 Task: Add a signature Margaret Wilson containing Have a great National Native American Heritage Month, Margaret Wilson to email address softage.6@softage.net and add a label Freelance contracts
Action: Mouse pressed left at (998, 56)
Screenshot: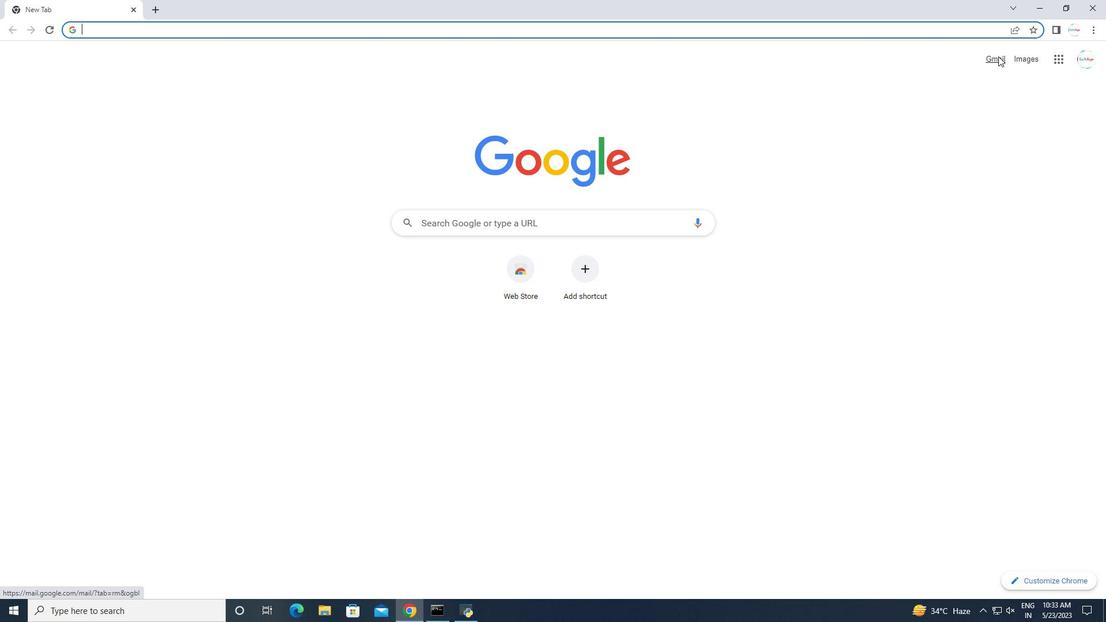 
Action: Mouse moved to (1035, 59)
Screenshot: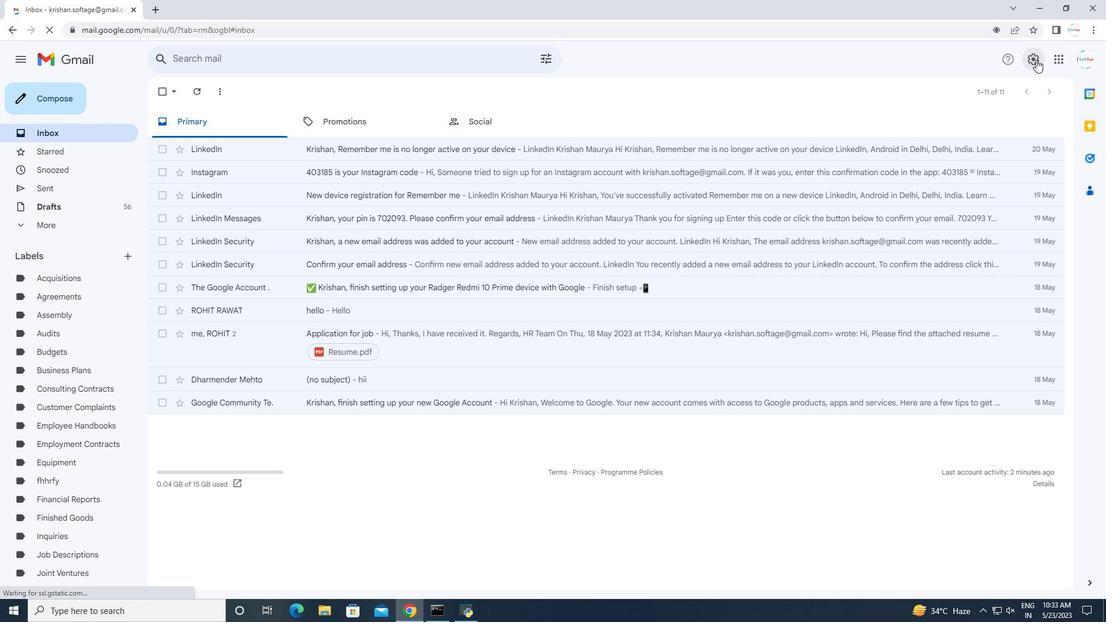 
Action: Mouse pressed left at (1035, 59)
Screenshot: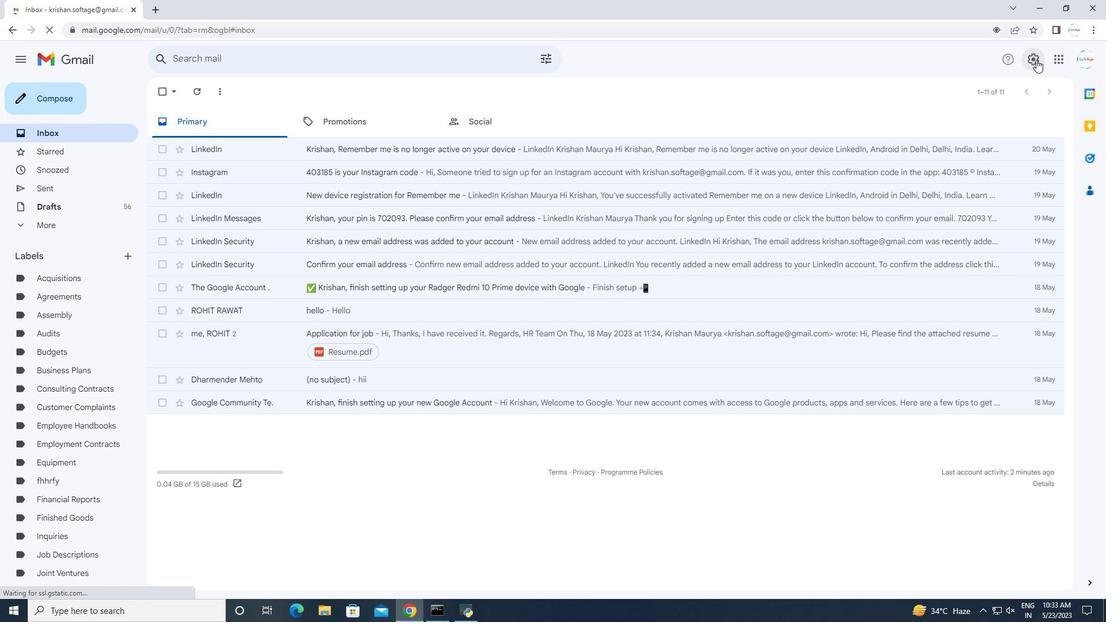 
Action: Mouse moved to (1018, 119)
Screenshot: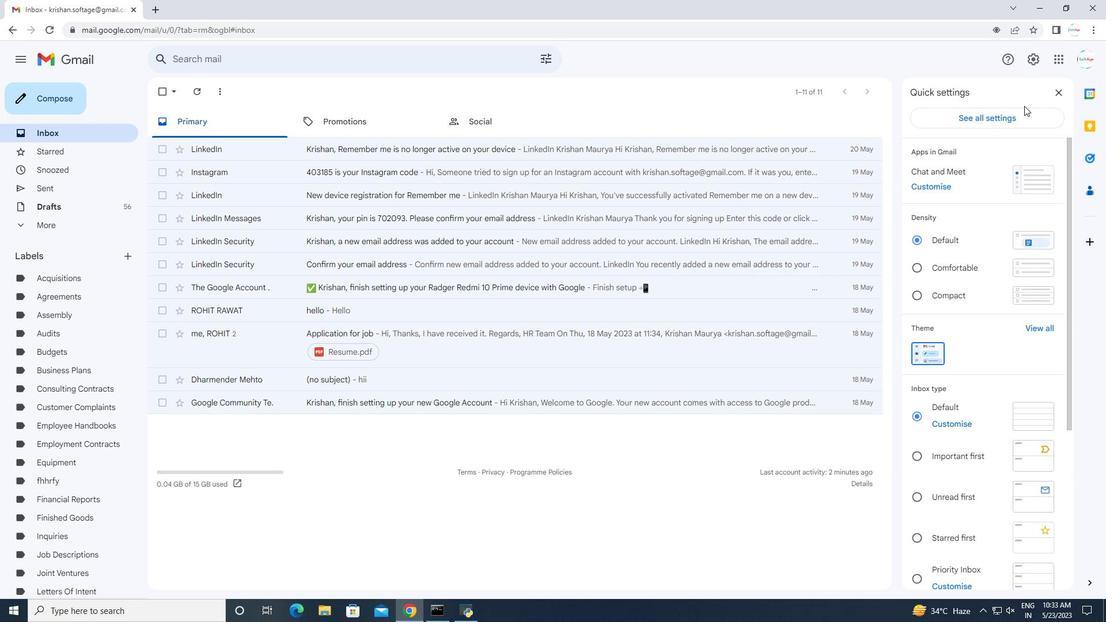 
Action: Mouse pressed left at (1018, 119)
Screenshot: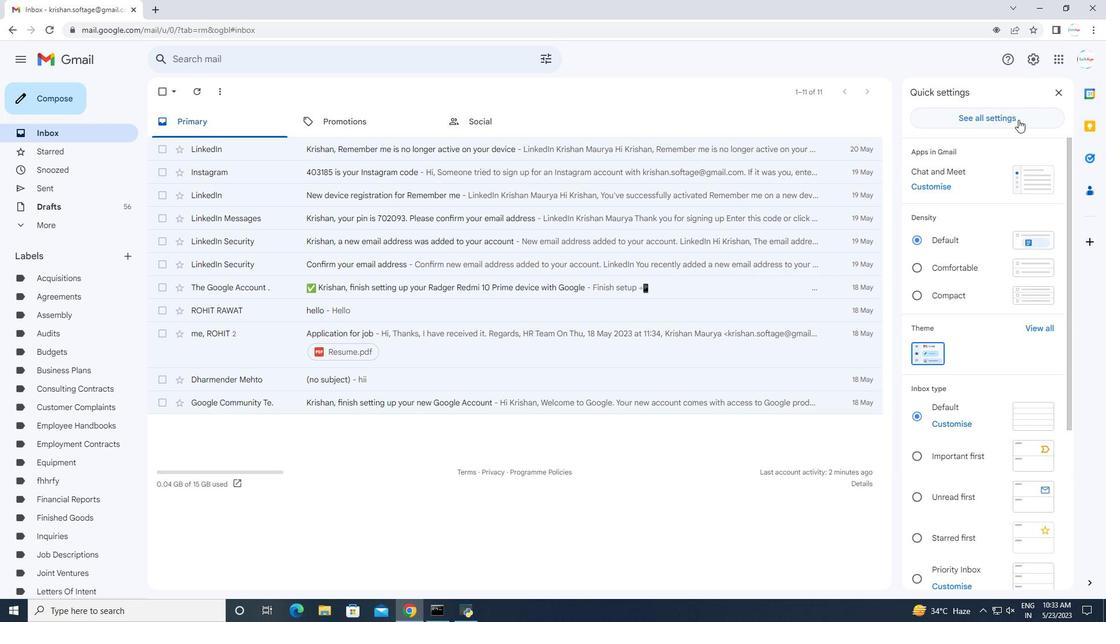 
Action: Mouse moved to (747, 163)
Screenshot: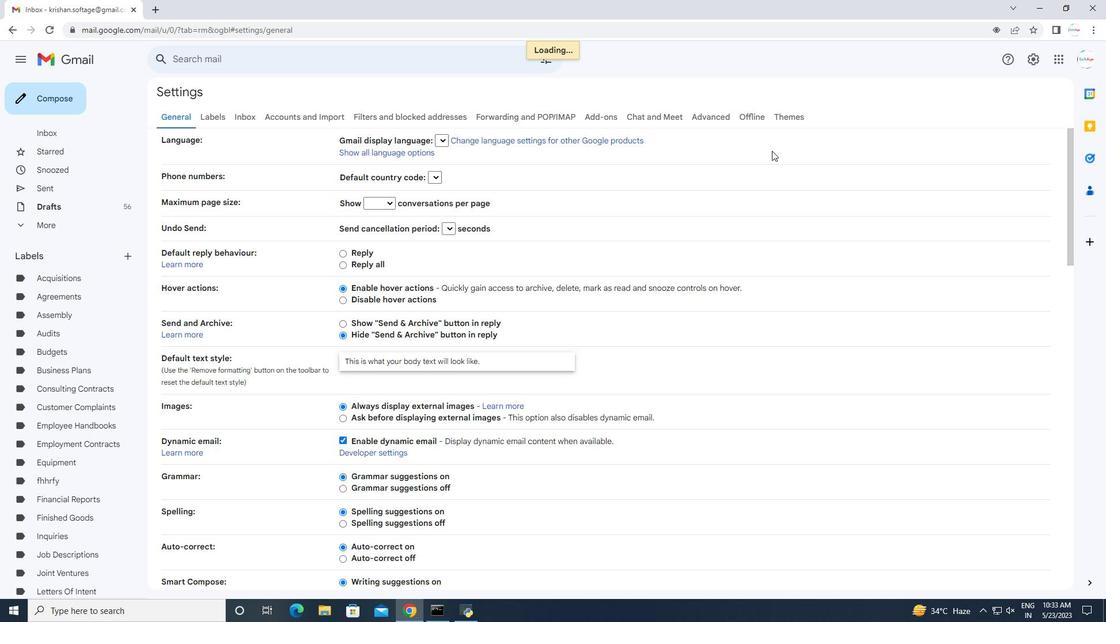 
Action: Mouse scrolled (747, 162) with delta (0, 0)
Screenshot: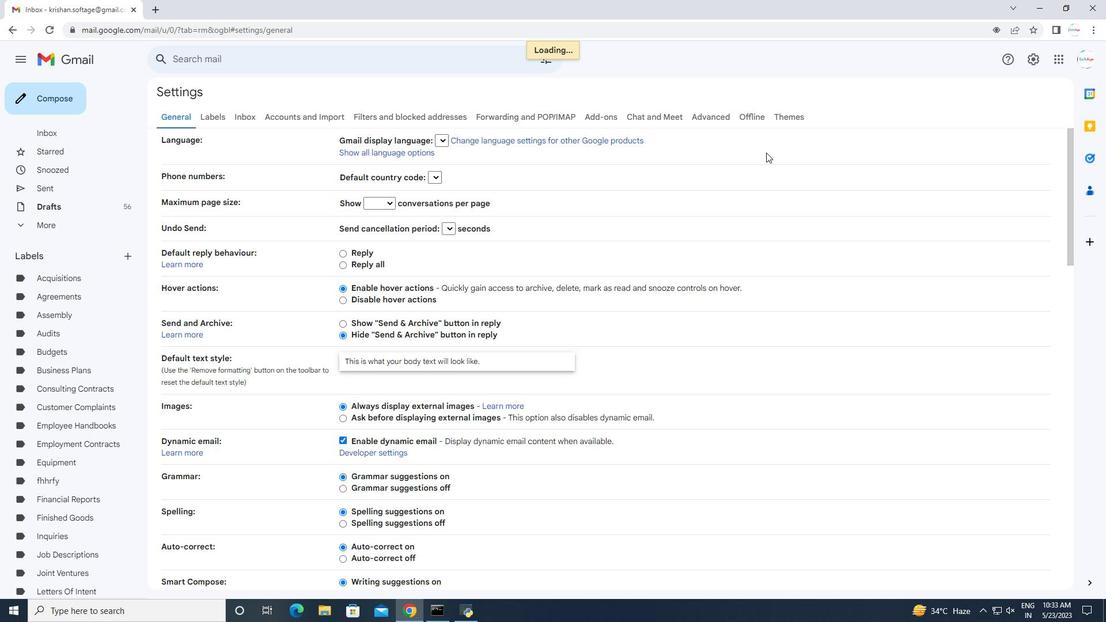 
Action: Mouse moved to (744, 165)
Screenshot: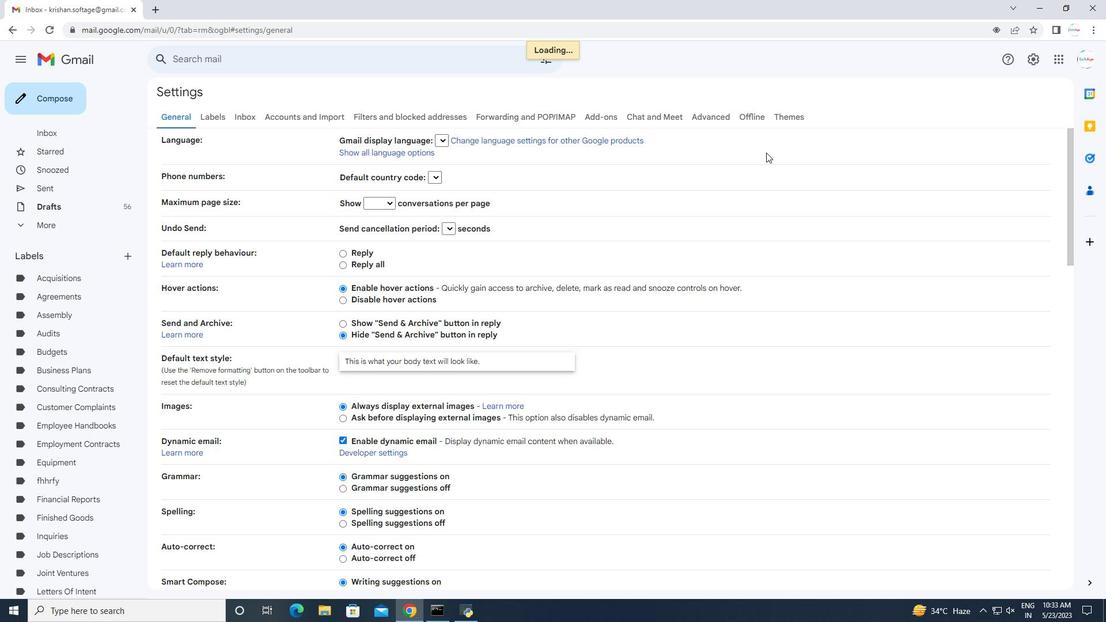 
Action: Mouse scrolled (744, 164) with delta (0, 0)
Screenshot: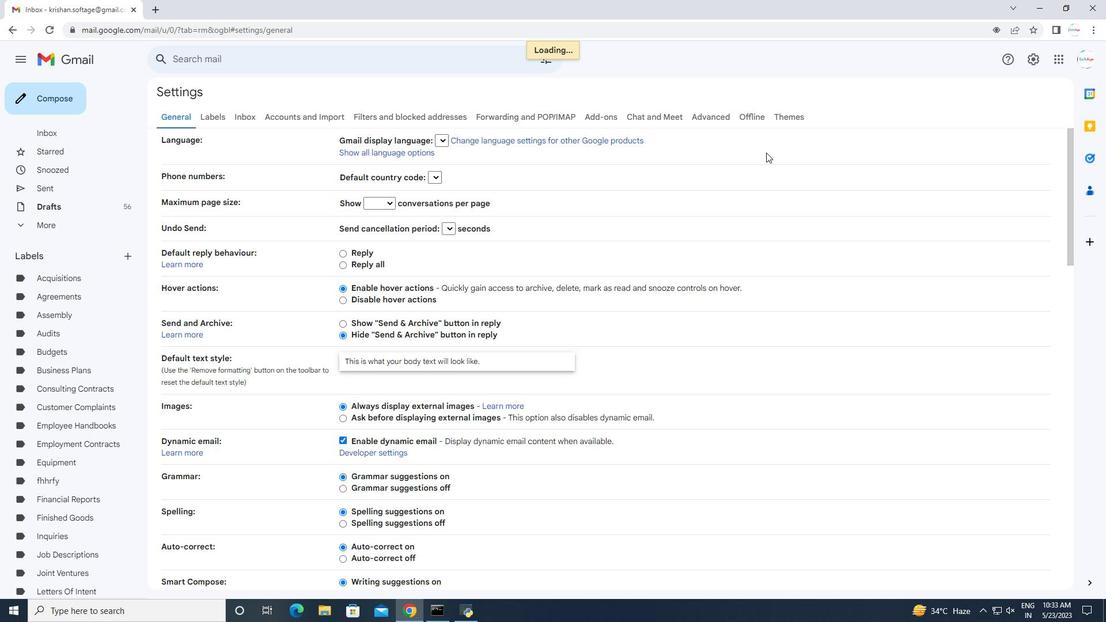 
Action: Mouse moved to (743, 166)
Screenshot: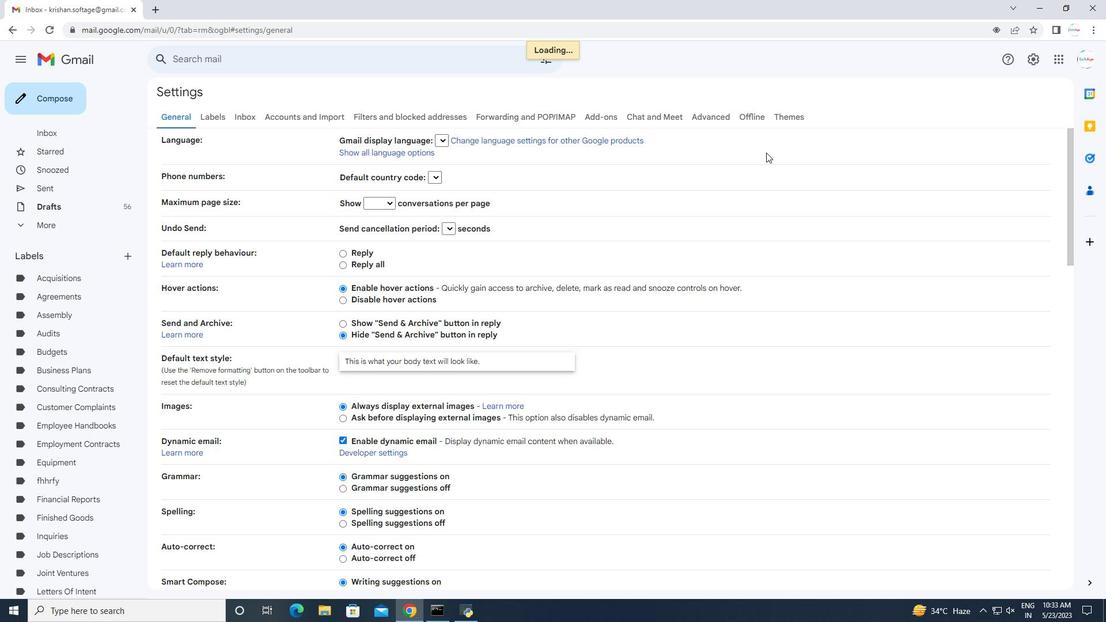 
Action: Mouse scrolled (743, 165) with delta (0, 0)
Screenshot: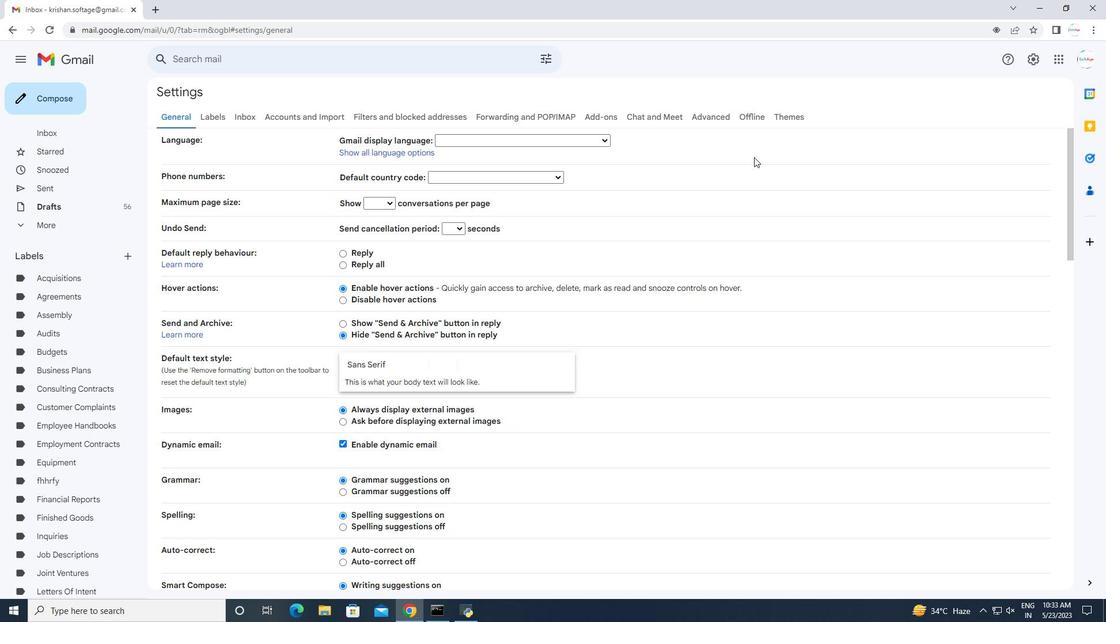 
Action: Mouse moved to (741, 168)
Screenshot: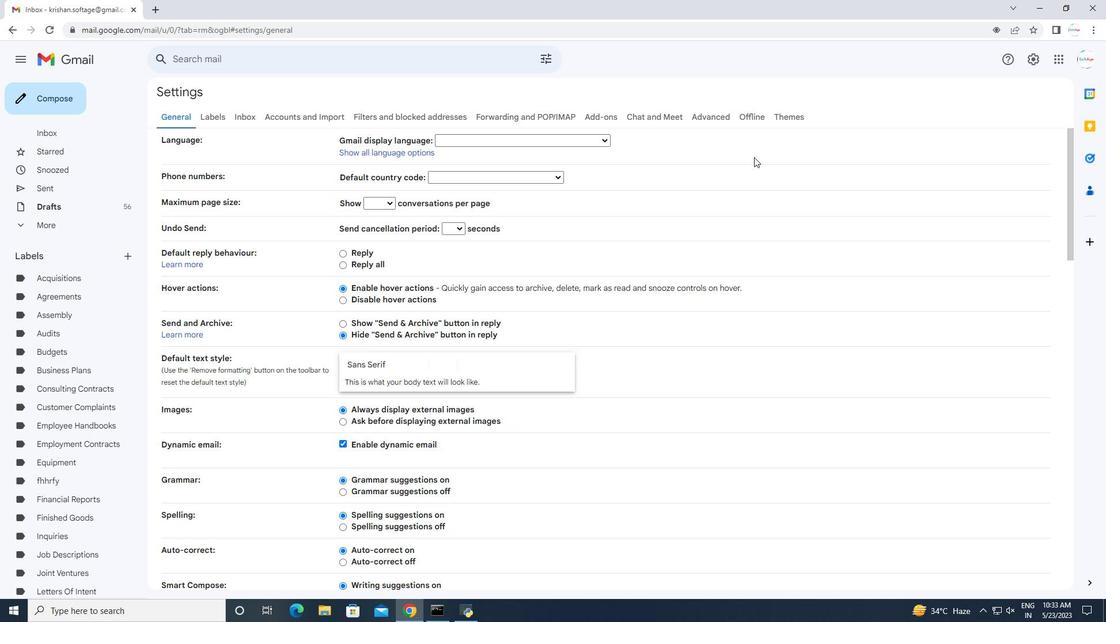 
Action: Mouse scrolled (741, 168) with delta (0, 0)
Screenshot: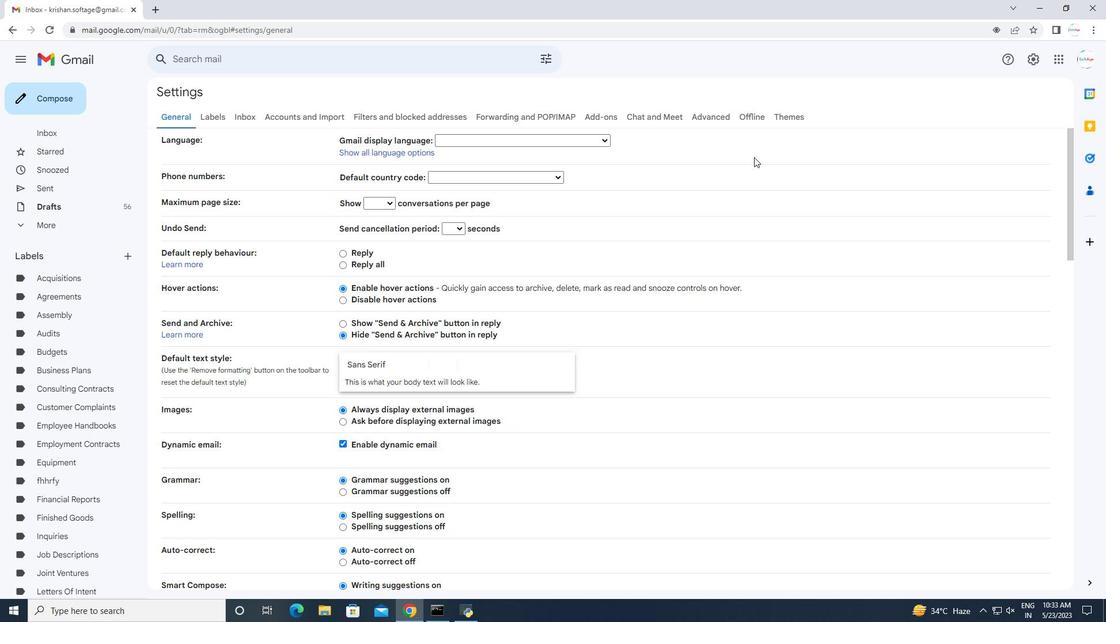 
Action: Mouse moved to (740, 169)
Screenshot: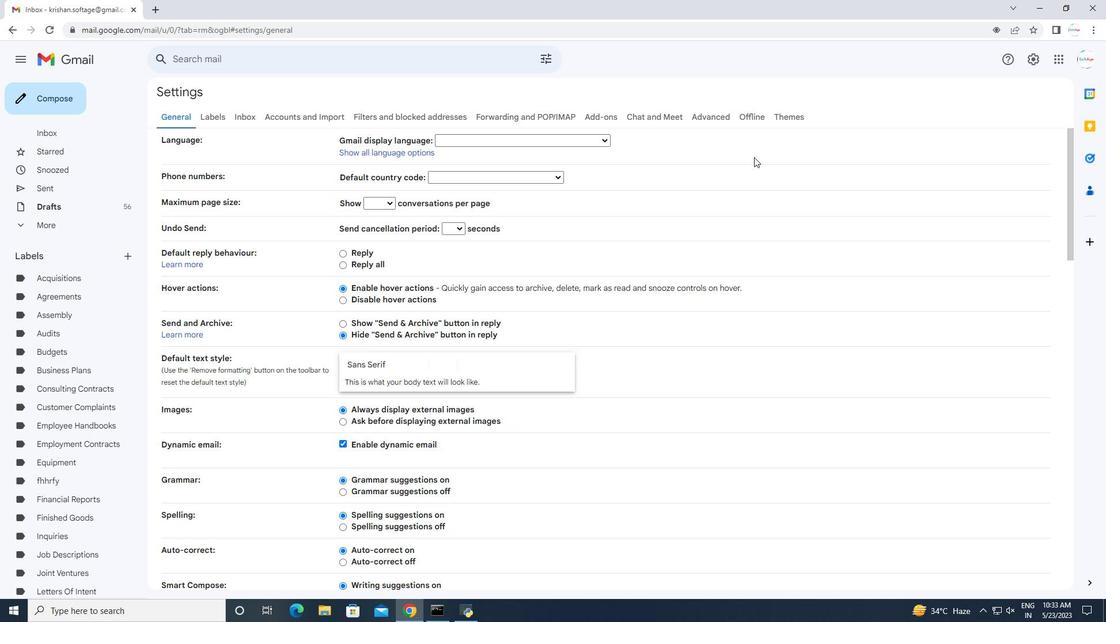
Action: Mouse scrolled (740, 168) with delta (0, 0)
Screenshot: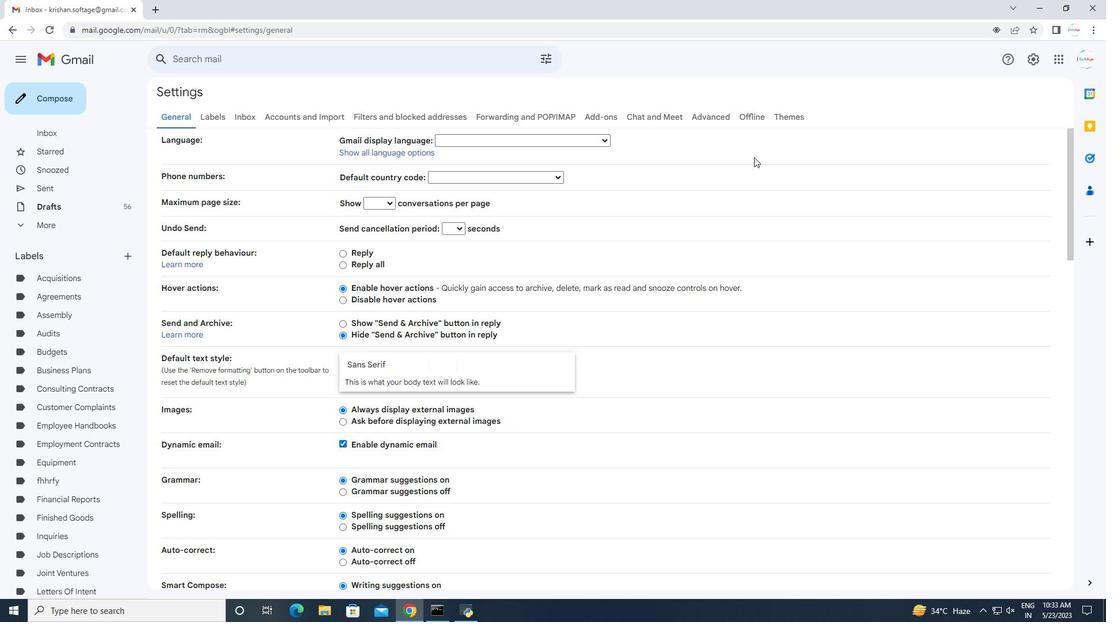 
Action: Mouse moved to (740, 169)
Screenshot: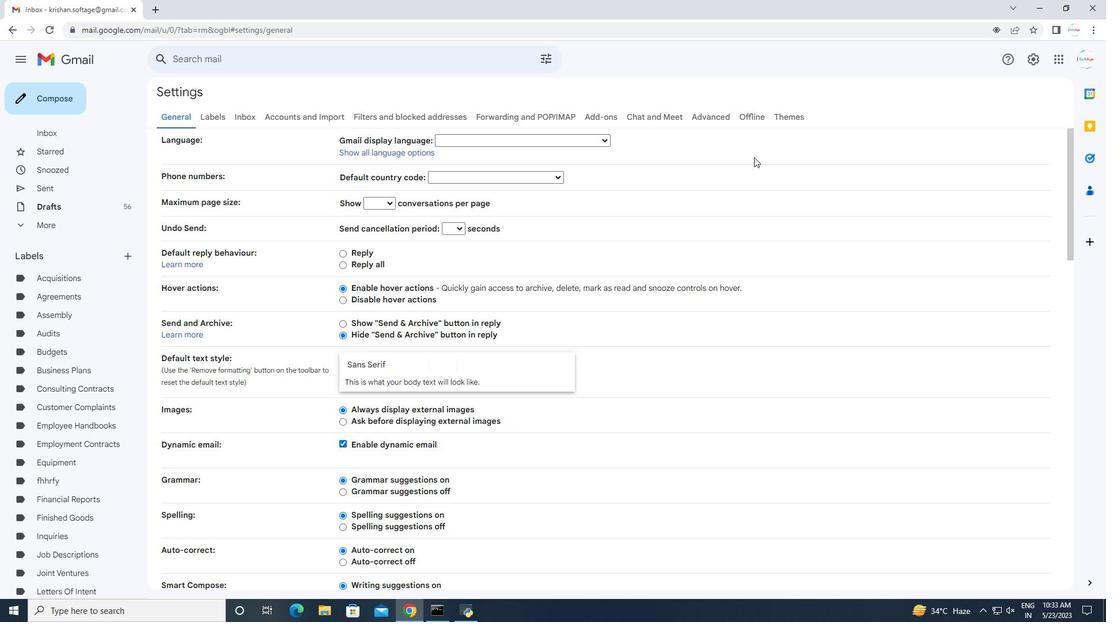 
Action: Mouse scrolled (740, 168) with delta (0, 0)
Screenshot: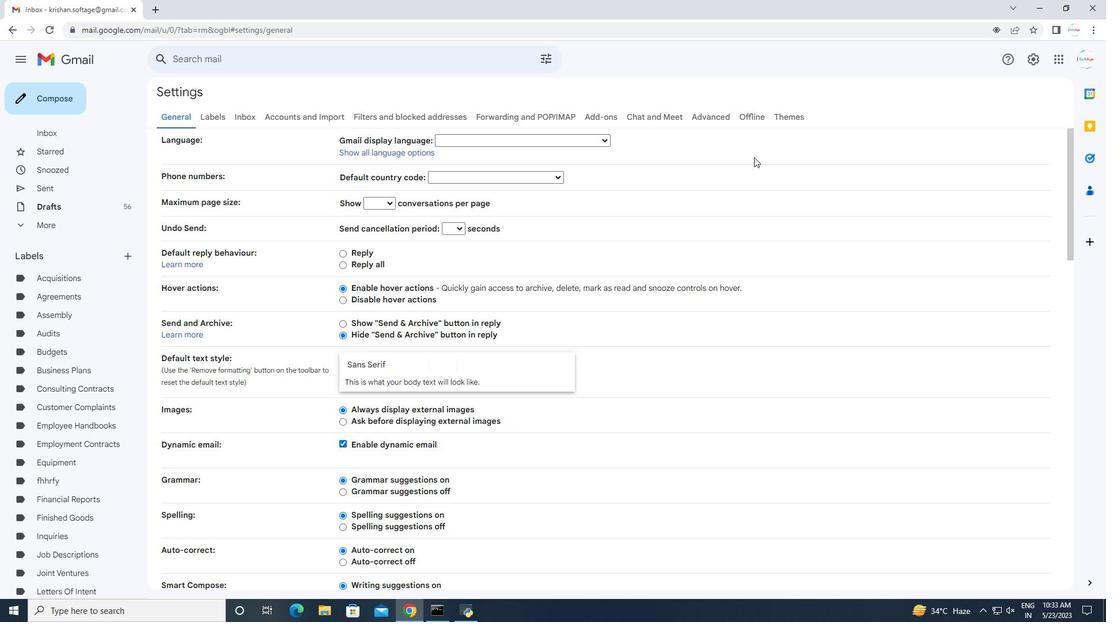 
Action: Mouse moved to (739, 169)
Screenshot: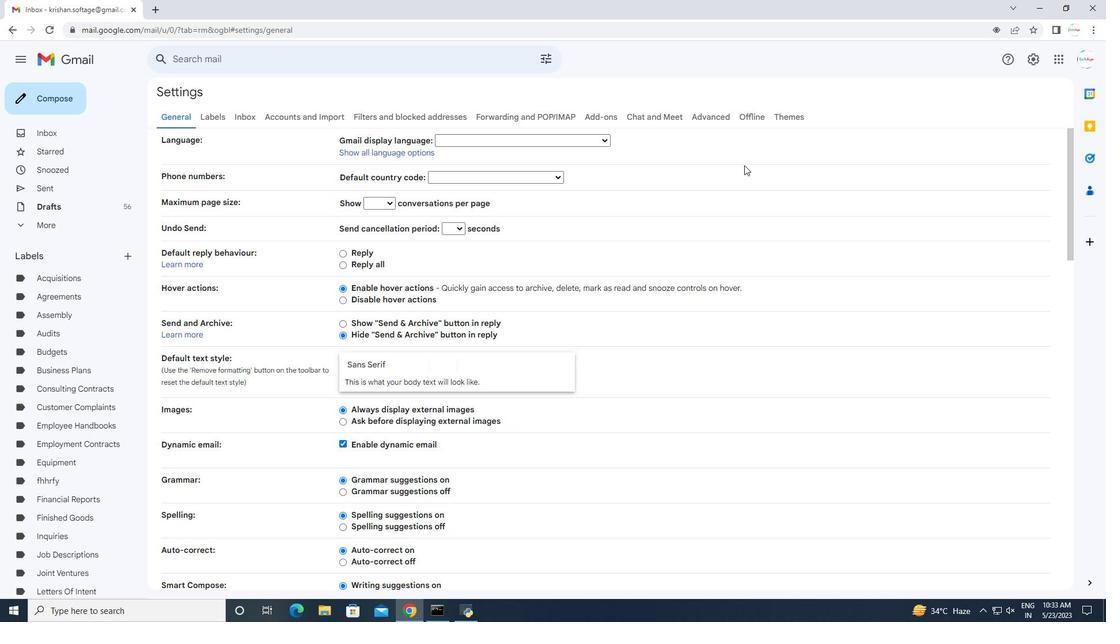 
Action: Mouse scrolled (739, 168) with delta (0, 0)
Screenshot: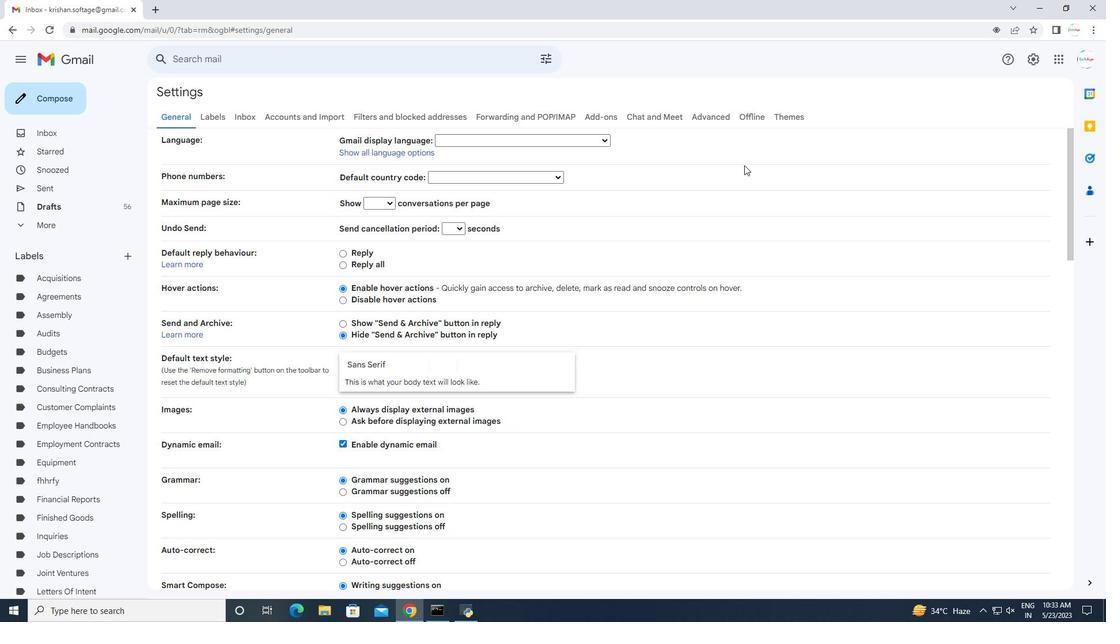
Action: Mouse moved to (727, 179)
Screenshot: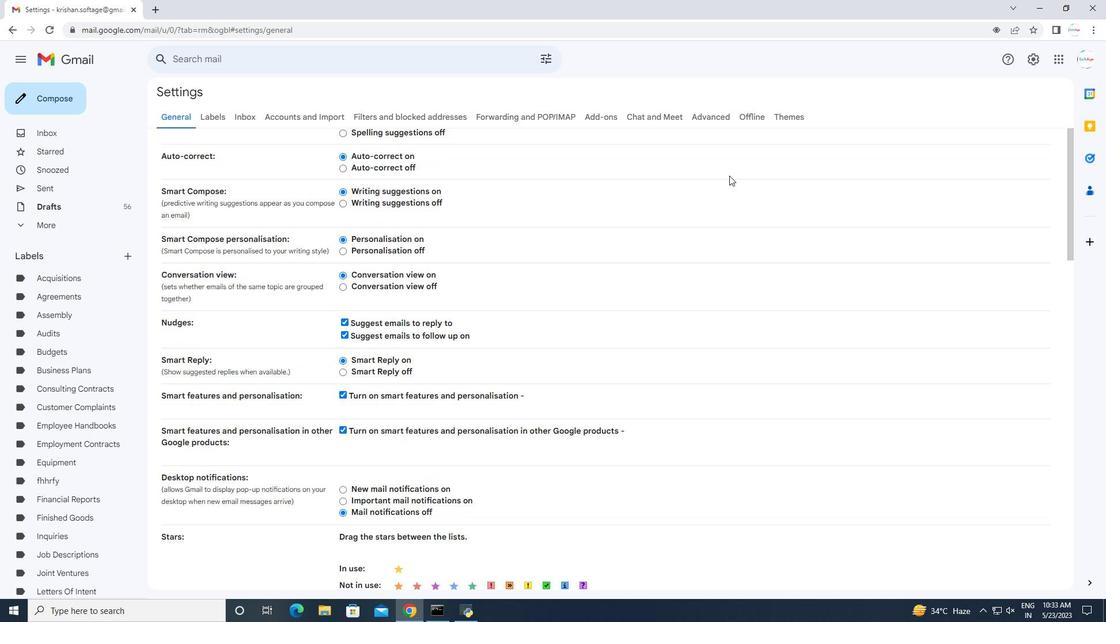 
Action: Mouse scrolled (727, 179) with delta (0, 0)
Screenshot: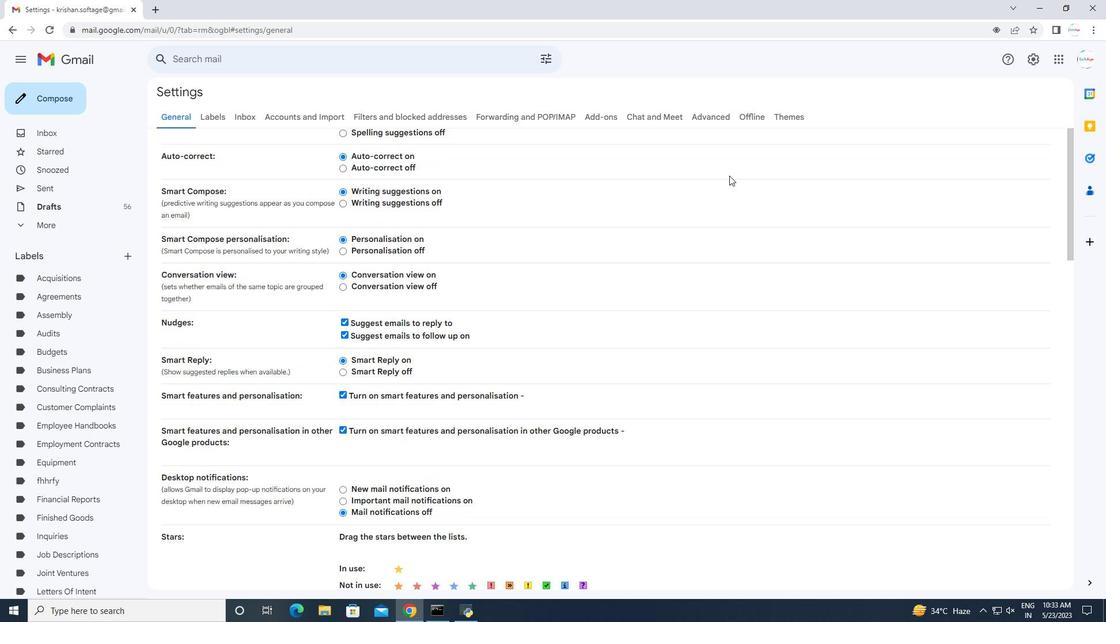 
Action: Mouse moved to (727, 180)
Screenshot: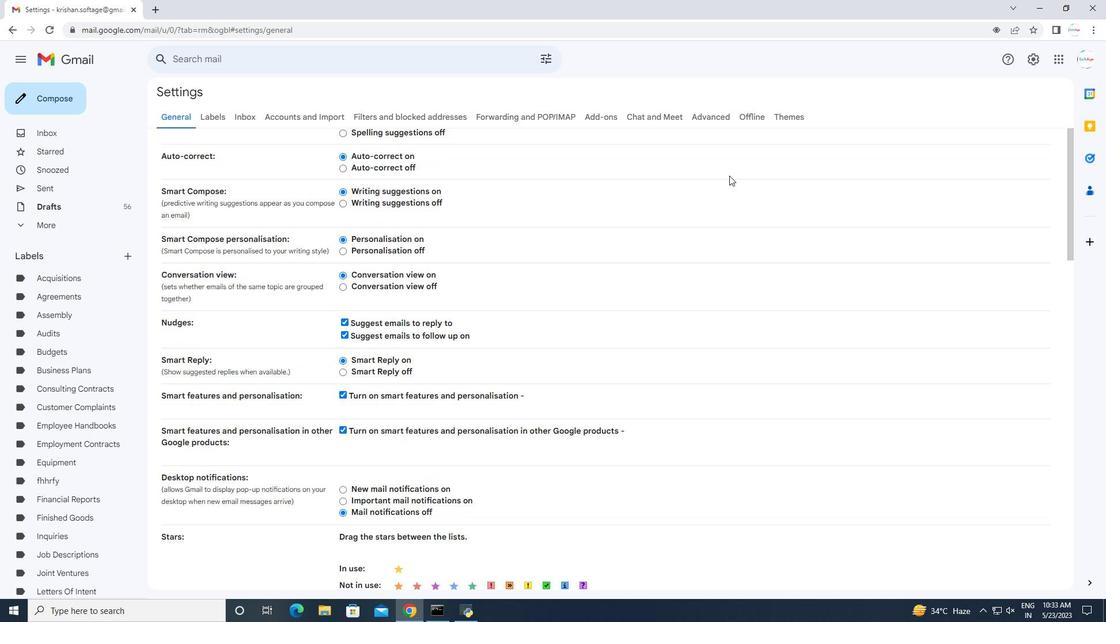 
Action: Mouse scrolled (727, 180) with delta (0, 0)
Screenshot: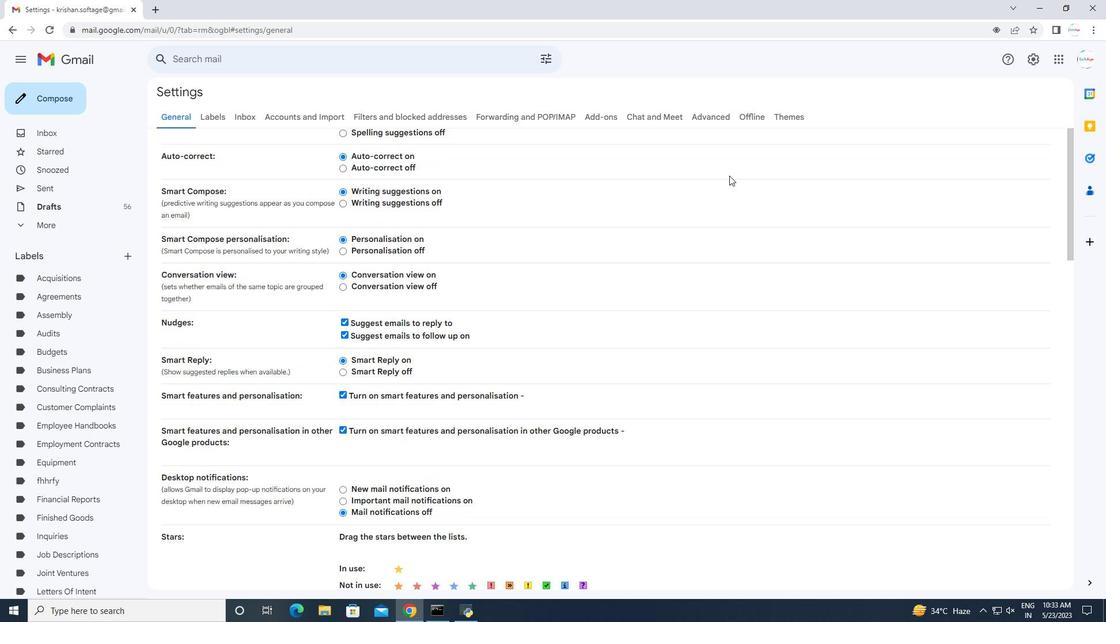 
Action: Mouse moved to (727, 181)
Screenshot: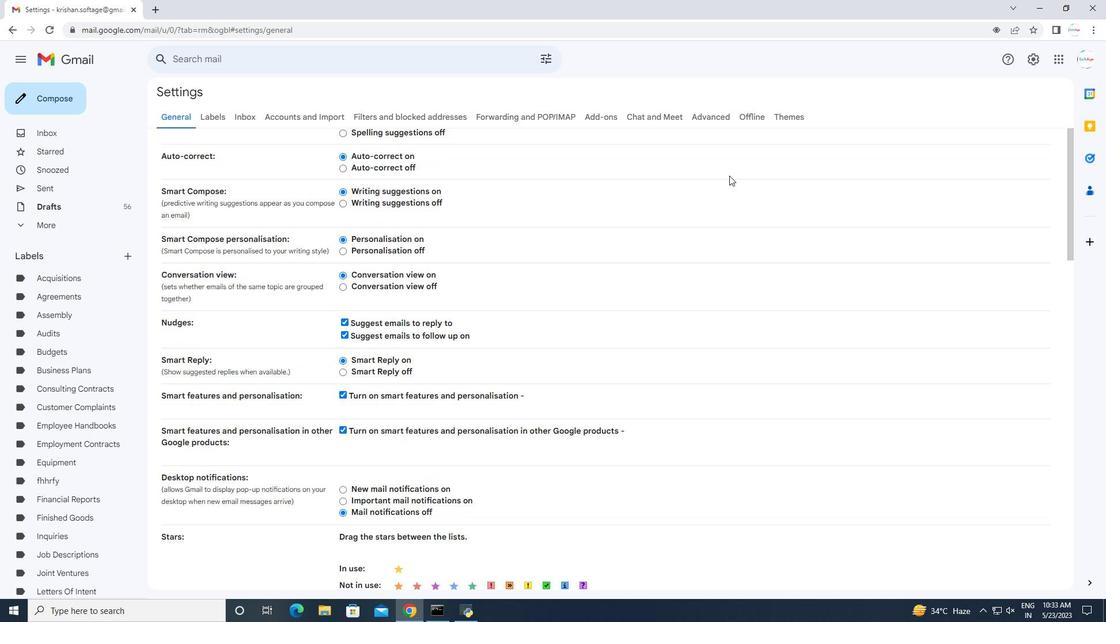 
Action: Mouse scrolled (727, 180) with delta (0, 0)
Screenshot: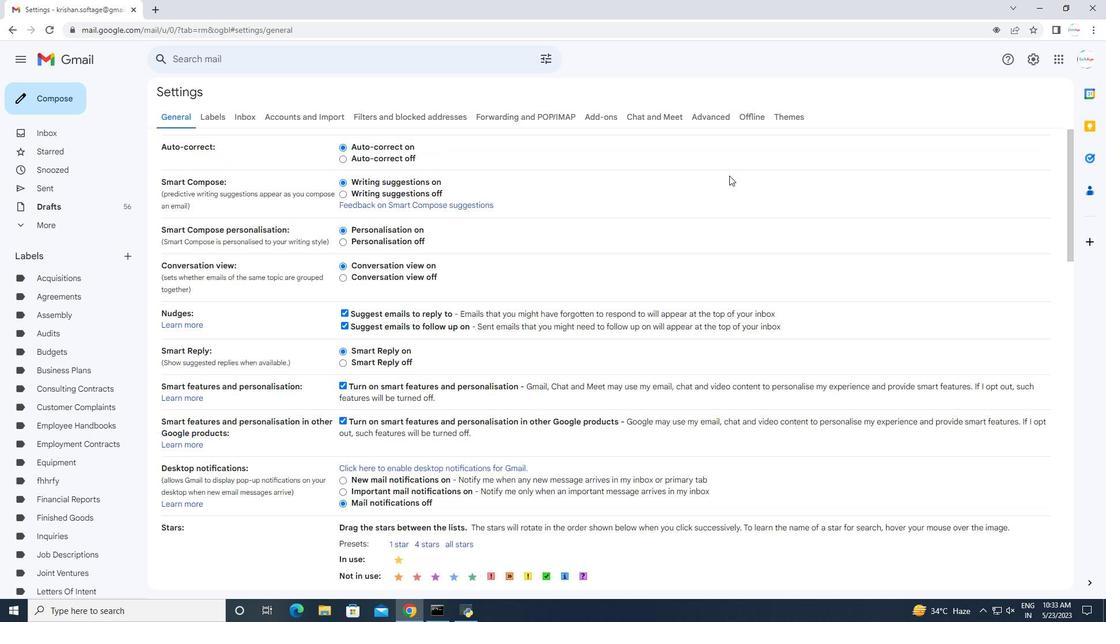 
Action: Mouse scrolled (727, 180) with delta (0, 0)
Screenshot: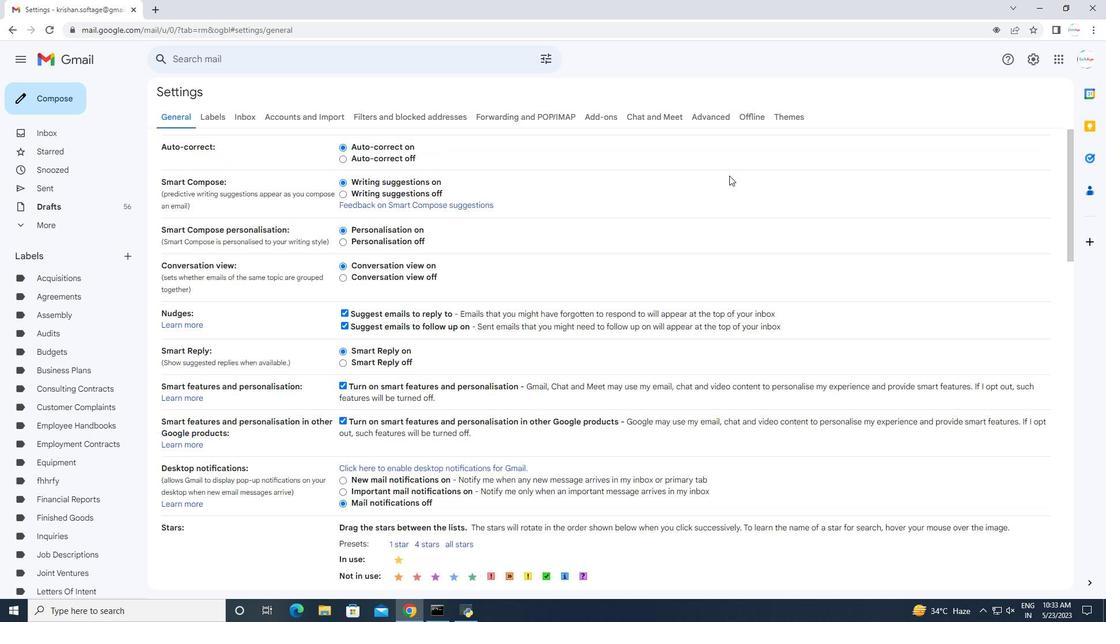 
Action: Mouse scrolled (727, 180) with delta (0, 0)
Screenshot: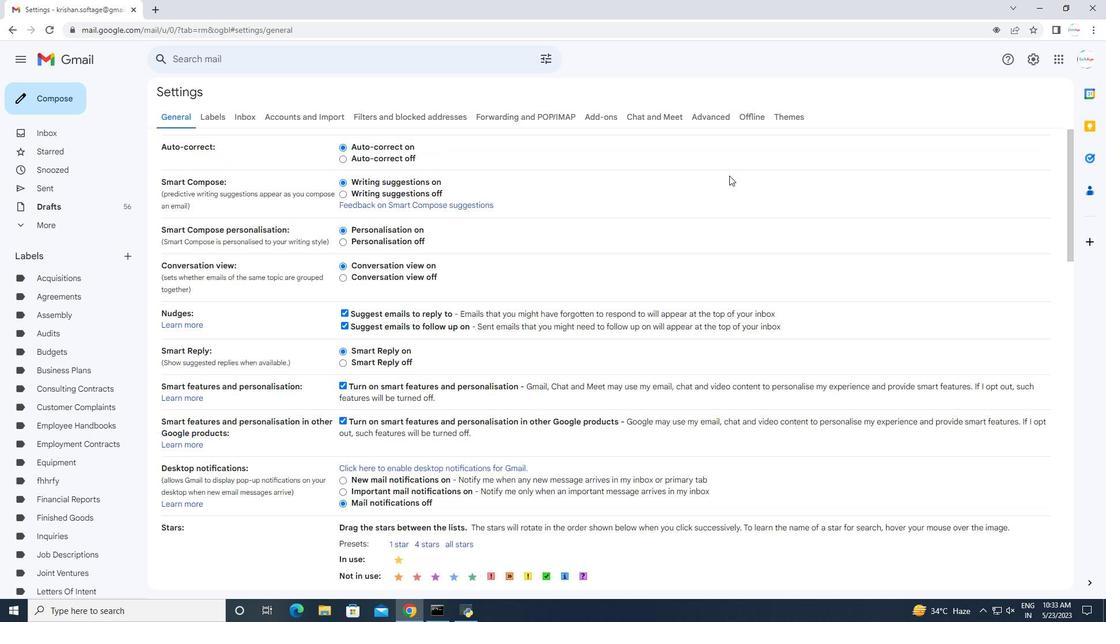 
Action: Mouse scrolled (727, 180) with delta (0, 0)
Screenshot: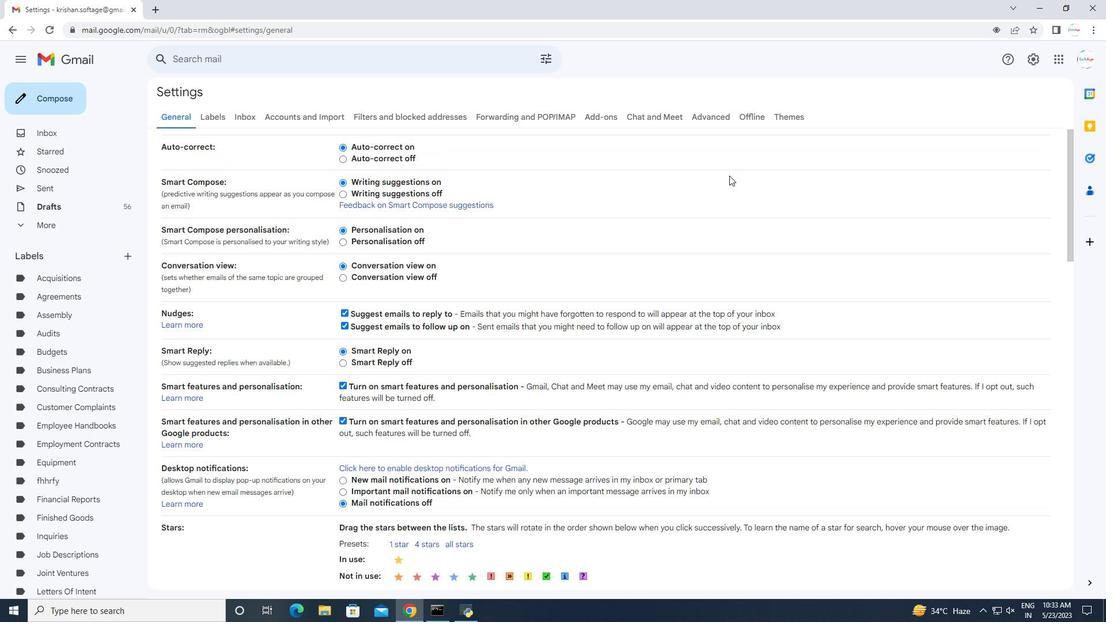 
Action: Mouse moved to (724, 188)
Screenshot: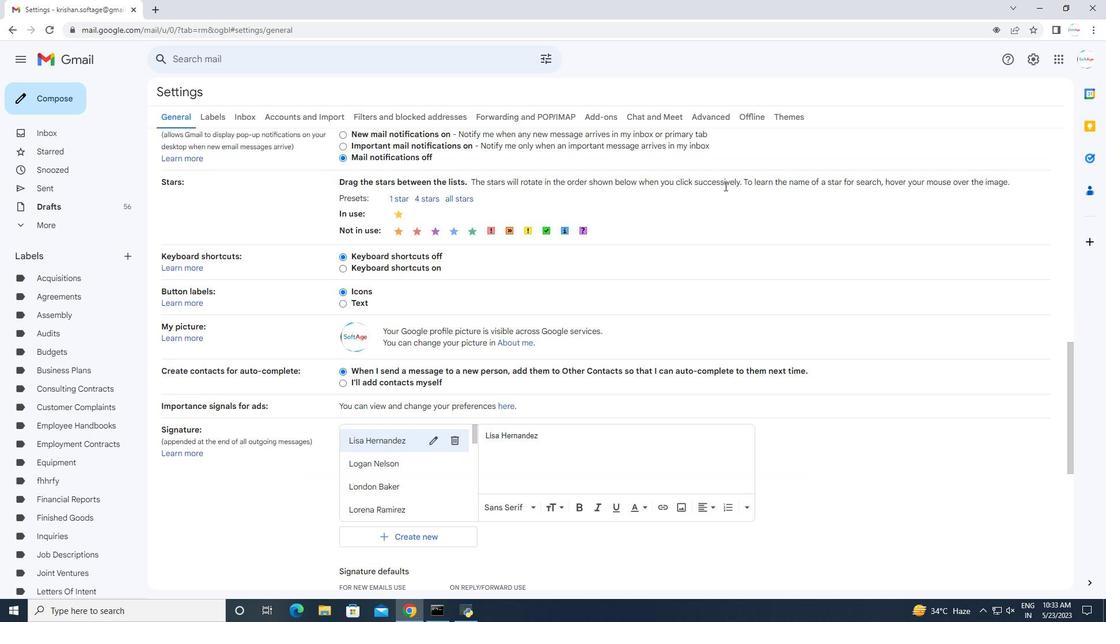 
Action: Mouse scrolled (724, 187) with delta (0, 0)
Screenshot: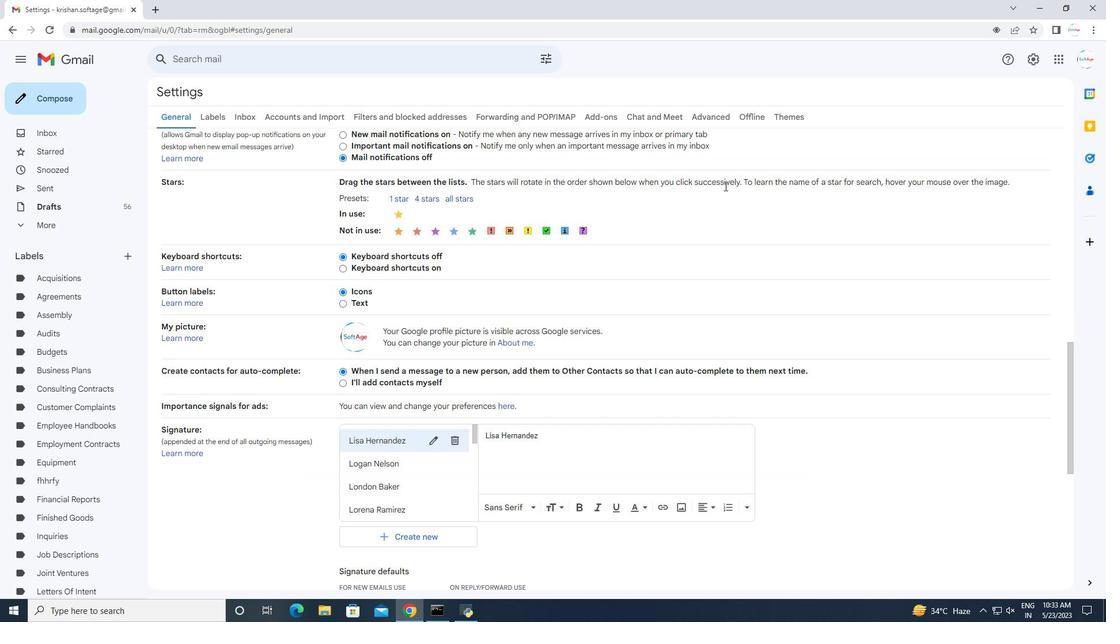 
Action: Mouse scrolled (724, 187) with delta (0, 0)
Screenshot: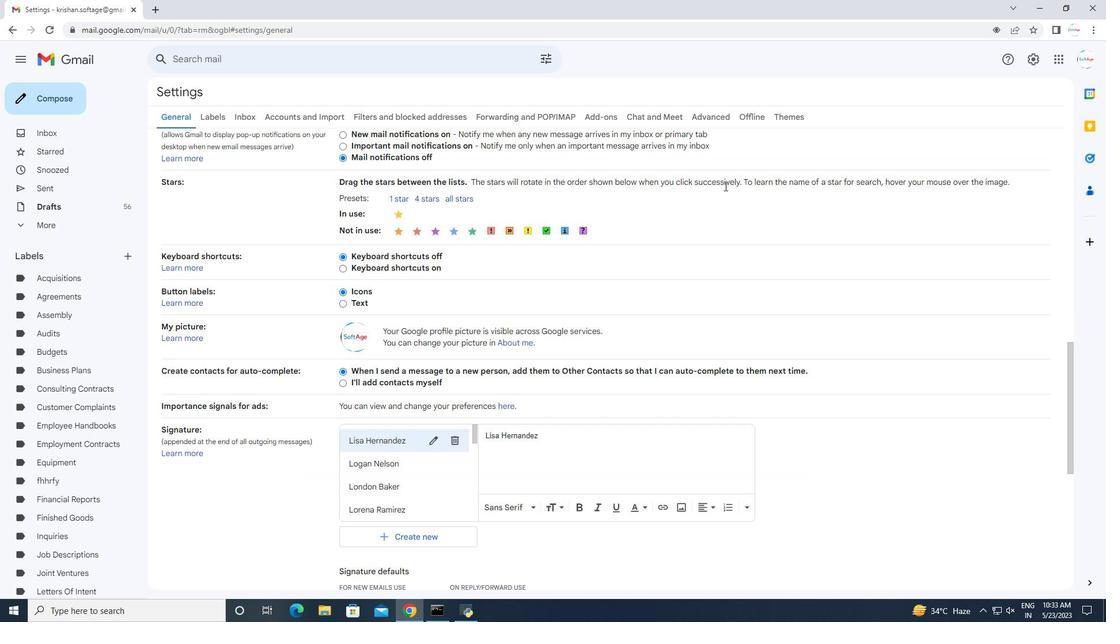 
Action: Mouse moved to (724, 188)
Screenshot: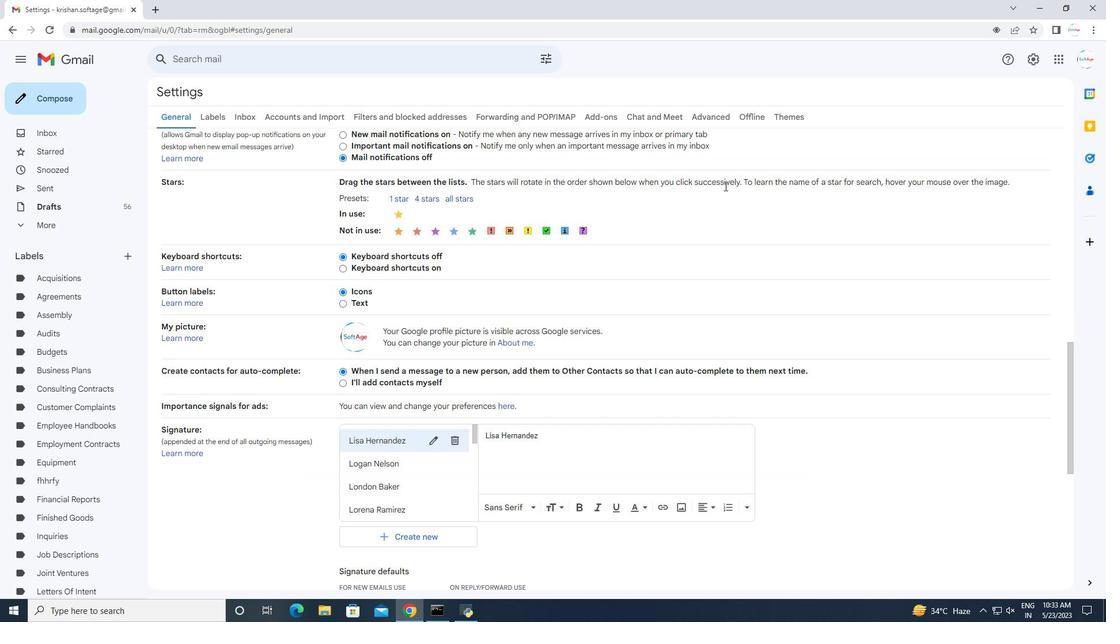 
Action: Mouse scrolled (724, 188) with delta (0, 0)
Screenshot: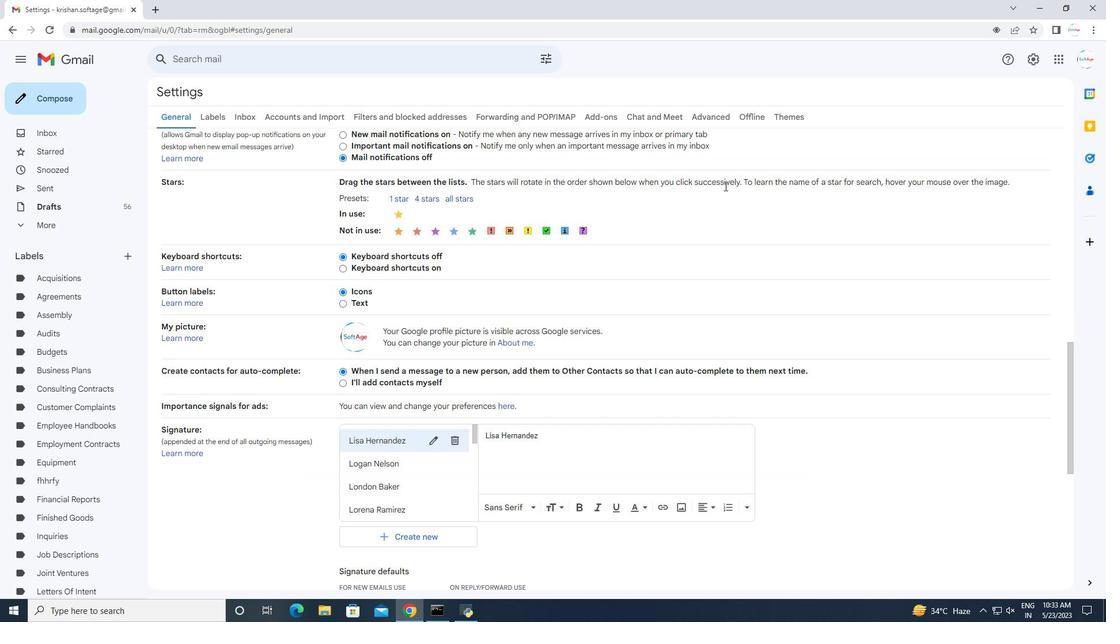 
Action: Mouse moved to (434, 365)
Screenshot: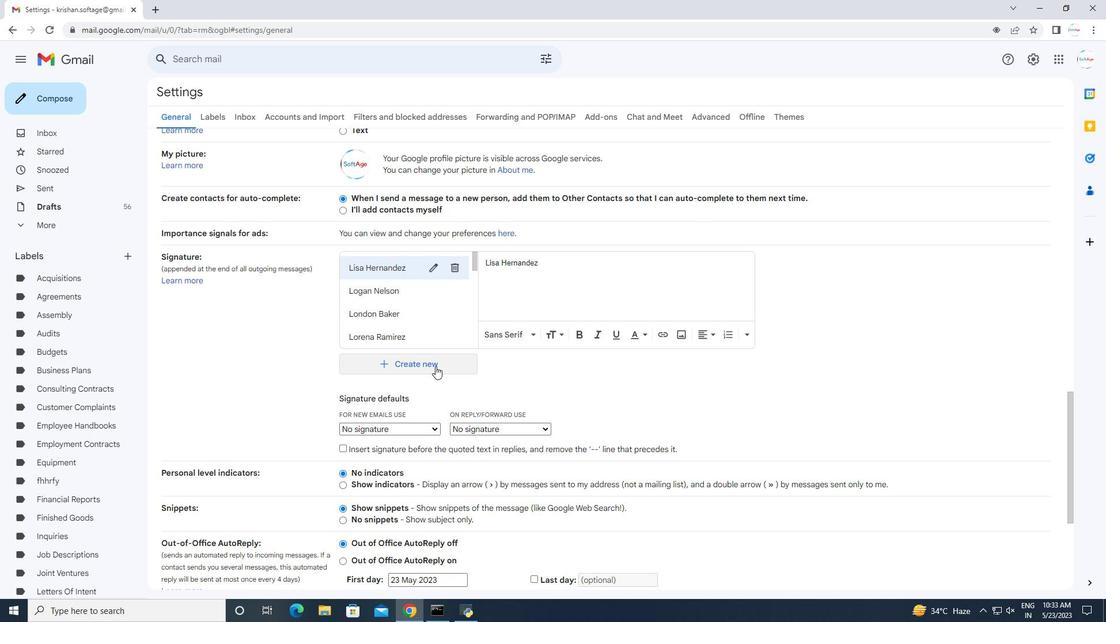 
Action: Mouse pressed left at (434, 365)
Screenshot: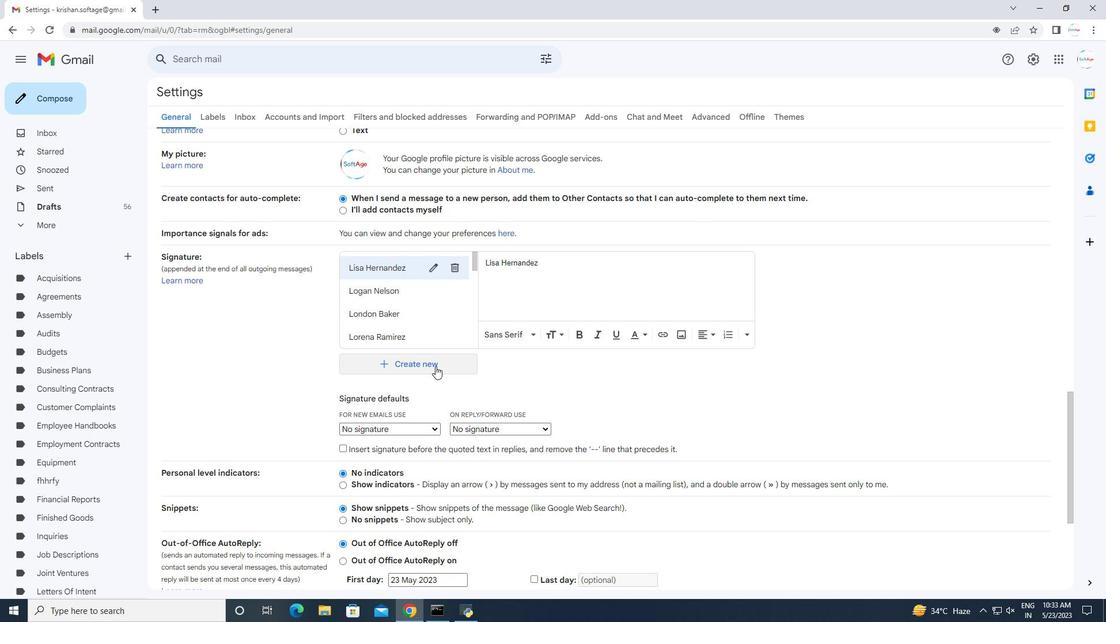 
Action: Mouse moved to (450, 315)
Screenshot: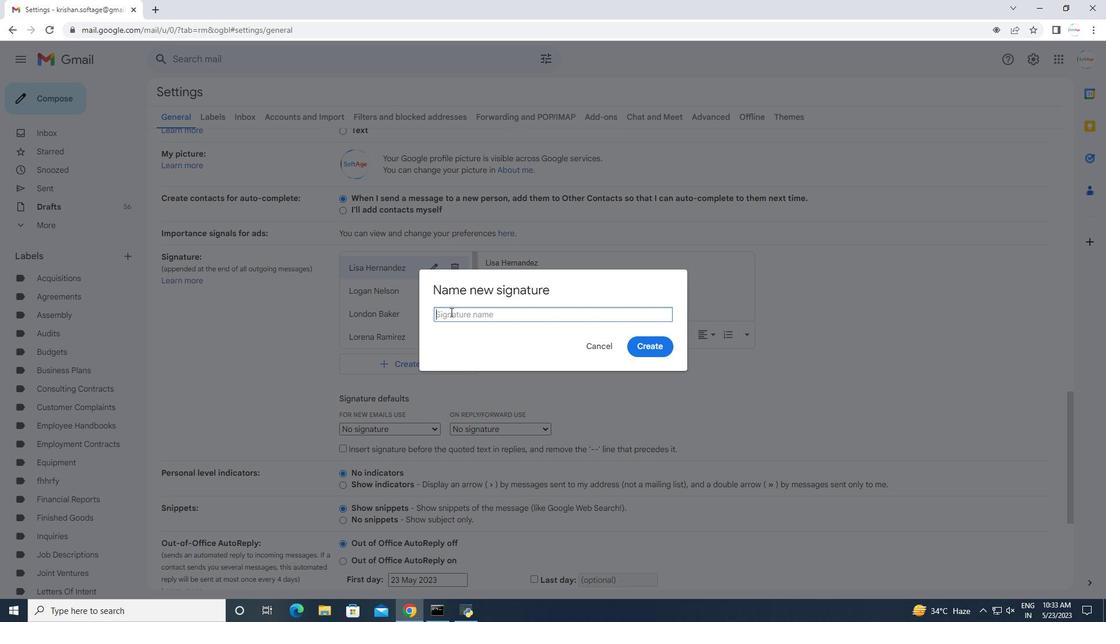 
Action: Mouse pressed left at (450, 315)
Screenshot: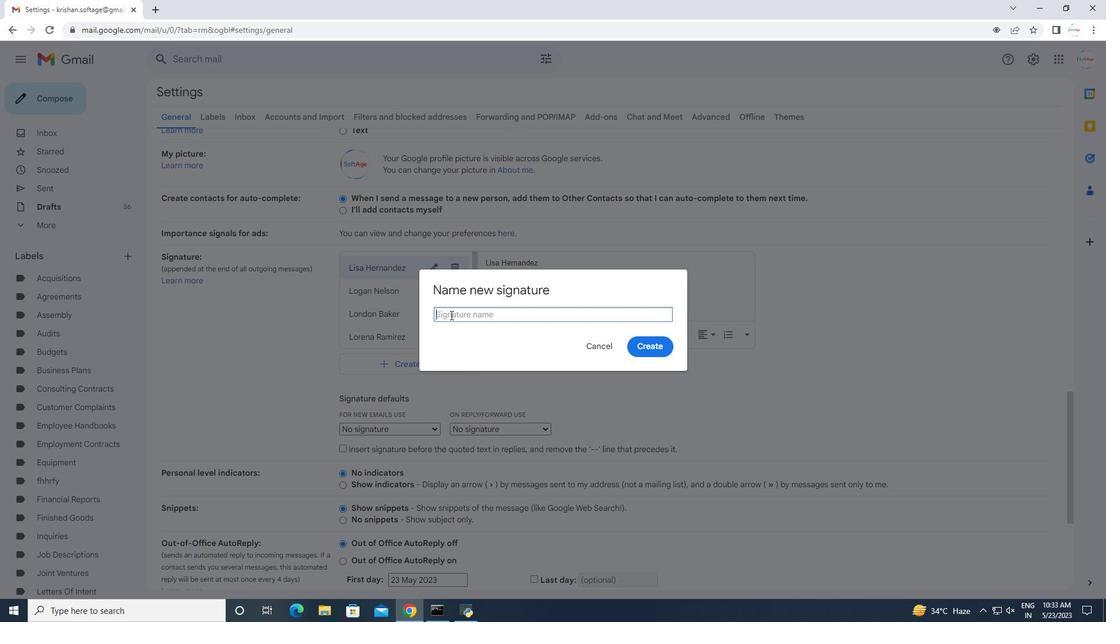 
Action: Mouse moved to (451, 315)
Screenshot: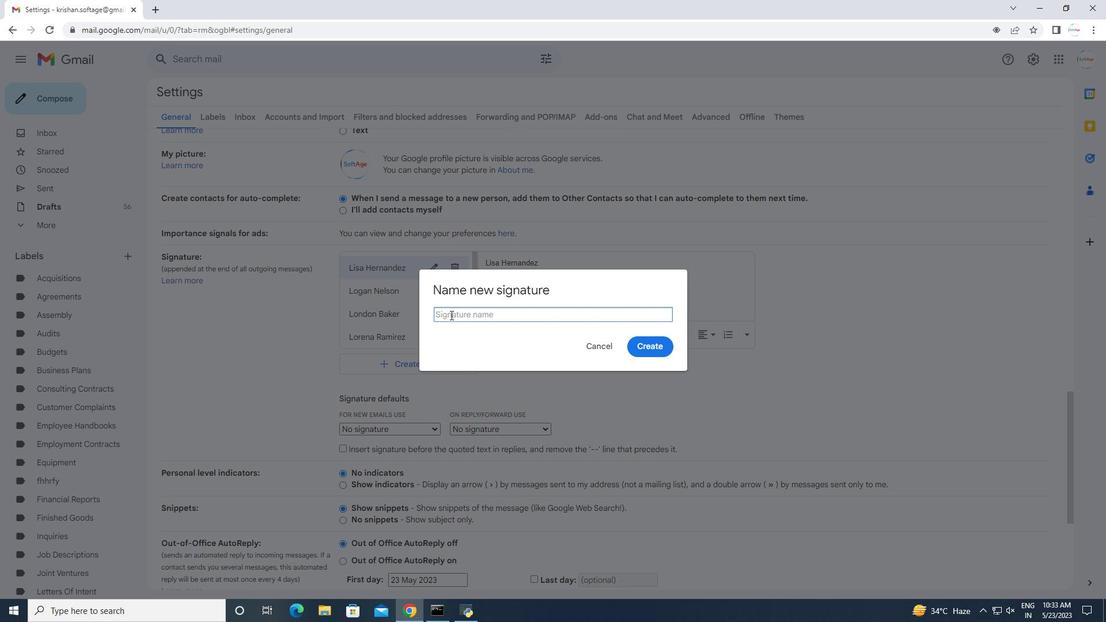 
Action: Key pressed <Key.shift>Margaret<Key.space><Key.shift>Wilson
Screenshot: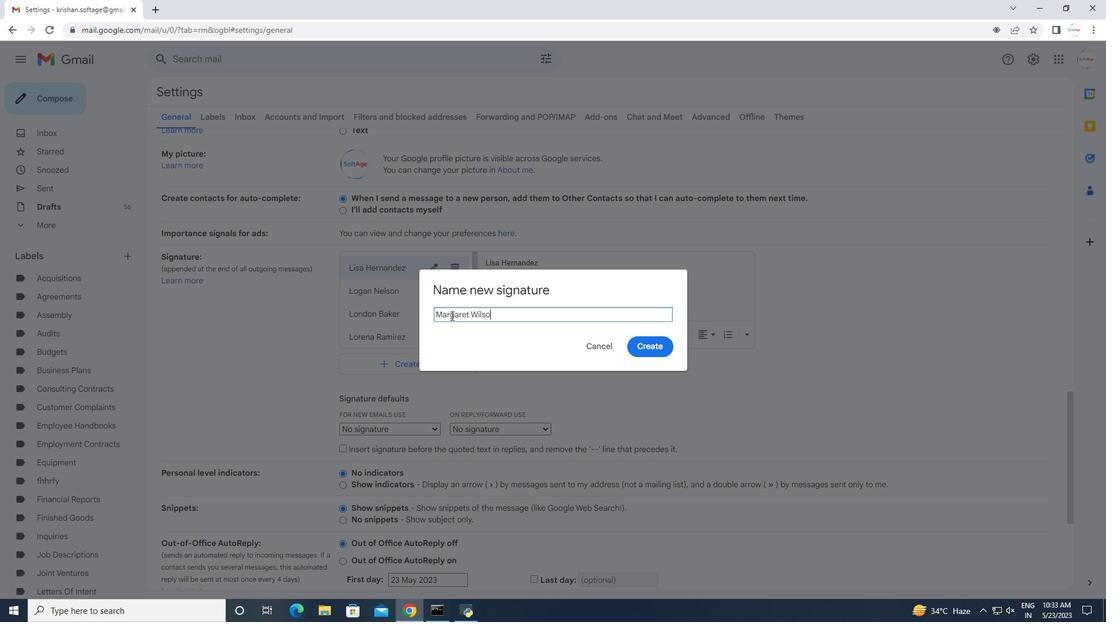 
Action: Mouse moved to (662, 347)
Screenshot: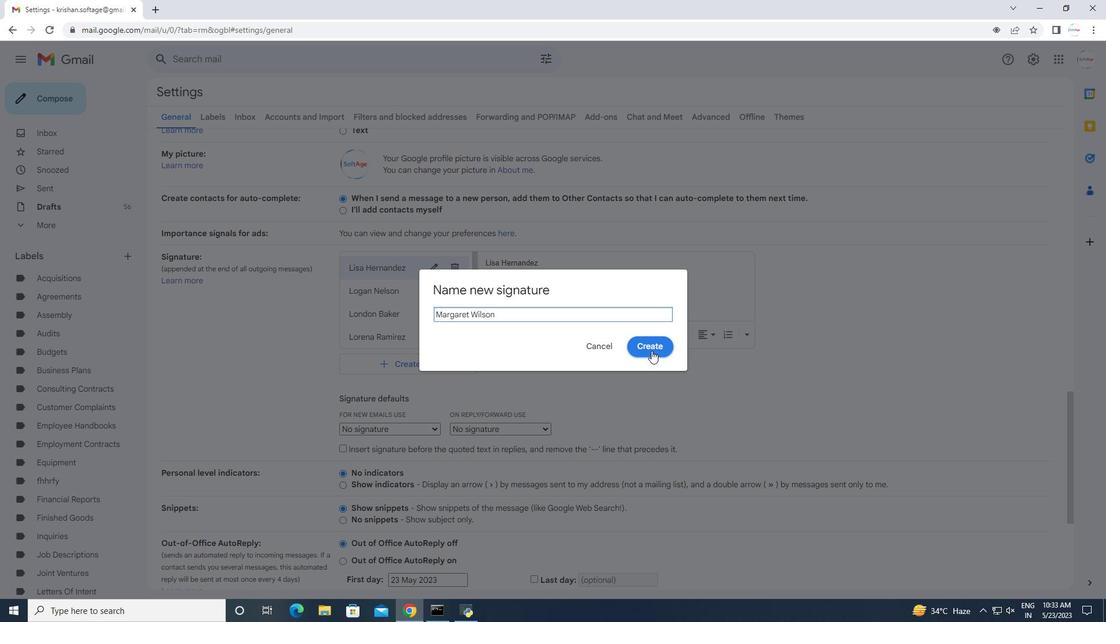 
Action: Mouse pressed left at (662, 347)
Screenshot: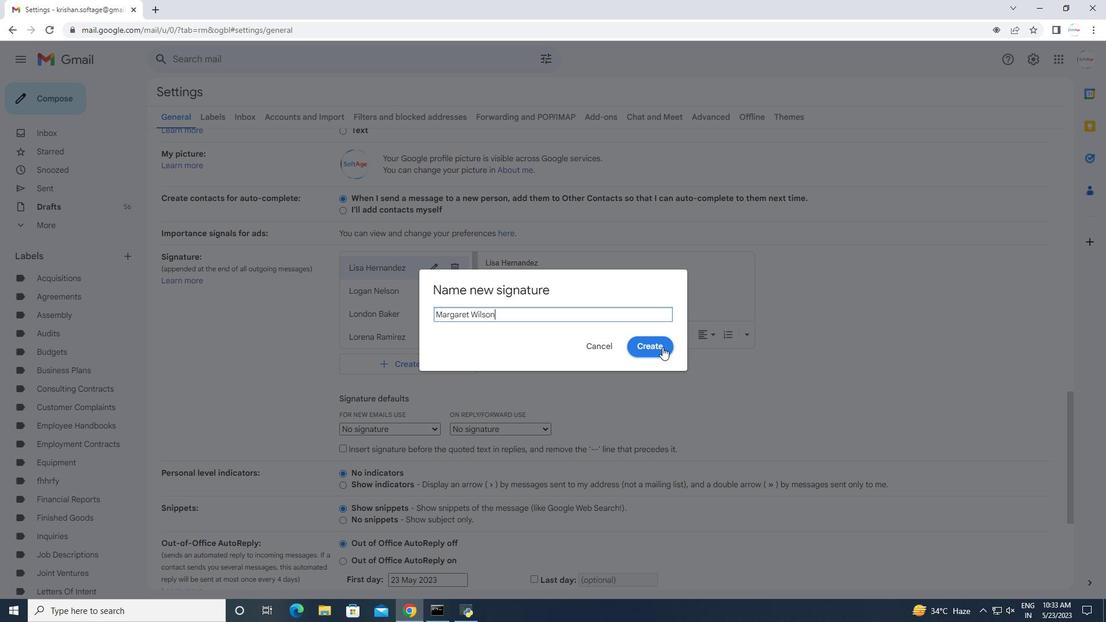 
Action: Mouse moved to (507, 258)
Screenshot: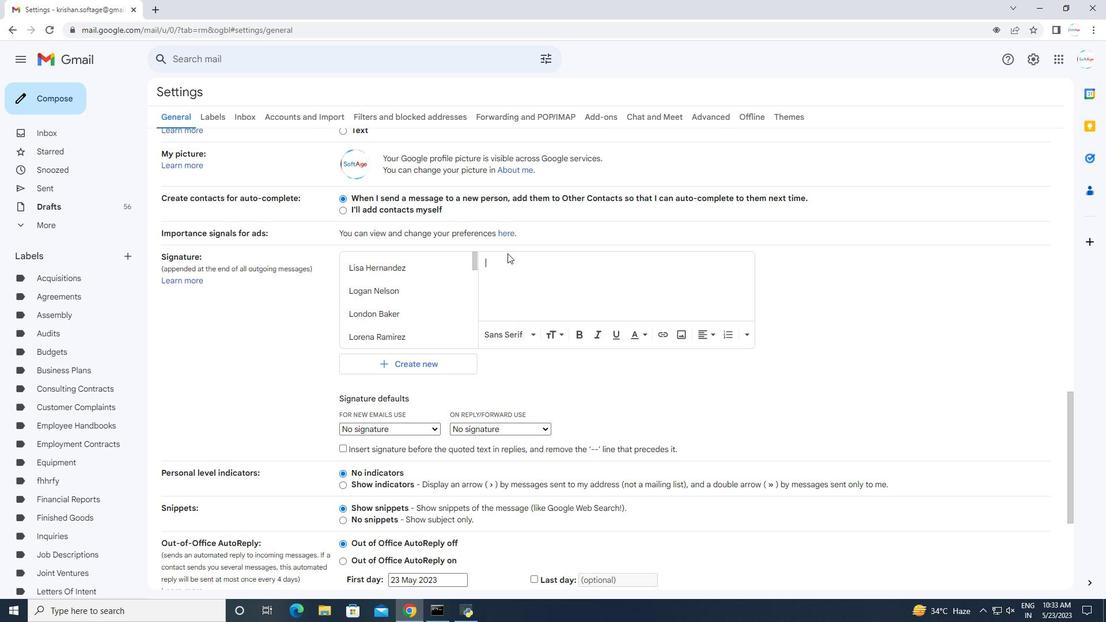 
Action: Mouse pressed left at (507, 258)
Screenshot: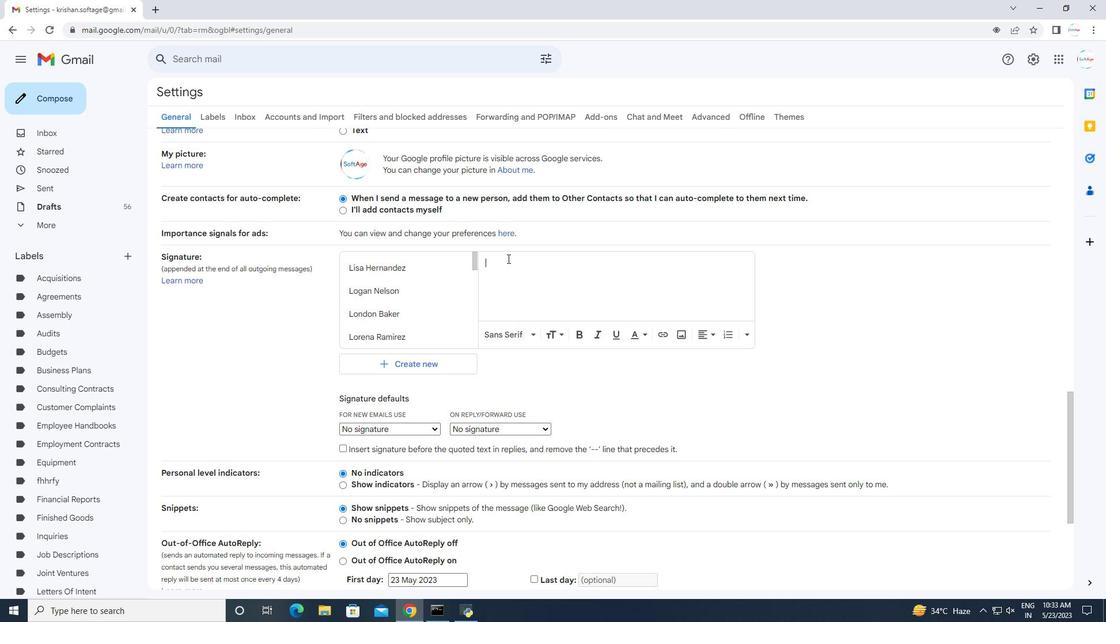 
Action: Key pressed <Key.shift>Margaret<Key.space><Key.shift>Wilson
Screenshot: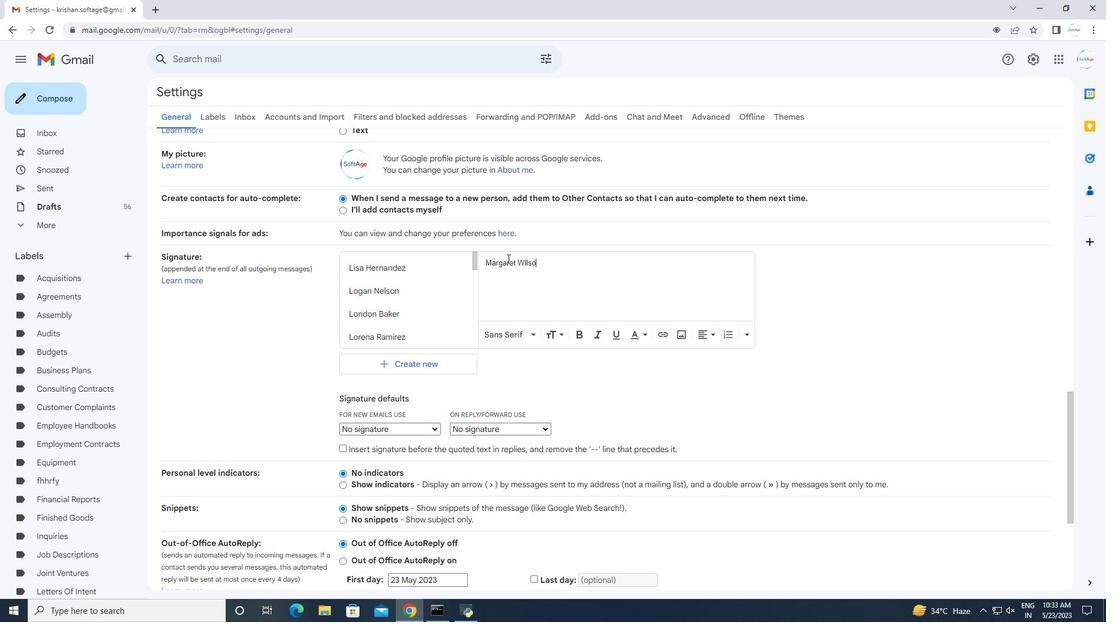 
Action: Mouse moved to (554, 380)
Screenshot: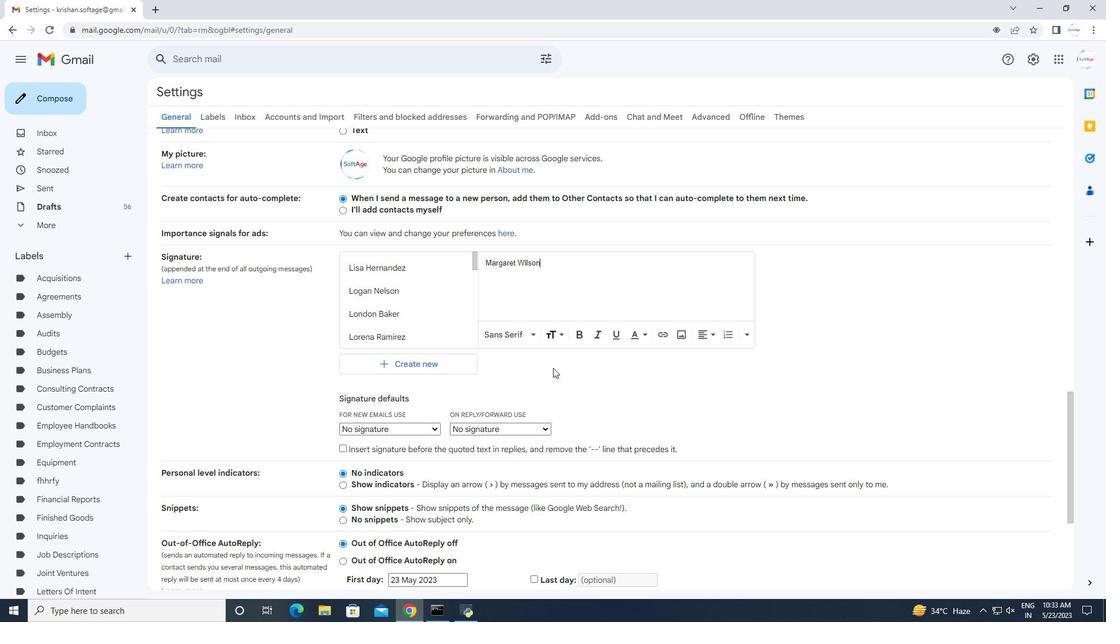 
Action: Mouse scrolled (554, 379) with delta (0, 0)
Screenshot: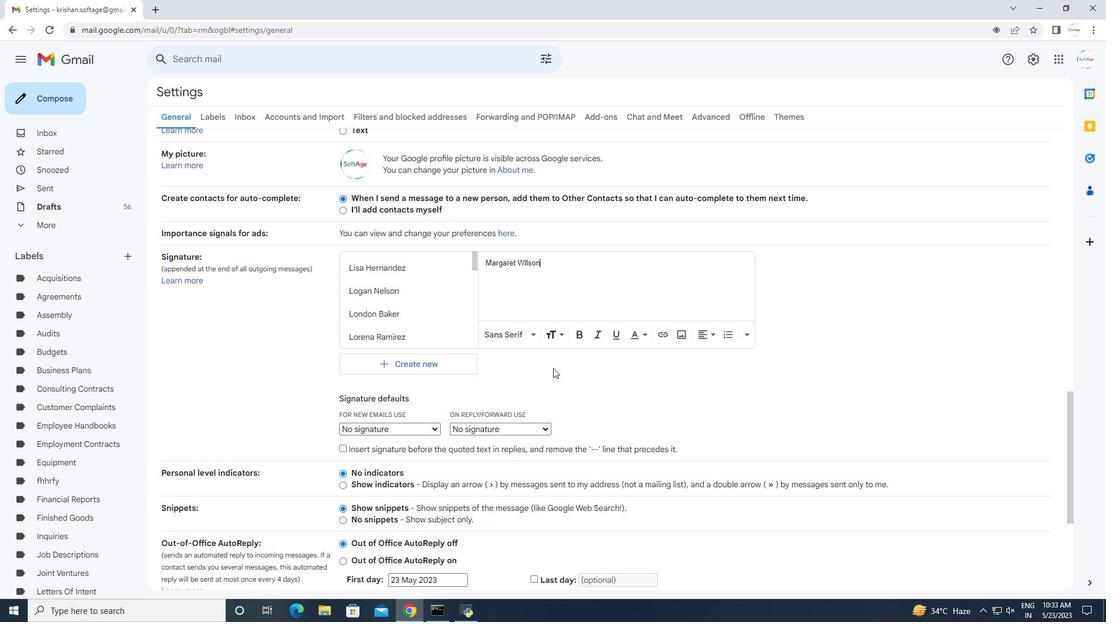 
Action: Mouse scrolled (554, 379) with delta (0, 0)
Screenshot: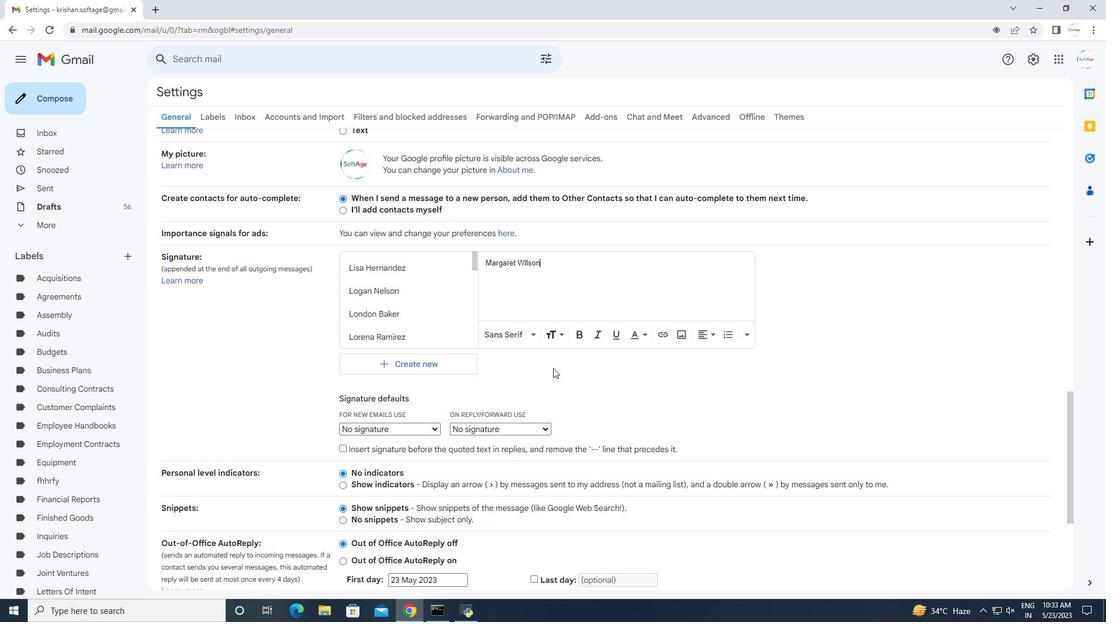
Action: Mouse scrolled (554, 379) with delta (0, 0)
Screenshot: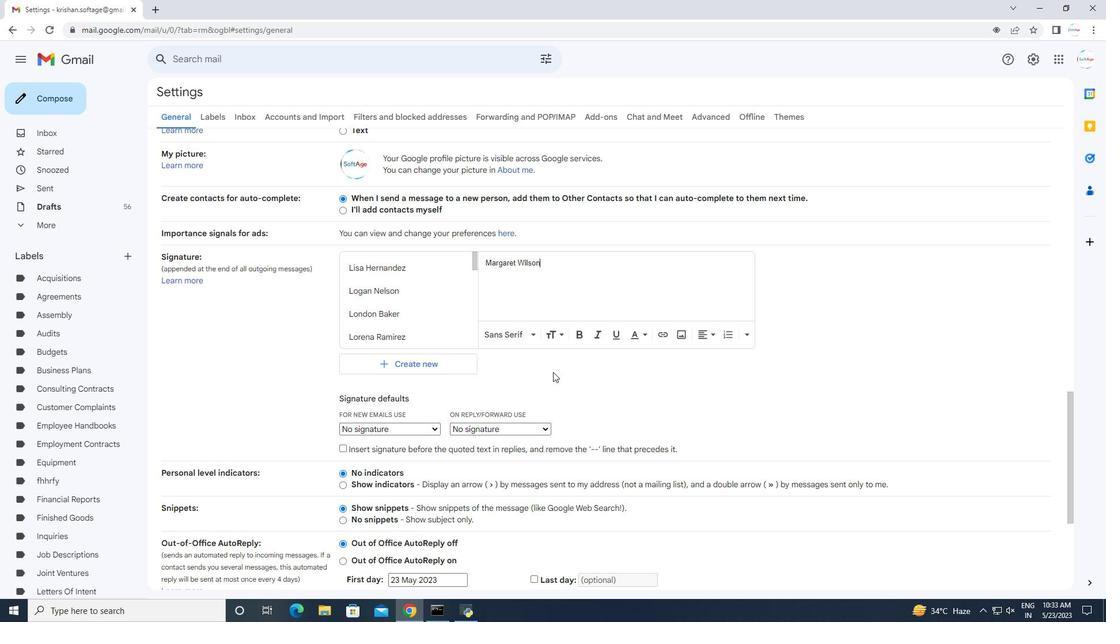 
Action: Mouse scrolled (554, 379) with delta (0, 0)
Screenshot: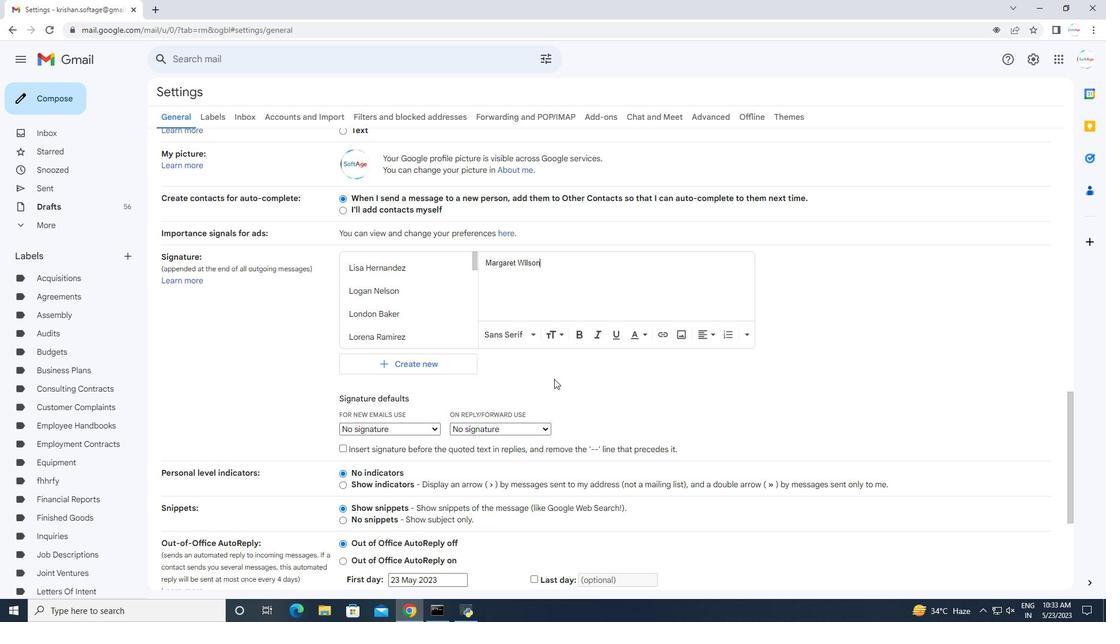 
Action: Mouse scrolled (554, 379) with delta (0, 0)
Screenshot: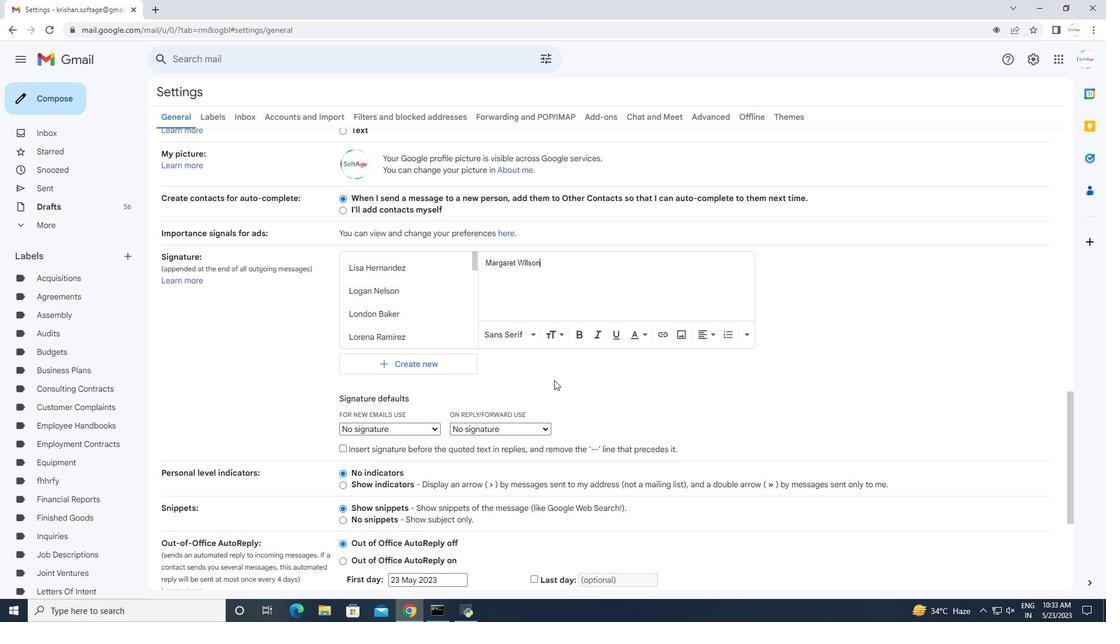 
Action: Mouse scrolled (554, 379) with delta (0, 0)
Screenshot: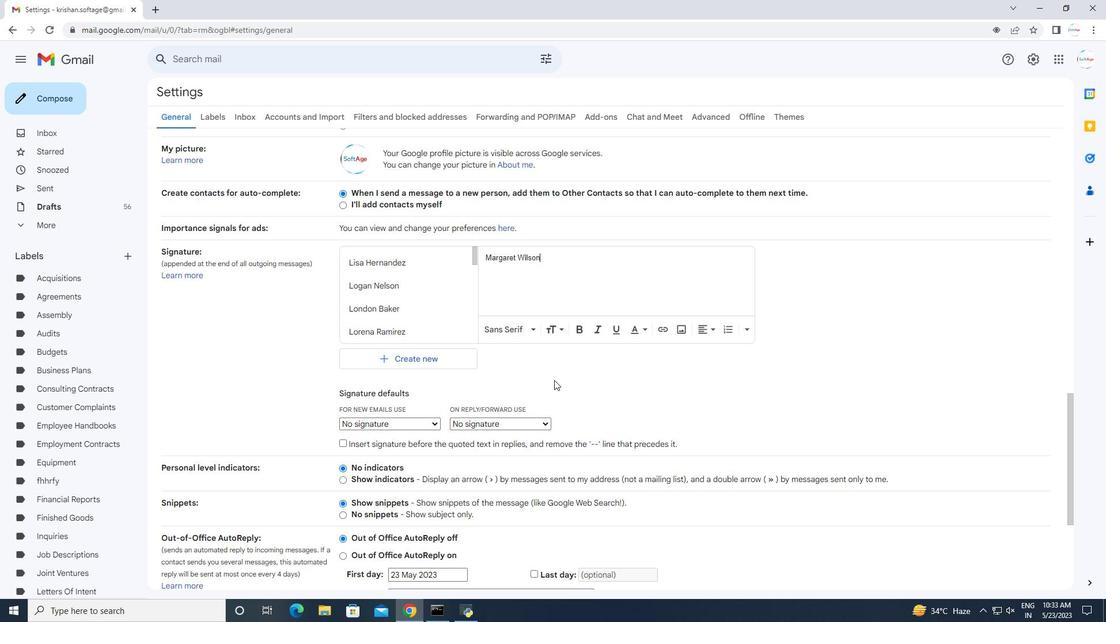 
Action: Mouse moved to (586, 528)
Screenshot: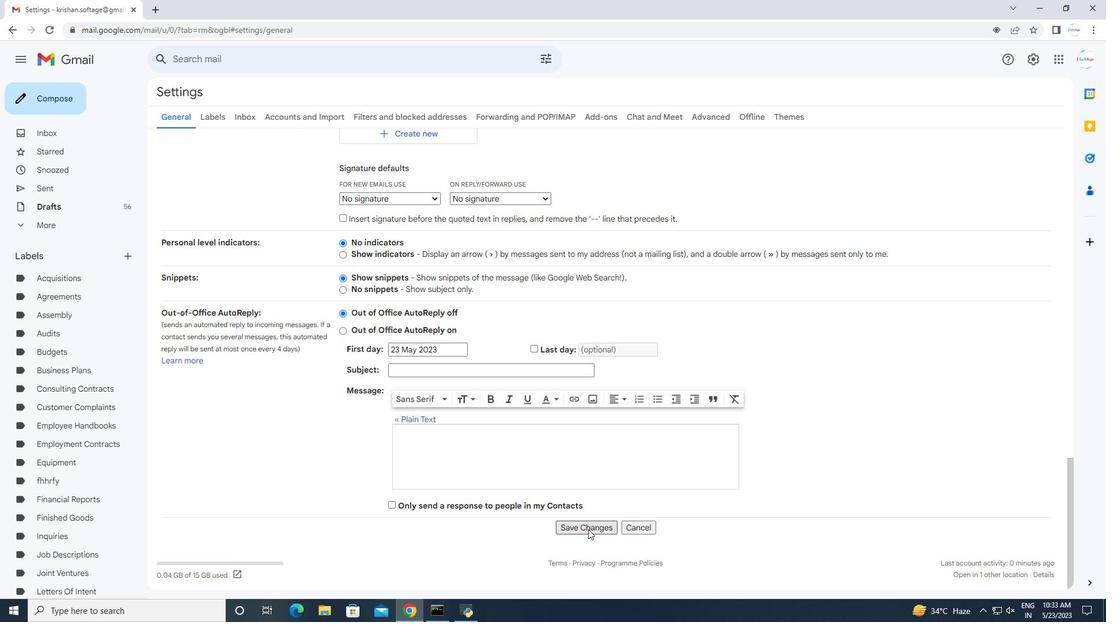 
Action: Mouse pressed left at (586, 528)
Screenshot: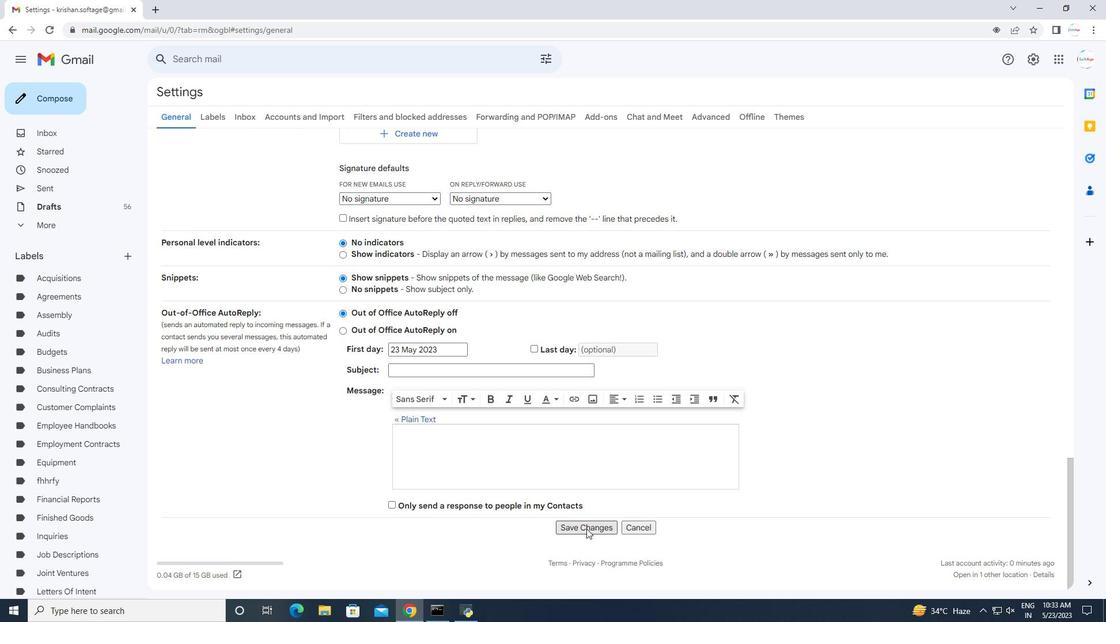 
Action: Mouse moved to (62, 97)
Screenshot: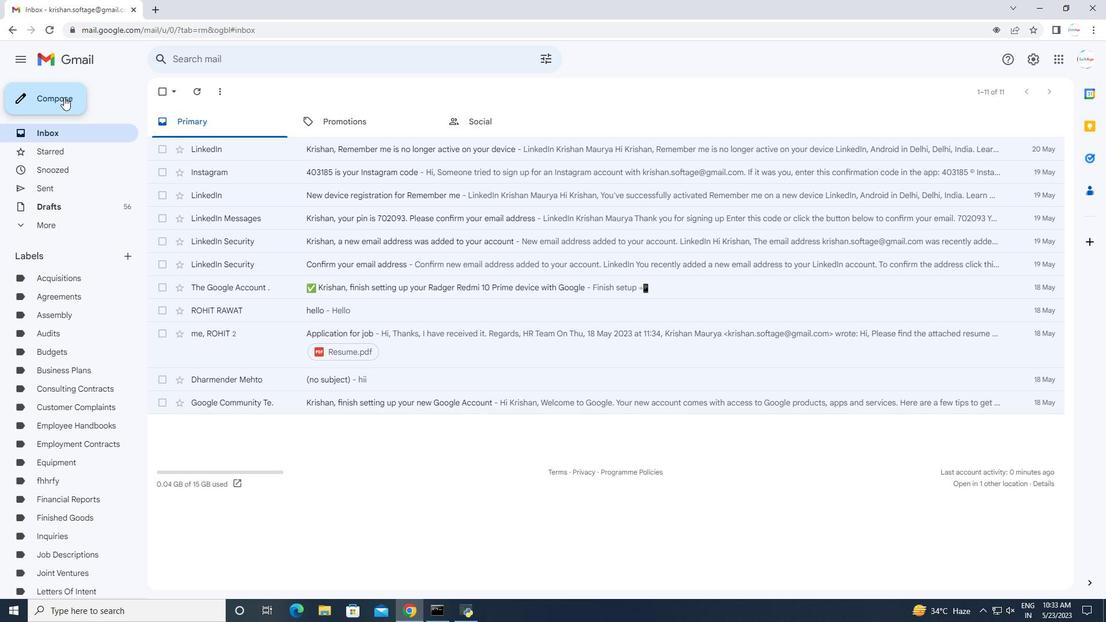 
Action: Mouse pressed left at (62, 97)
Screenshot: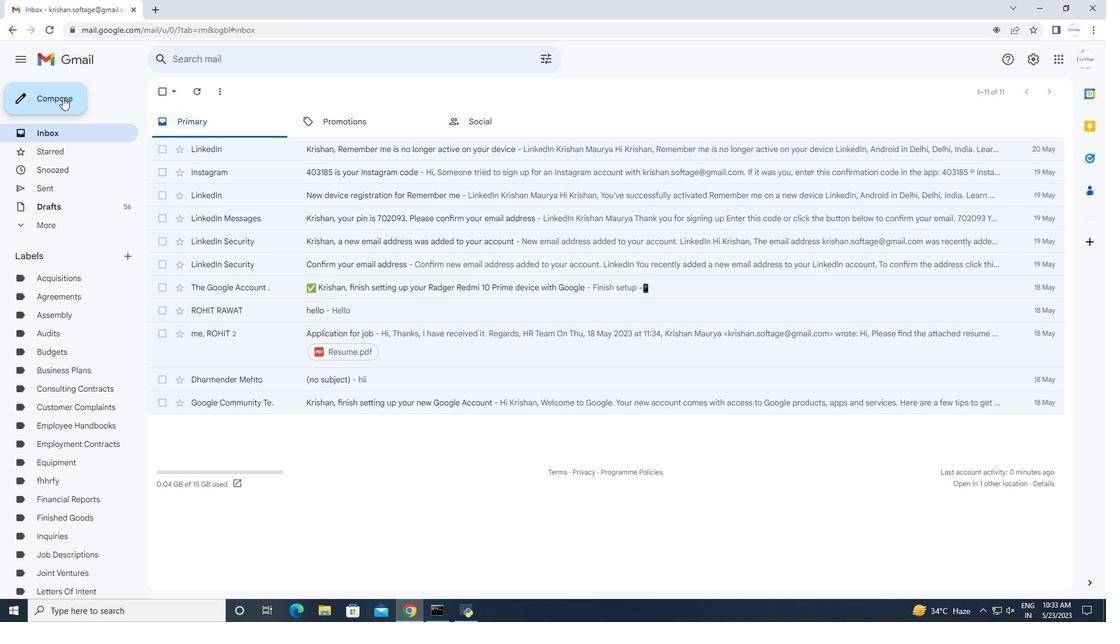 
Action: Mouse moved to (765, 282)
Screenshot: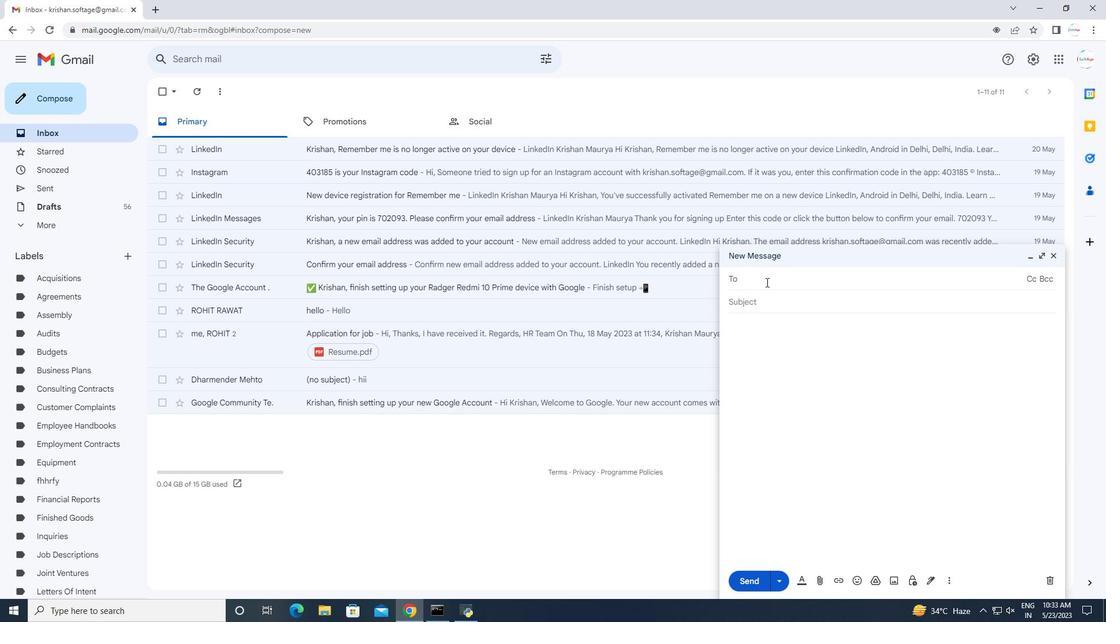 
Action: Mouse pressed left at (765, 282)
Screenshot: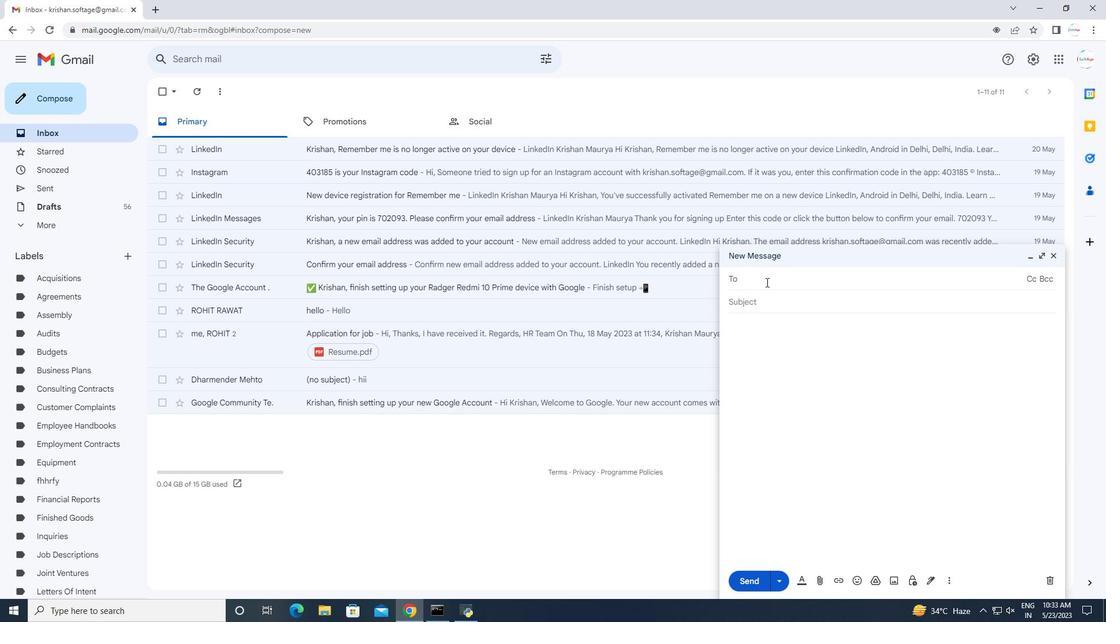 
Action: Key pressed softgae.6<Key.shift>@softage.net<Key.tab><Key.tab><Key.tab><Key.shift>Have<Key.space>
Screenshot: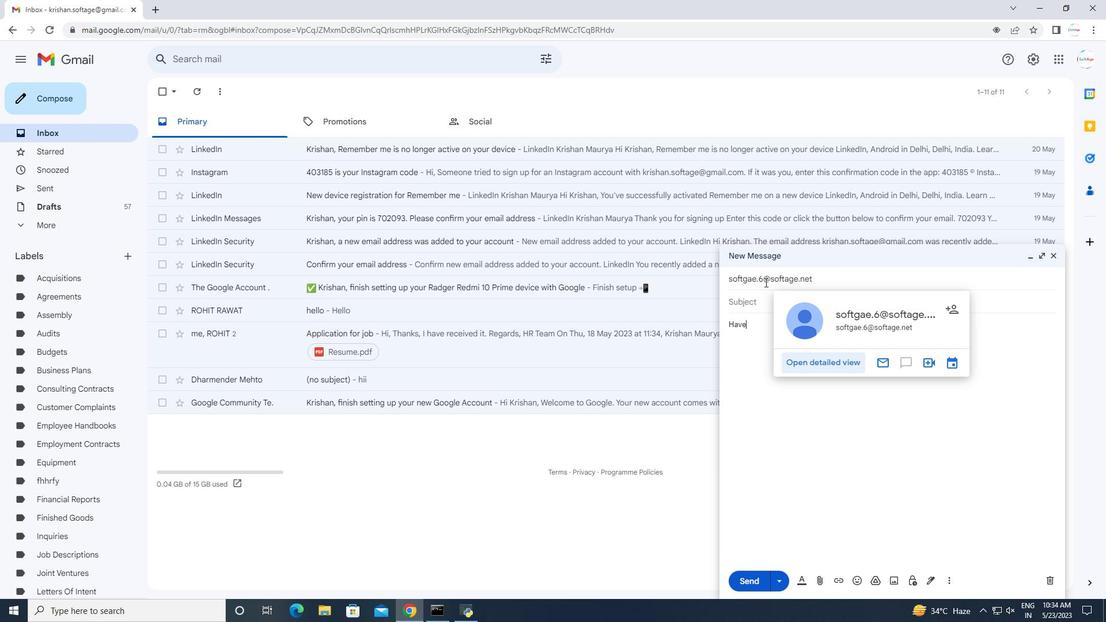 
Action: Mouse moved to (762, 324)
Screenshot: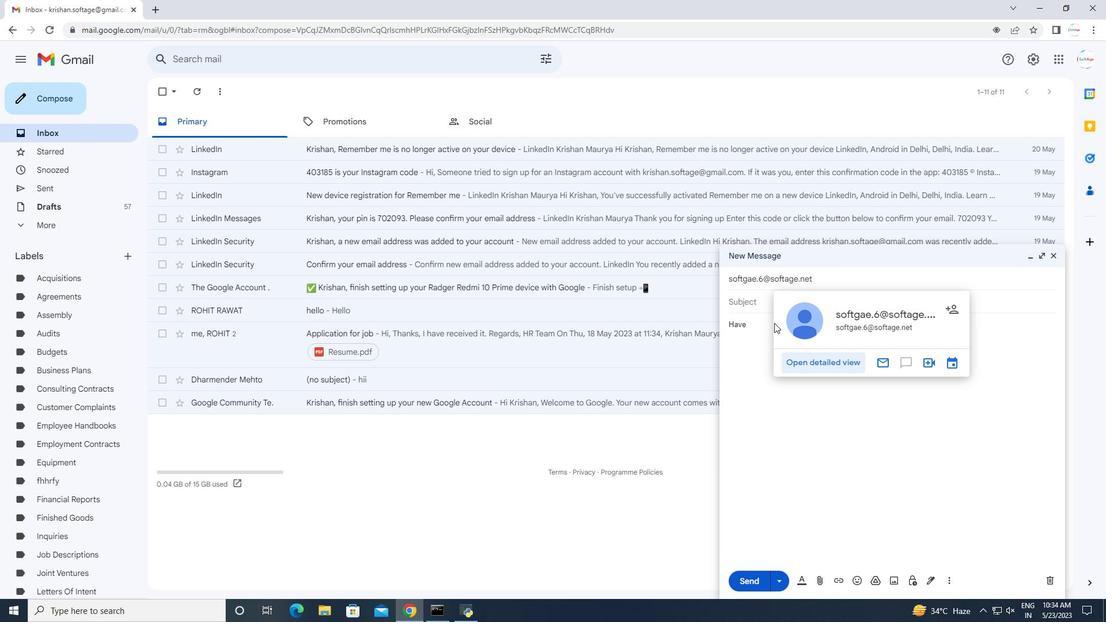 
Action: Mouse pressed left at (762, 324)
Screenshot: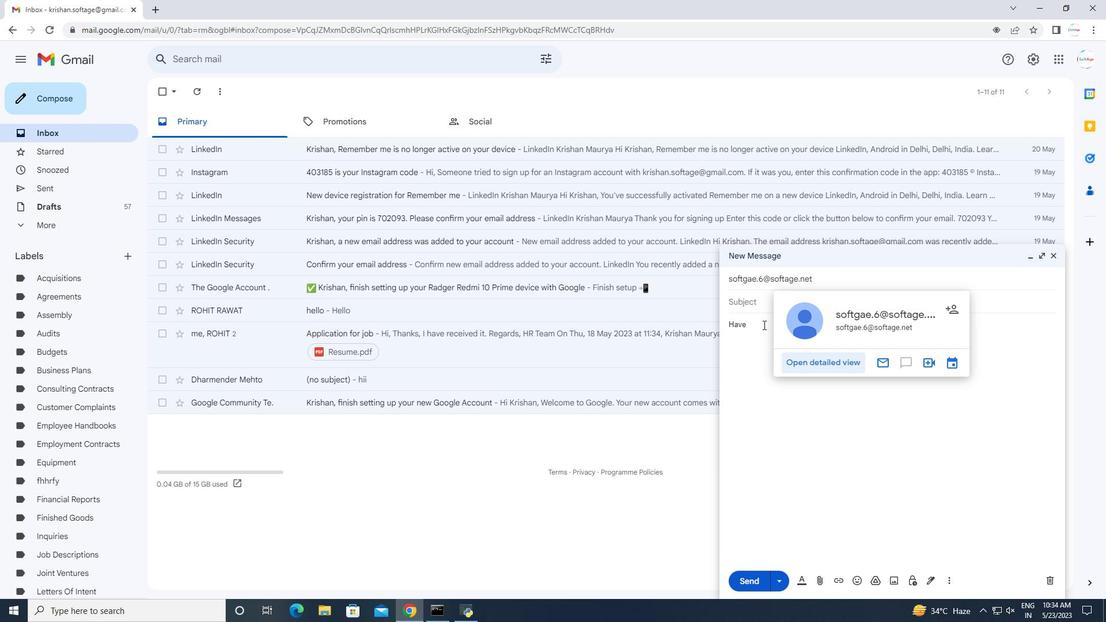 
Action: Mouse moved to (762, 324)
Screenshot: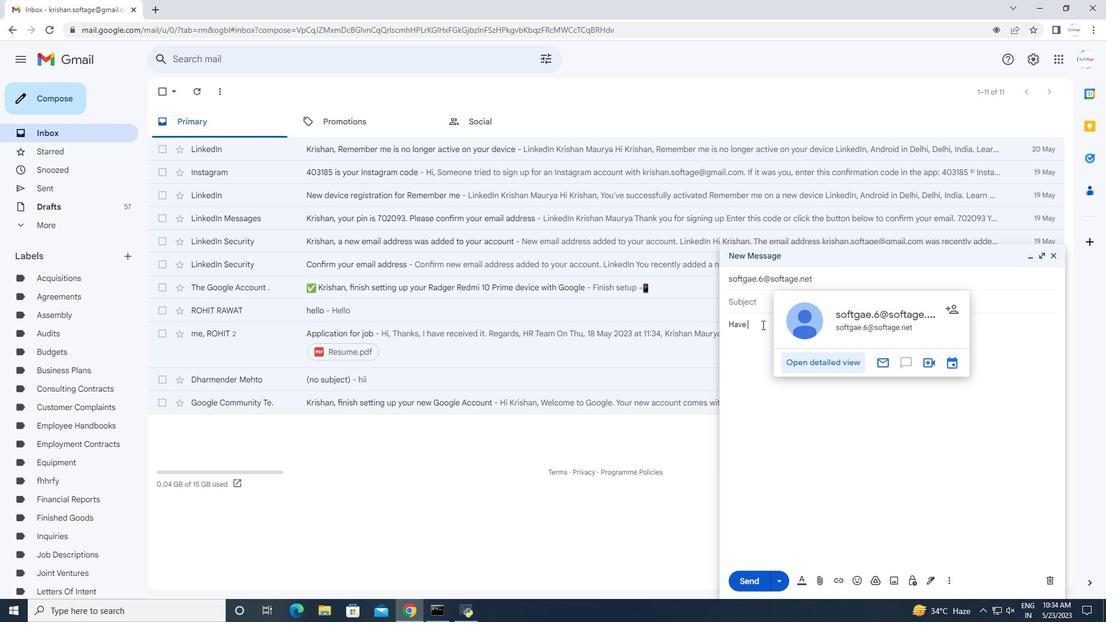 
Action: Key pressed a<Key.space><Key.shift>G<Key.backspace>grear<Key.backspace>t<Key.space><Key.shift>National<Key.space><Key.shift><Key.shift><Key.shift><Key.shift><Key.shift><Key.shift><Key.shift><Key.shift><Key.shift><Key.shift><Key.shift><Key.shift><Key.shift><Key.shift><Key.shift><Key.shift><Key.shift><Key.shift>Native<Key.space><Key.shift>Ameriv<Key.backspace>cal<Key.backspace>n<Key.space><Key.shift>Heritage<Key.space><Key.shift>Moth<Key.backspace><Key.backspace>nth
Screenshot: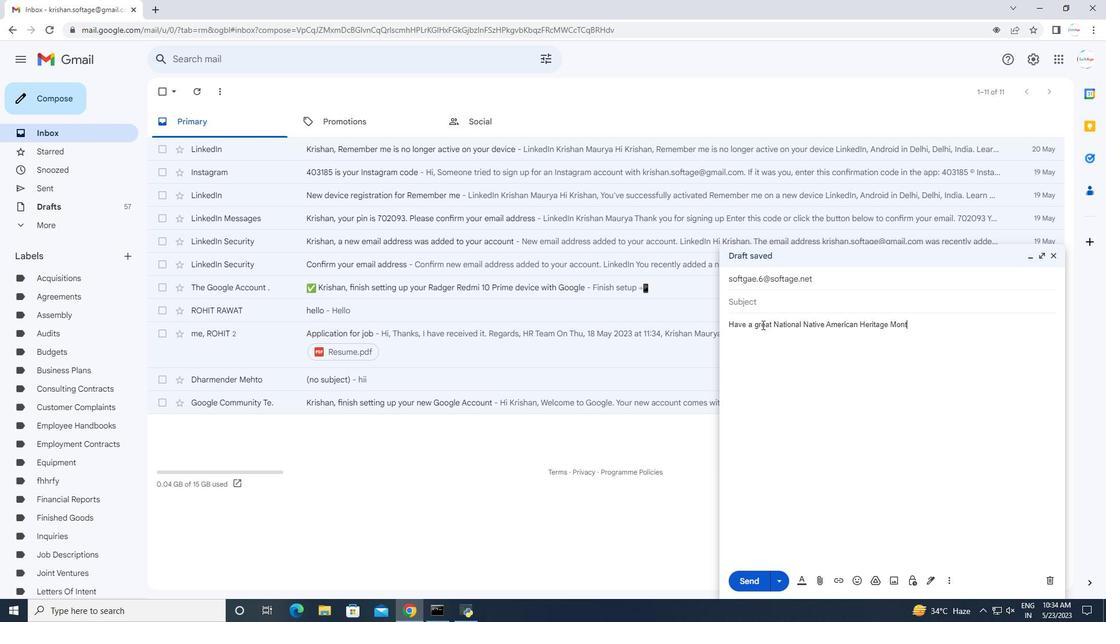 
Action: Mouse moved to (931, 344)
Screenshot: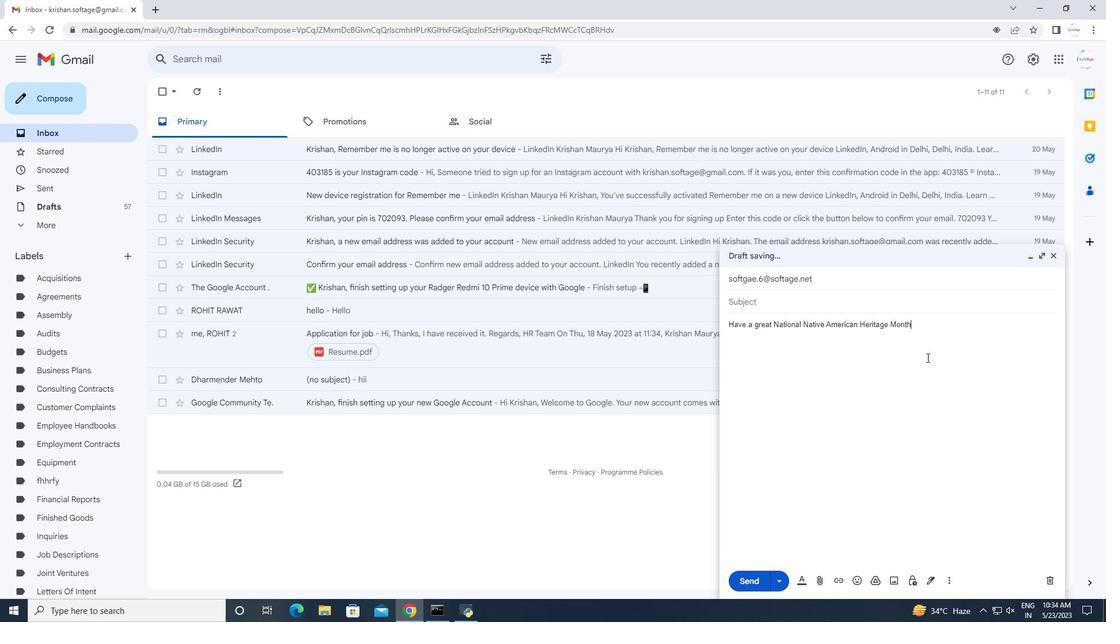 
Action: Key pressed .
Screenshot: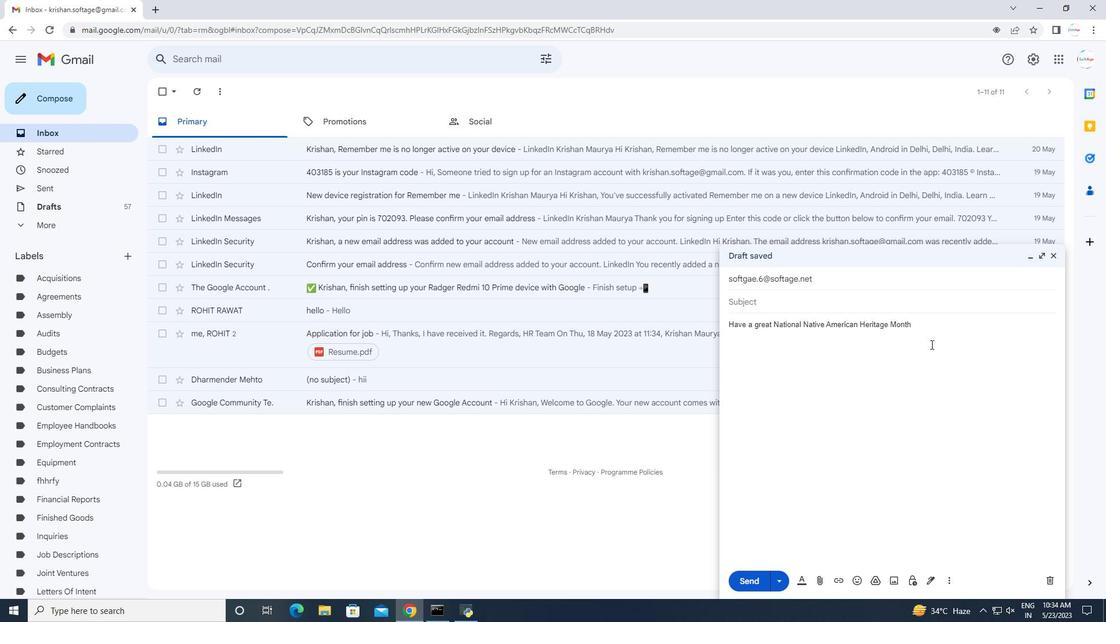 
Action: Mouse moved to (932, 581)
Screenshot: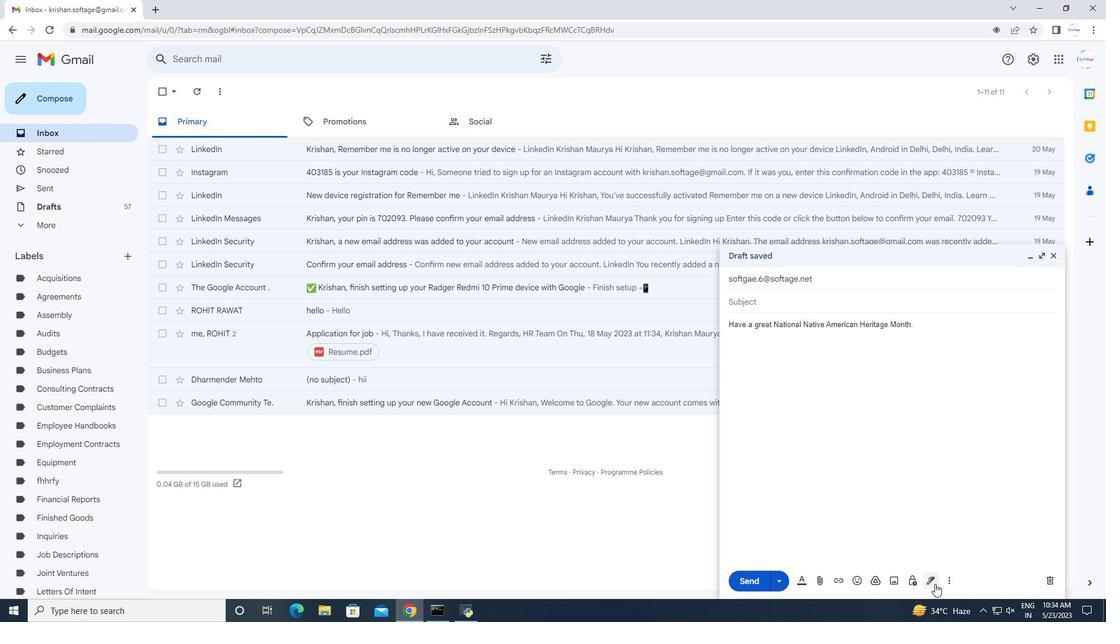 
Action: Mouse pressed left at (932, 581)
Screenshot: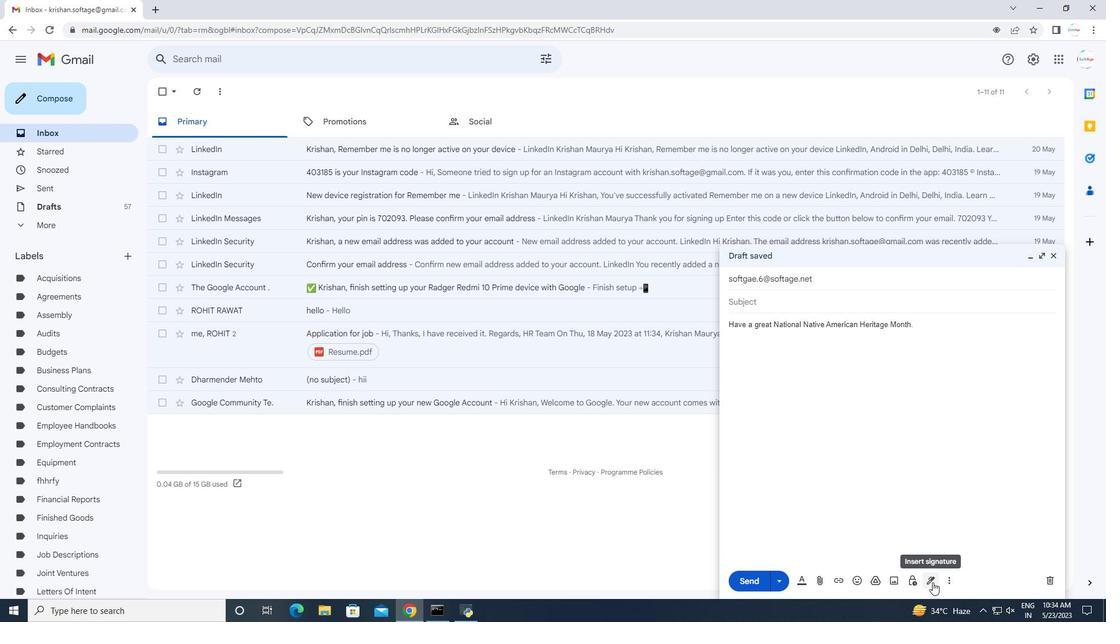 
Action: Mouse moved to (958, 467)
Screenshot: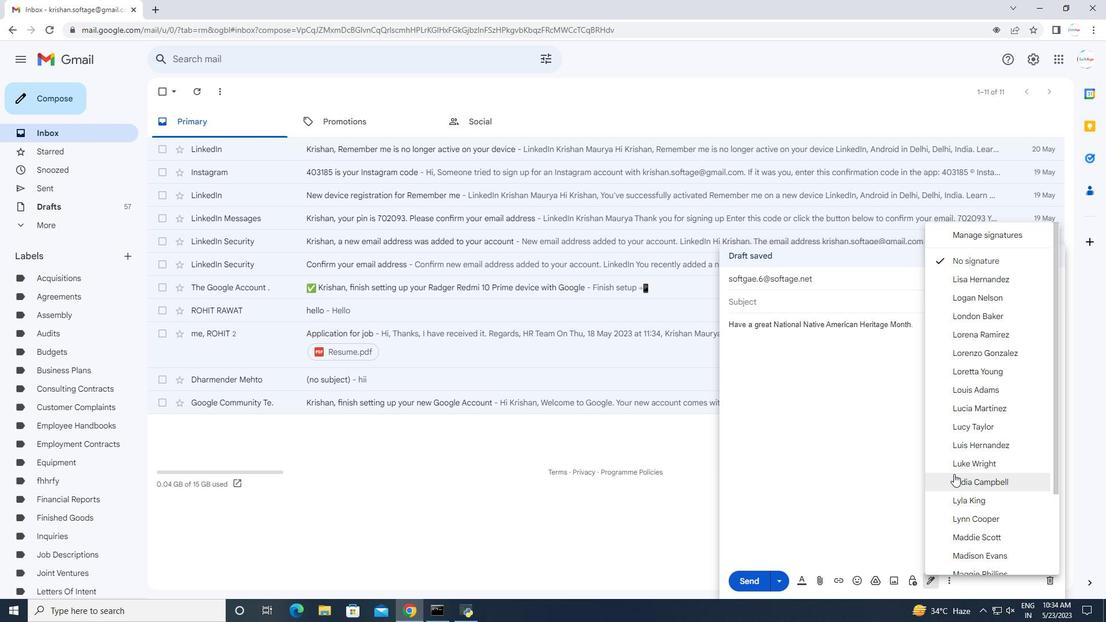 
Action: Mouse scrolled (958, 466) with delta (0, 0)
Screenshot: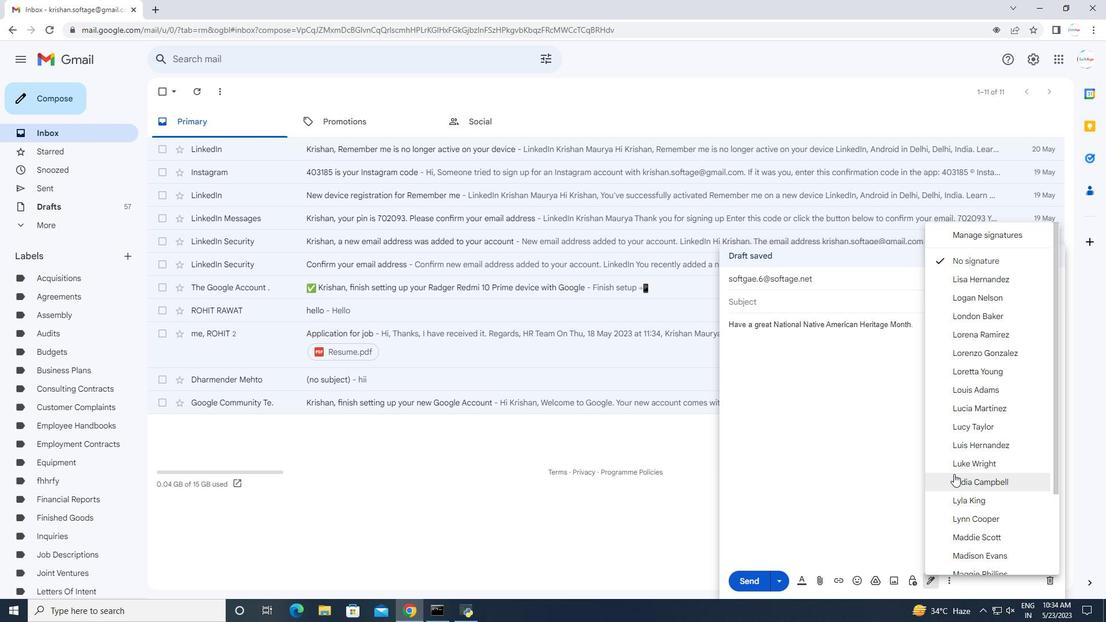 
Action: Mouse moved to (959, 469)
Screenshot: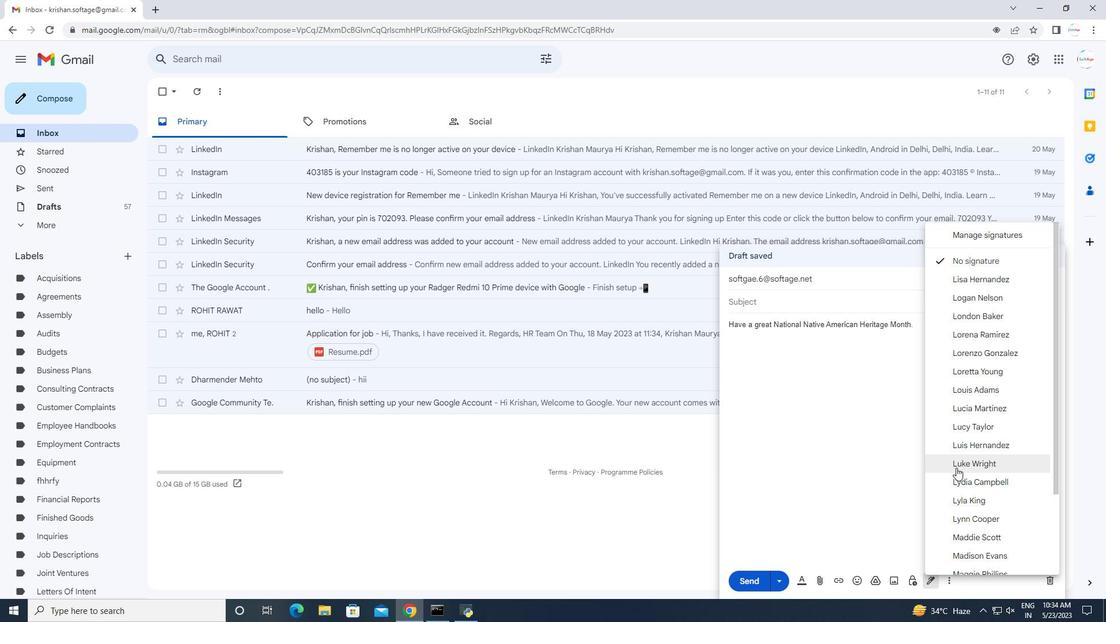 
Action: Mouse scrolled (959, 468) with delta (0, 0)
Screenshot: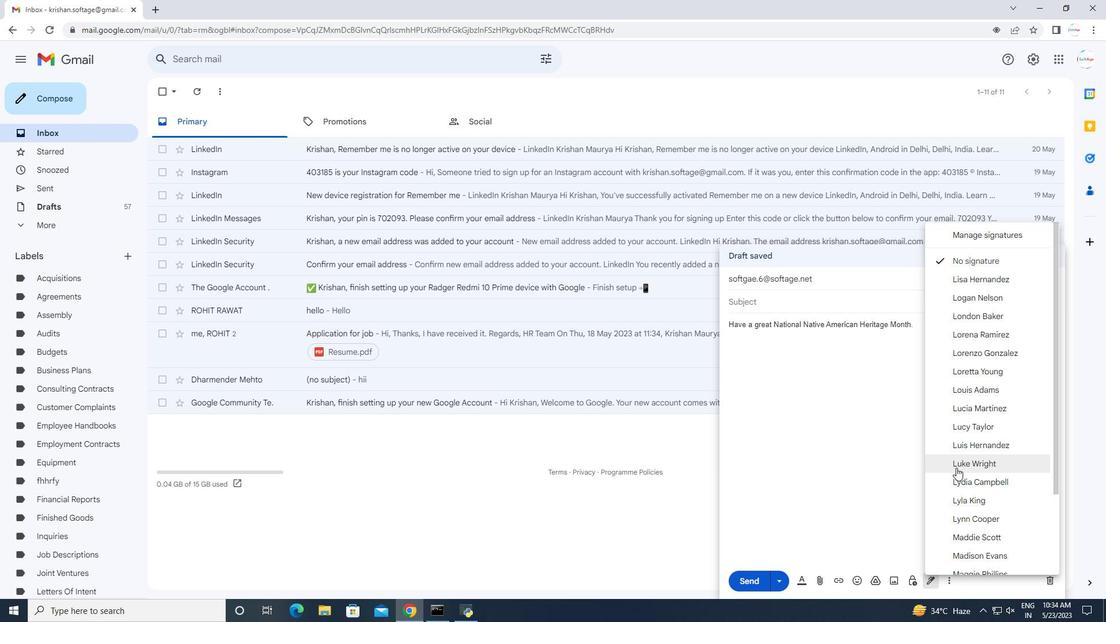 
Action: Mouse moved to (959, 469)
Screenshot: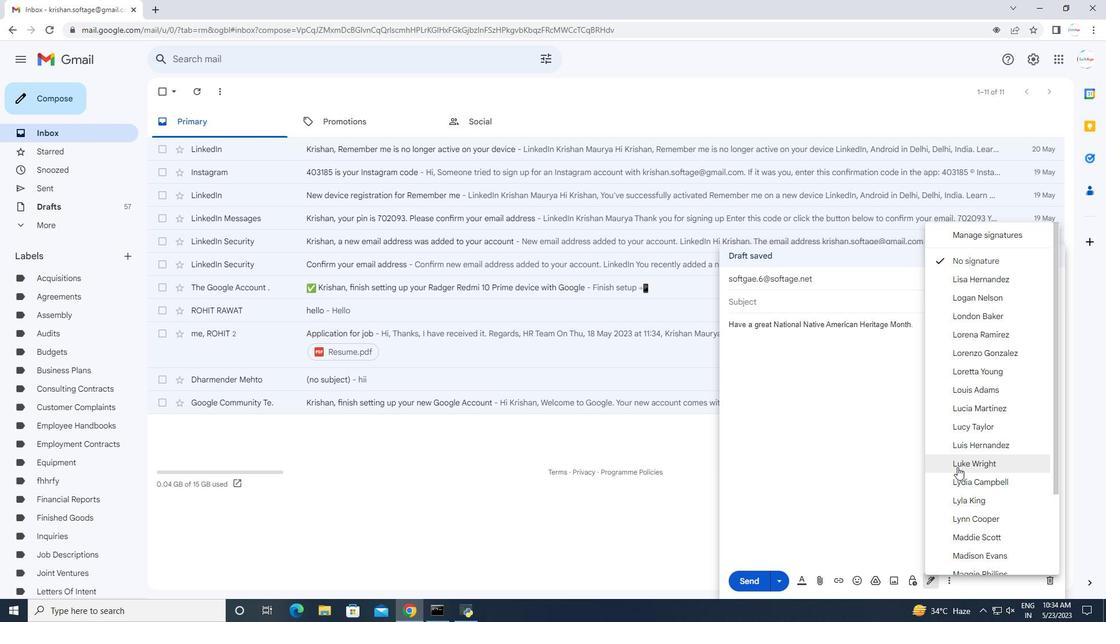 
Action: Mouse scrolled (959, 468) with delta (0, 0)
Screenshot: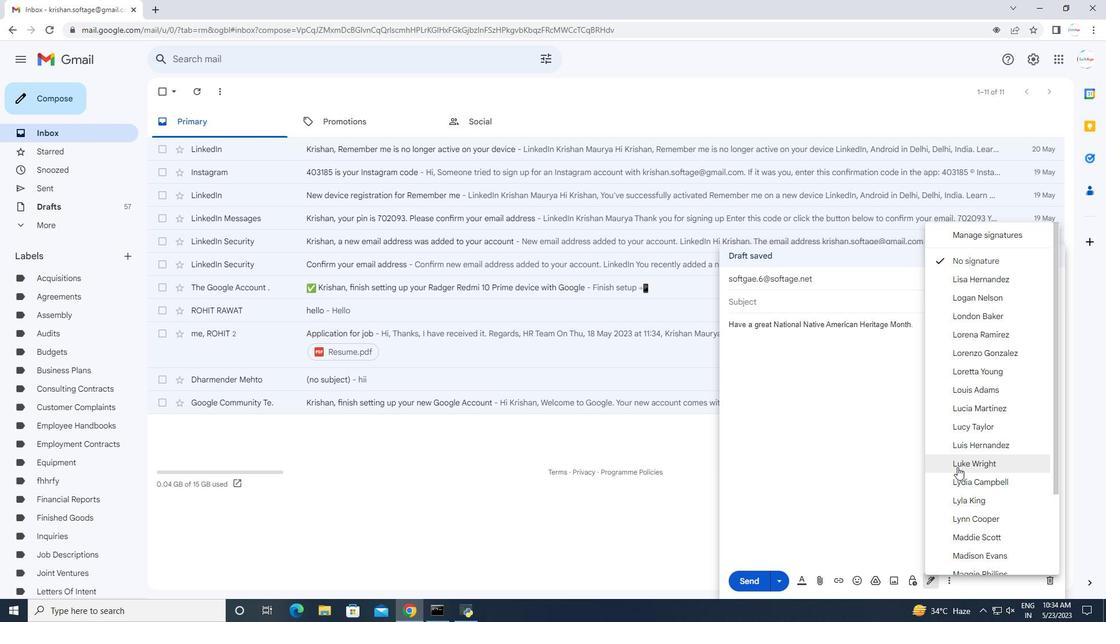 
Action: Mouse moved to (959, 470)
Screenshot: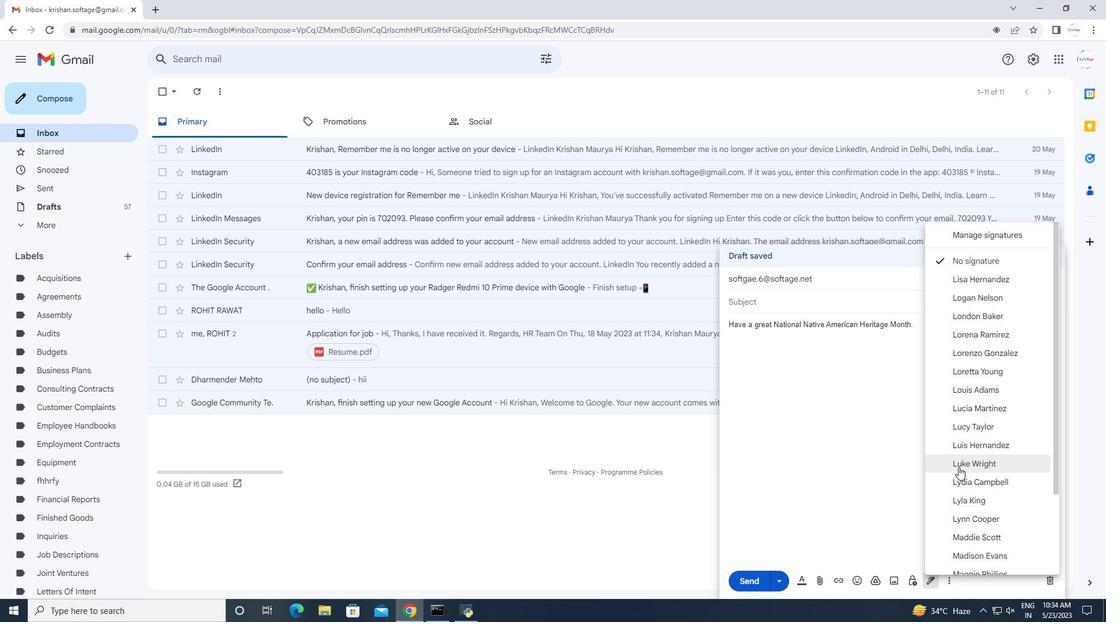 
Action: Mouse scrolled (959, 469) with delta (0, 0)
Screenshot: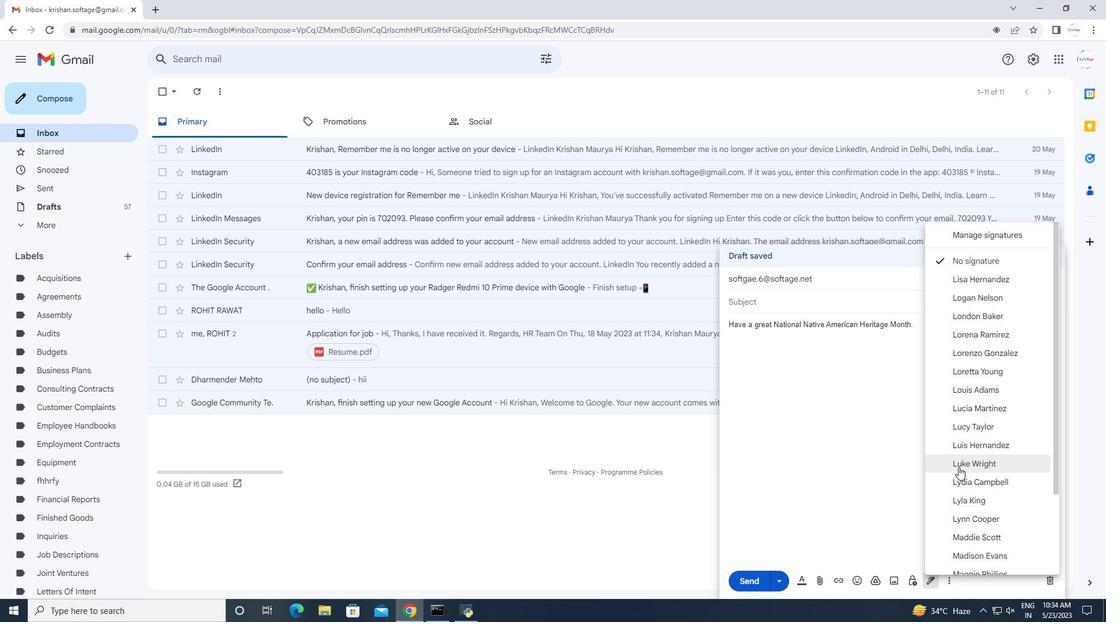 
Action: Mouse scrolled (959, 469) with delta (0, 0)
Screenshot: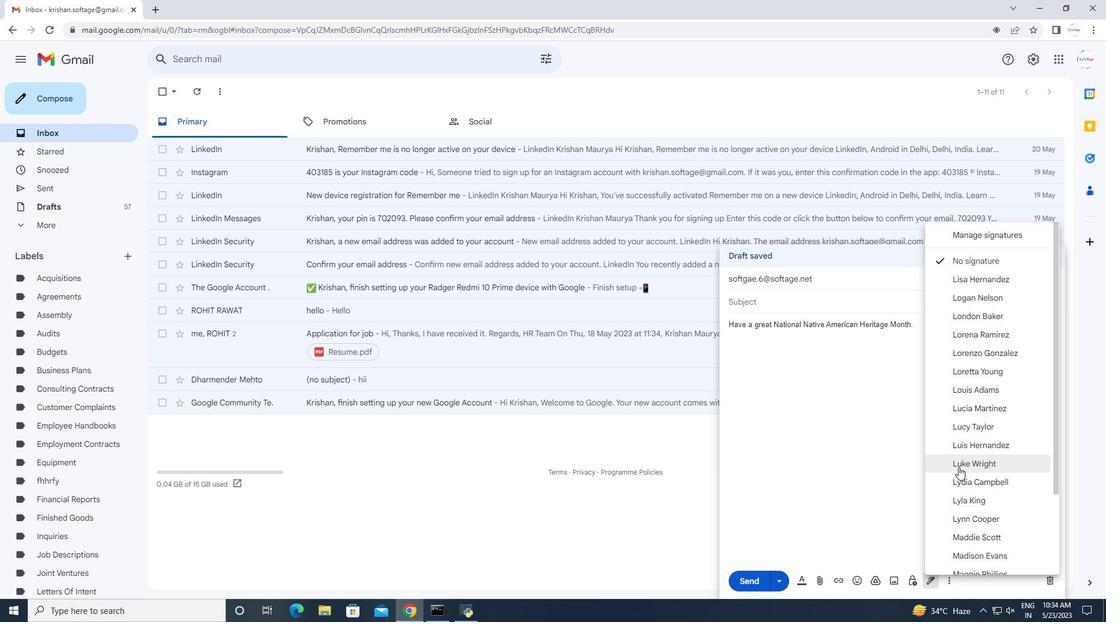 
Action: Mouse moved to (961, 472)
Screenshot: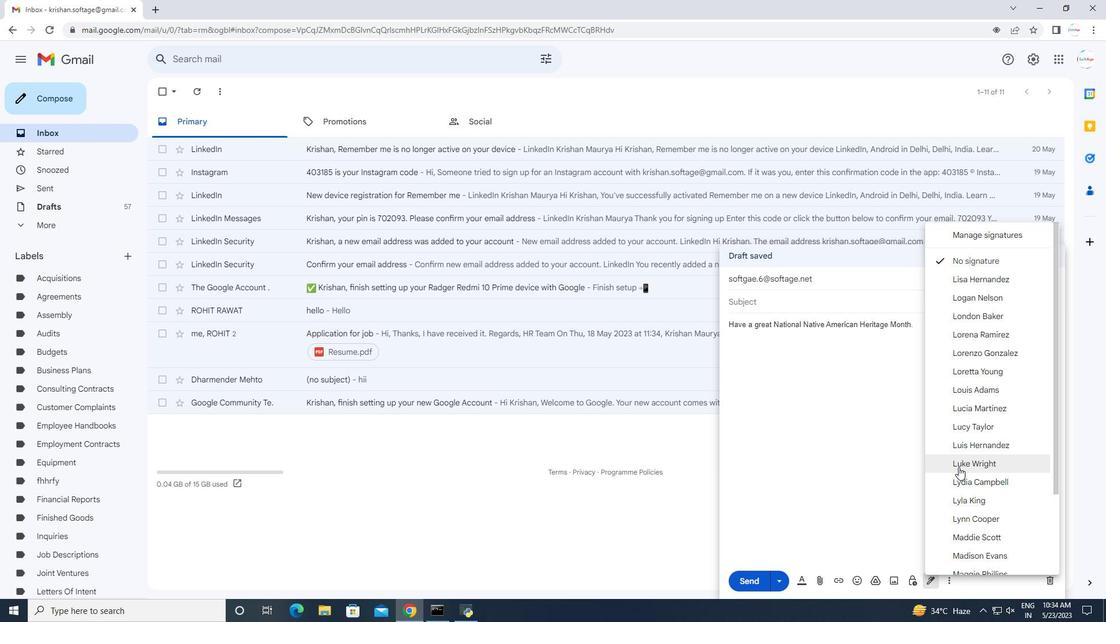 
Action: Mouse scrolled (961, 472) with delta (0, 0)
Screenshot: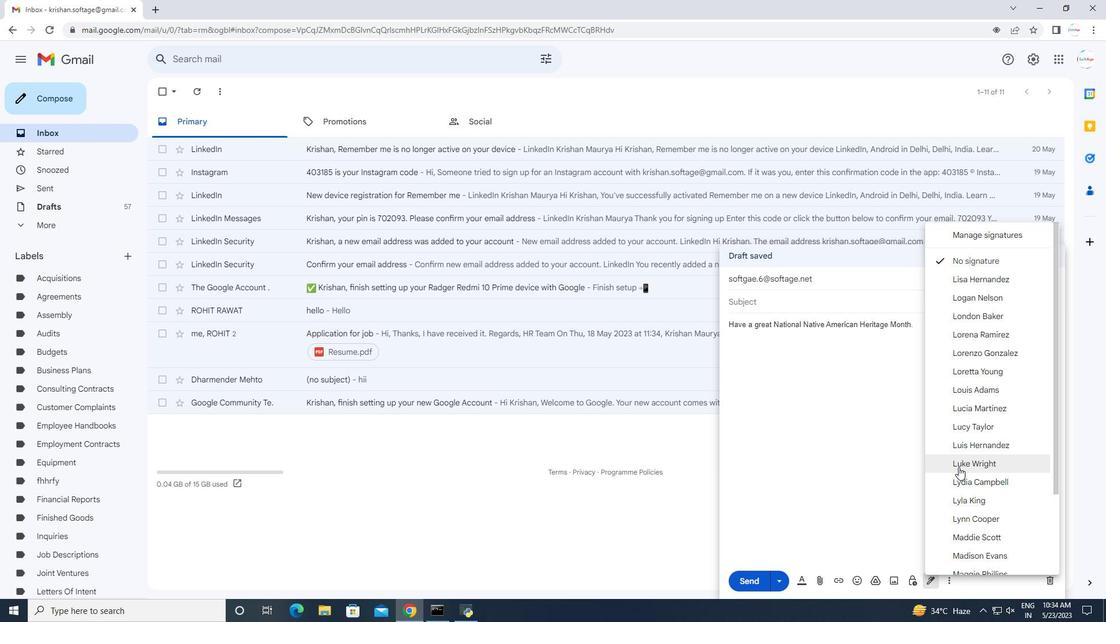 
Action: Mouse moved to (973, 490)
Screenshot: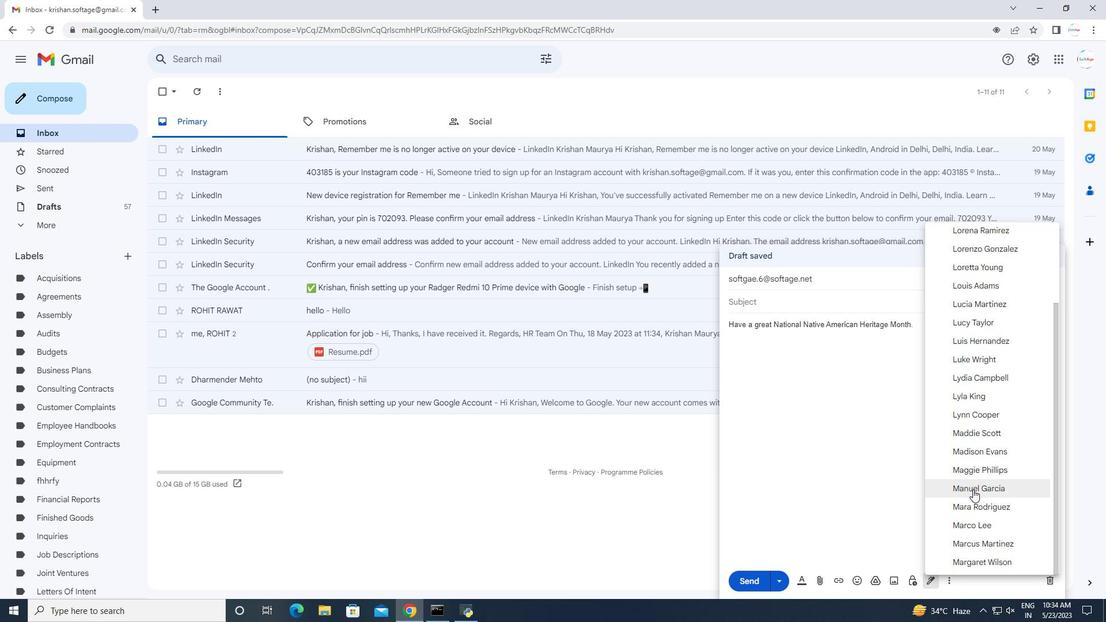 
Action: Mouse scrolled (973, 490) with delta (0, 0)
Screenshot: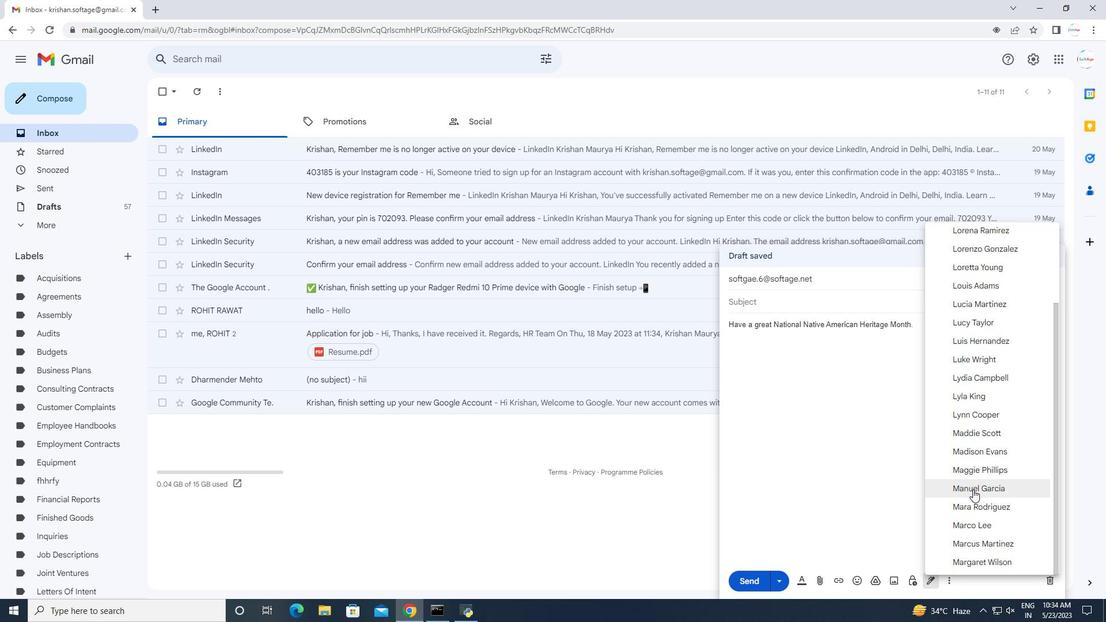 
Action: Mouse scrolled (973, 490) with delta (0, 0)
Screenshot: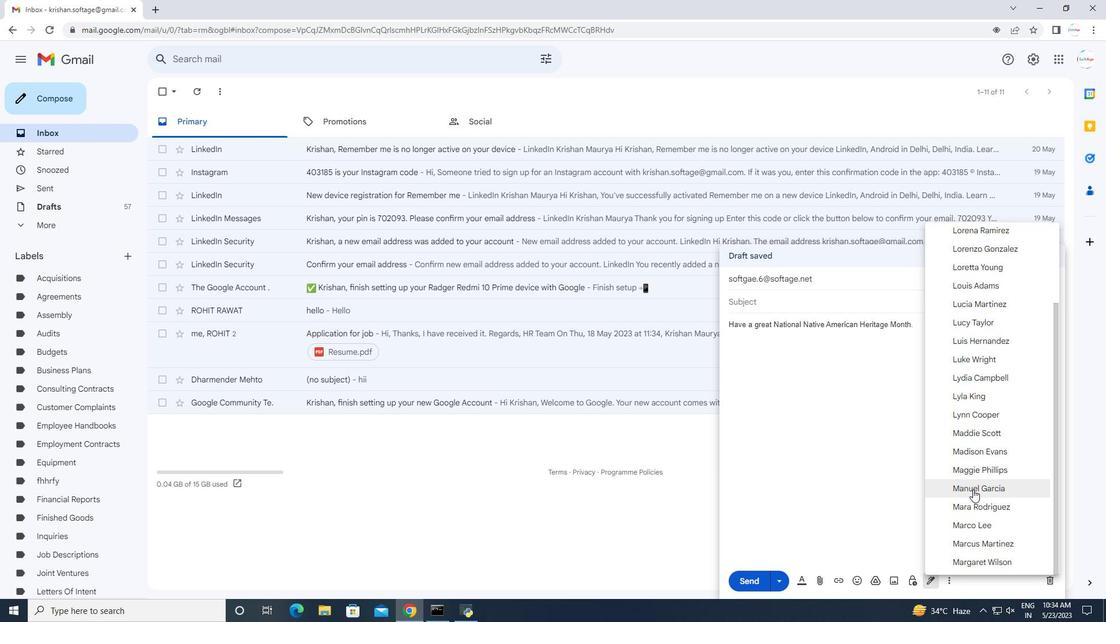 
Action: Mouse moved to (973, 492)
Screenshot: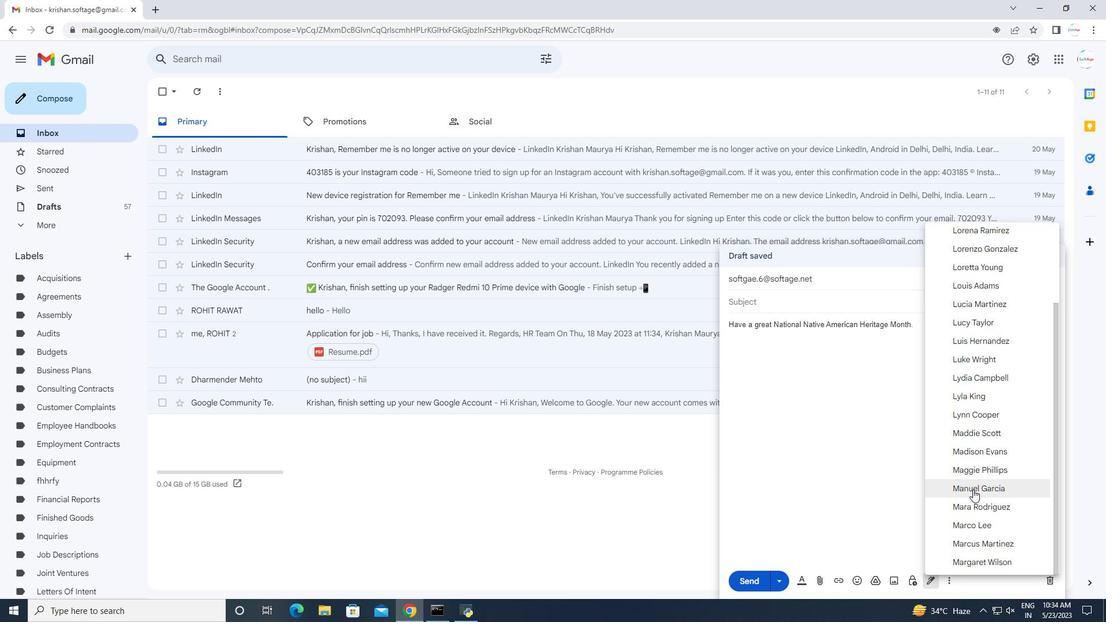 
Action: Mouse scrolled (973, 491) with delta (0, 0)
Screenshot: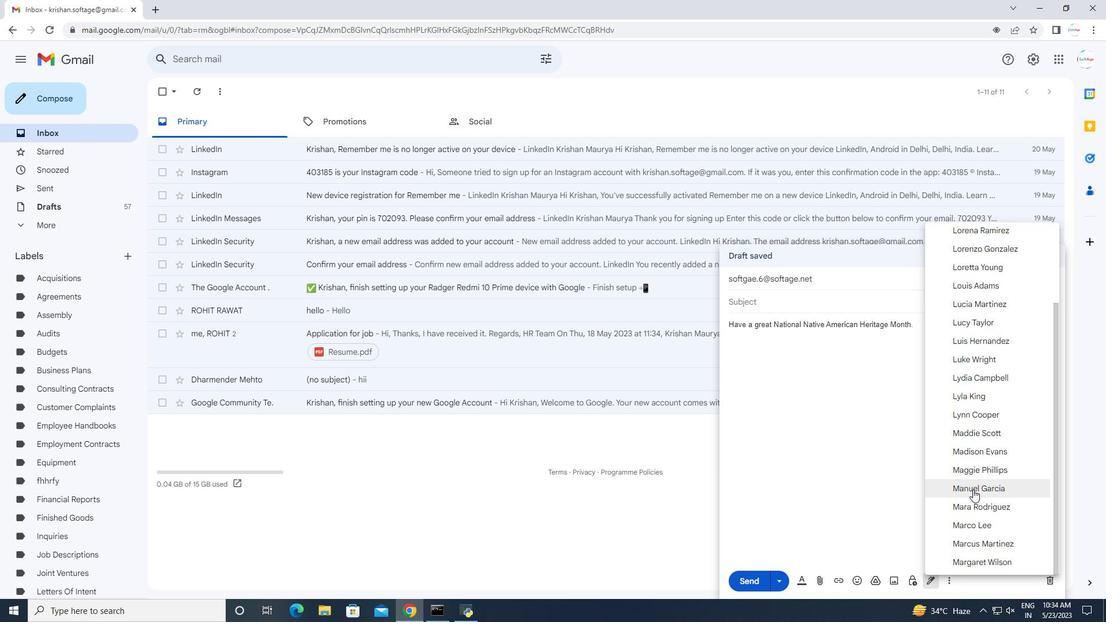 
Action: Mouse moved to (974, 493)
Screenshot: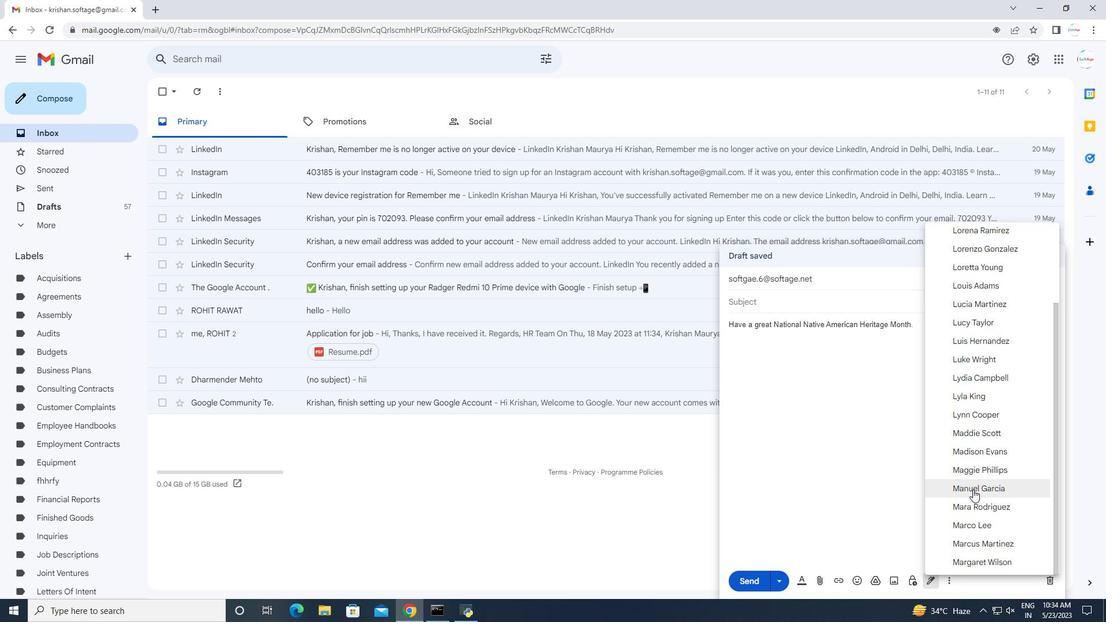 
Action: Mouse scrolled (974, 493) with delta (0, 0)
Screenshot: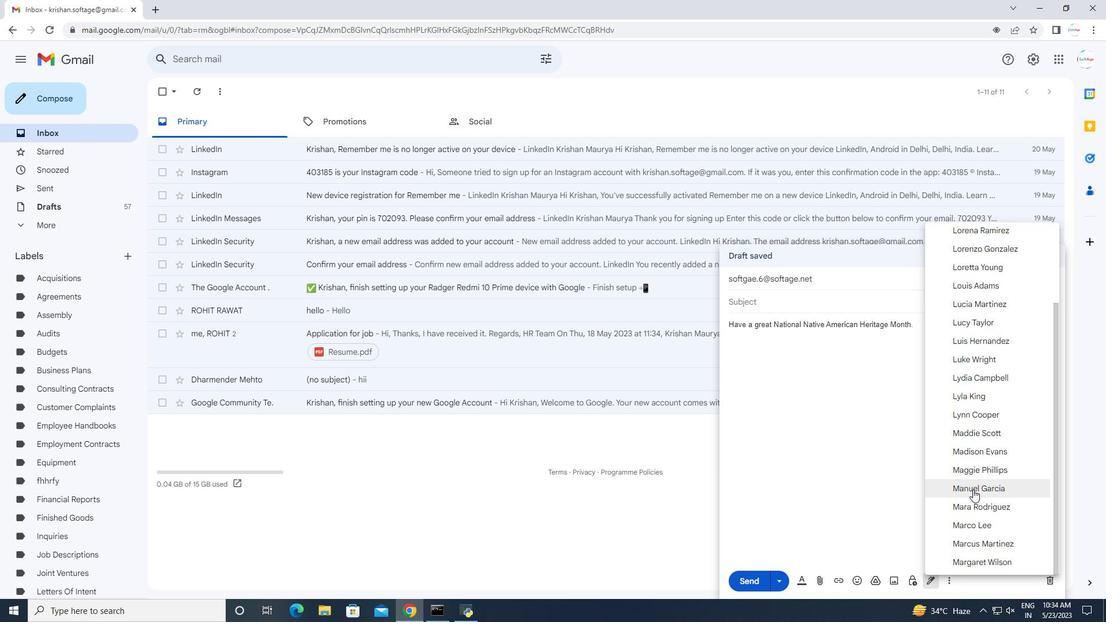 
Action: Mouse moved to (987, 553)
Screenshot: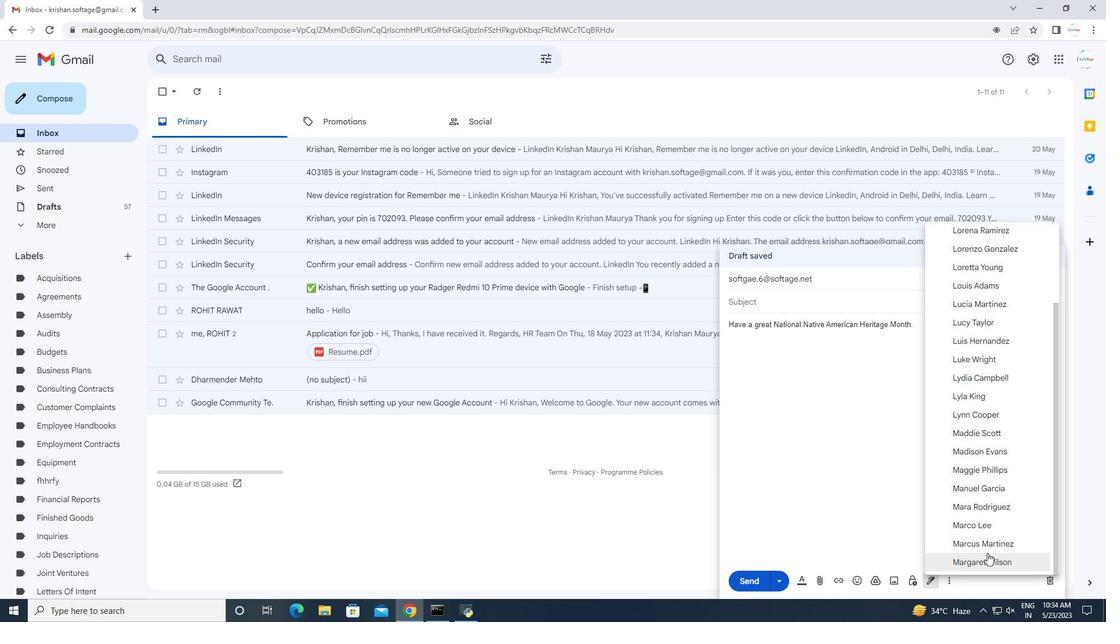 
Action: Mouse pressed left at (987, 553)
Screenshot: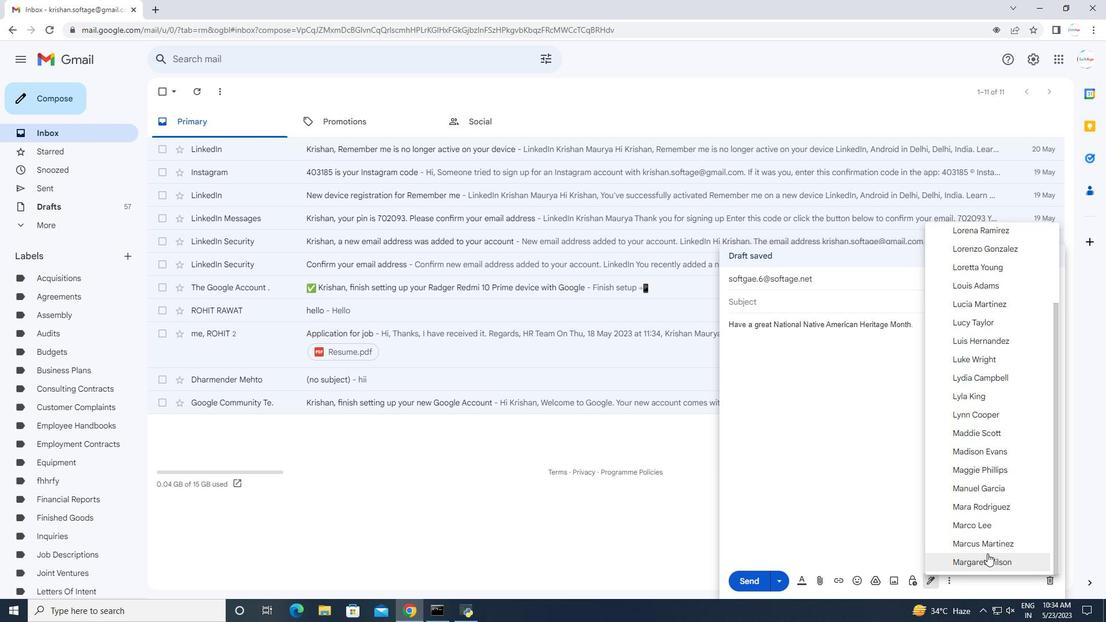 
Action: Mouse moved to (950, 580)
Screenshot: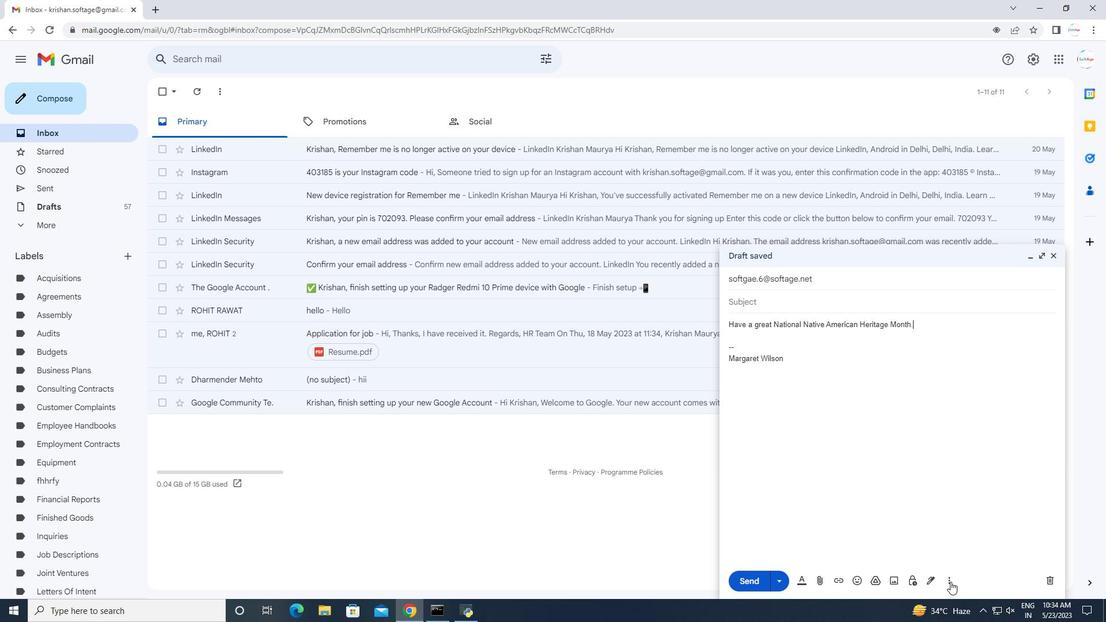 
Action: Mouse pressed left at (950, 580)
Screenshot: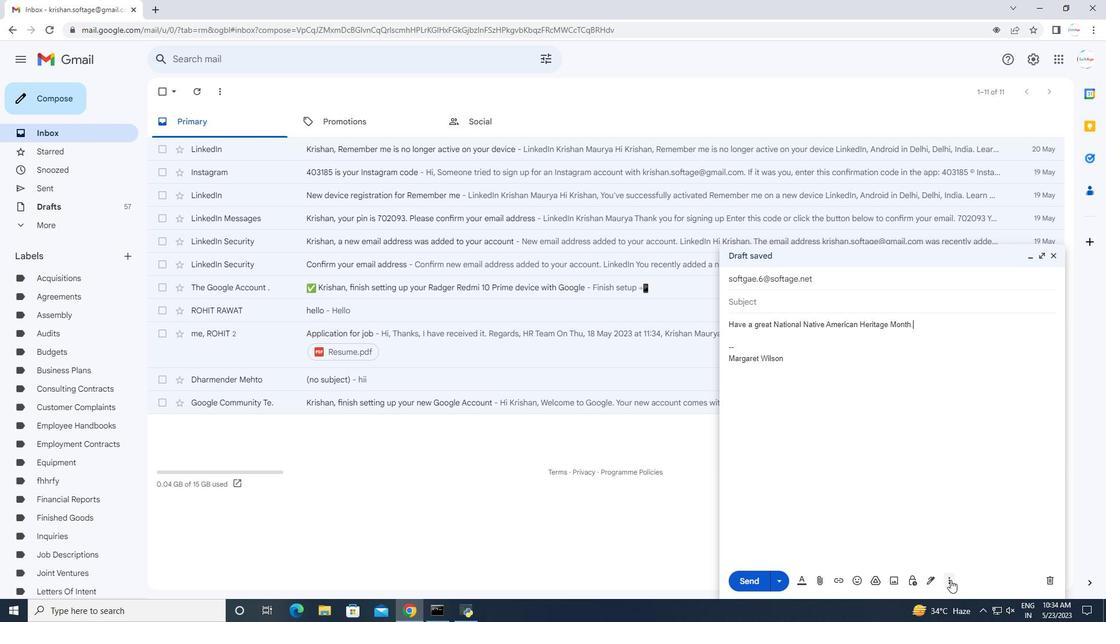 
Action: Mouse moved to (989, 474)
Screenshot: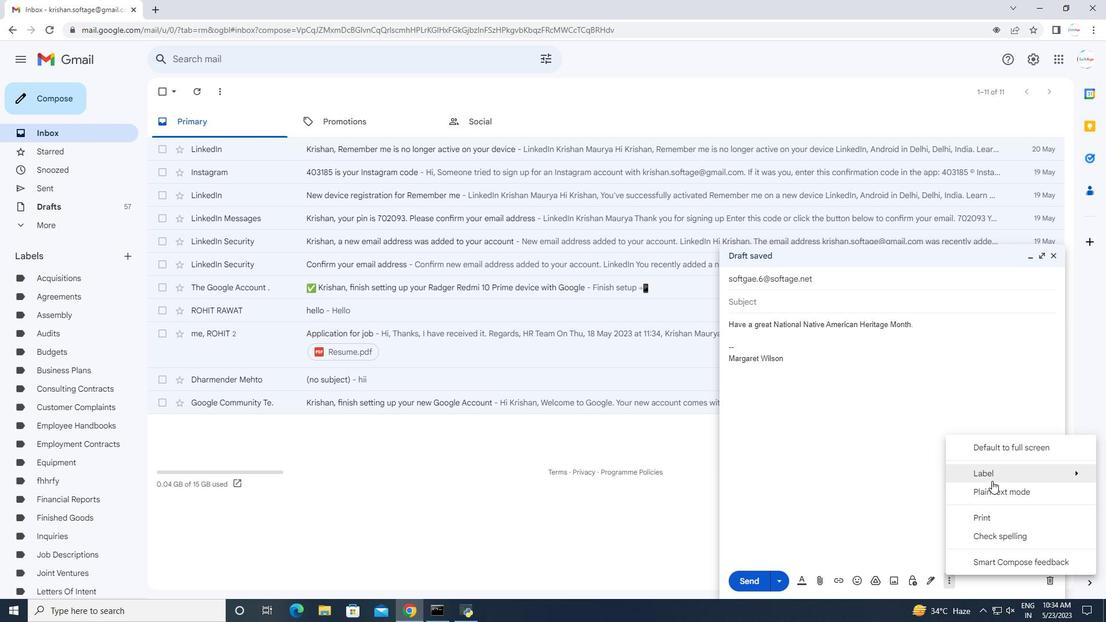 
Action: Mouse pressed left at (989, 474)
Screenshot: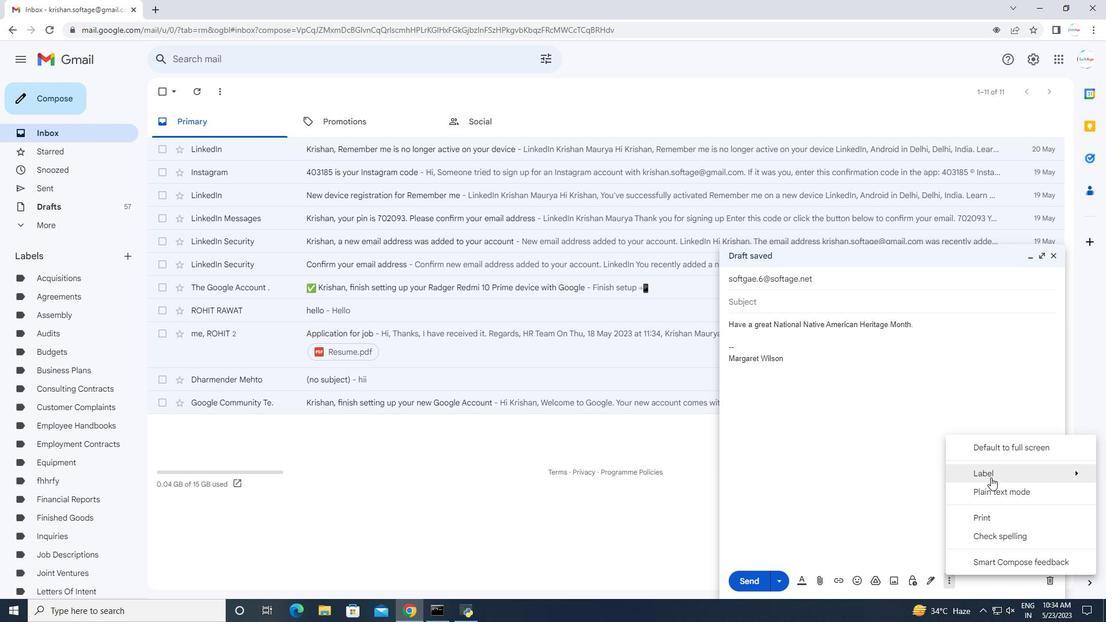 
Action: Mouse moved to (861, 461)
Screenshot: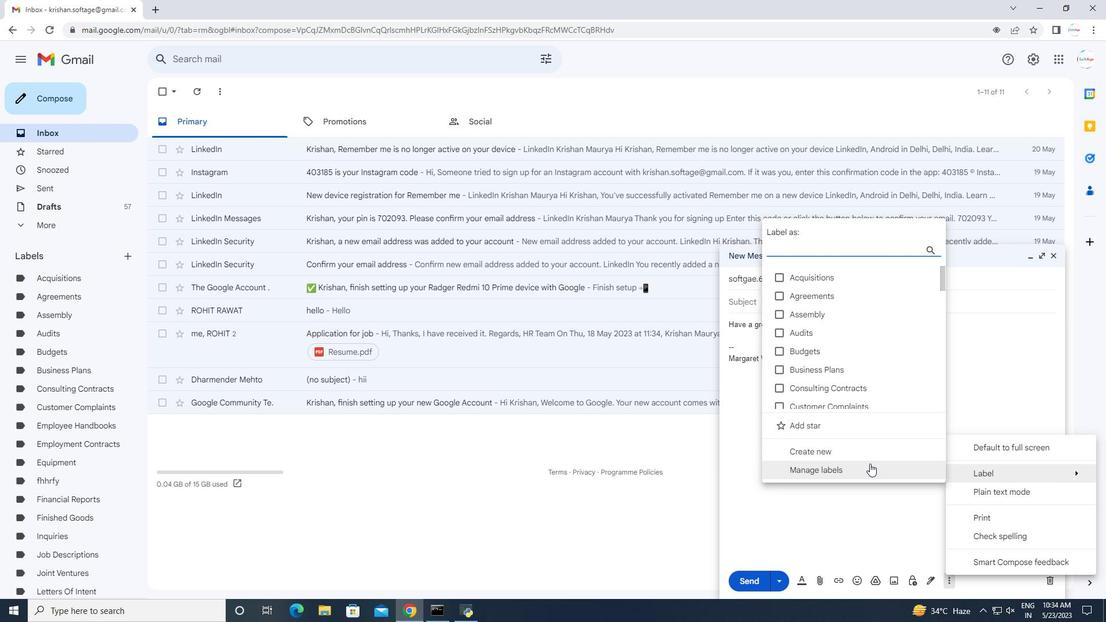 
Action: Mouse pressed left at (861, 461)
Screenshot: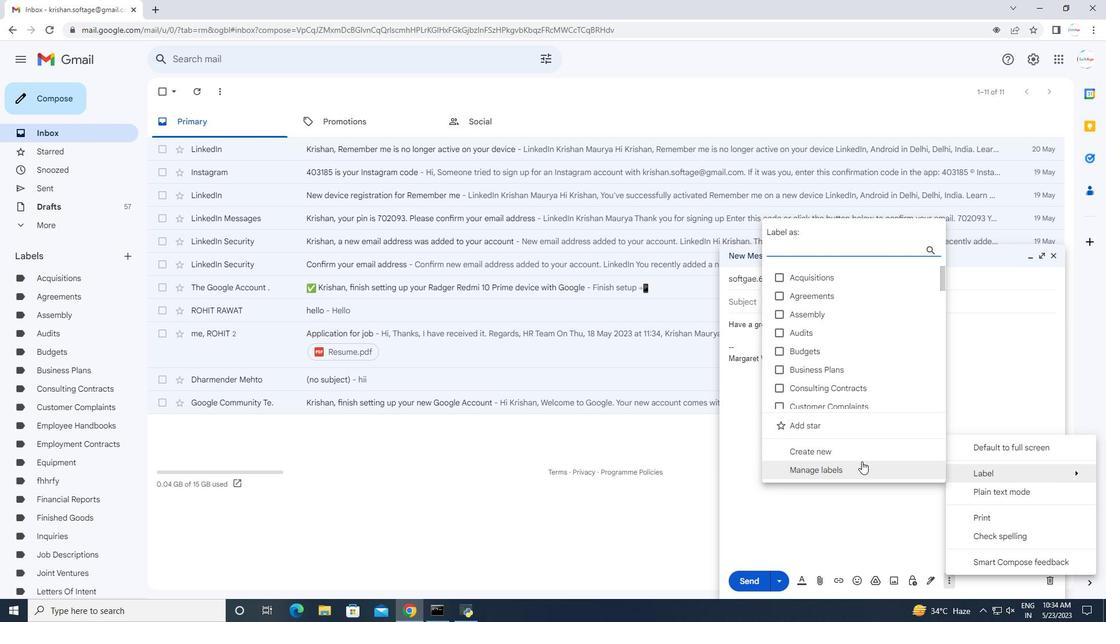 
Action: Mouse pressed left at (861, 461)
Screenshot: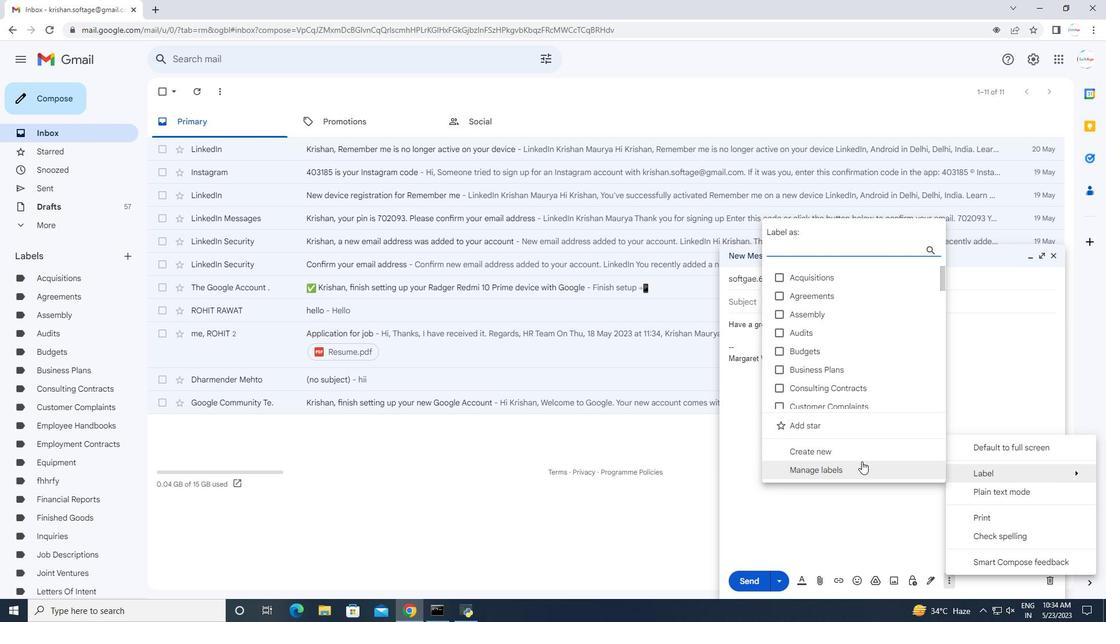 
Action: Mouse pressed right at (861, 461)
Screenshot: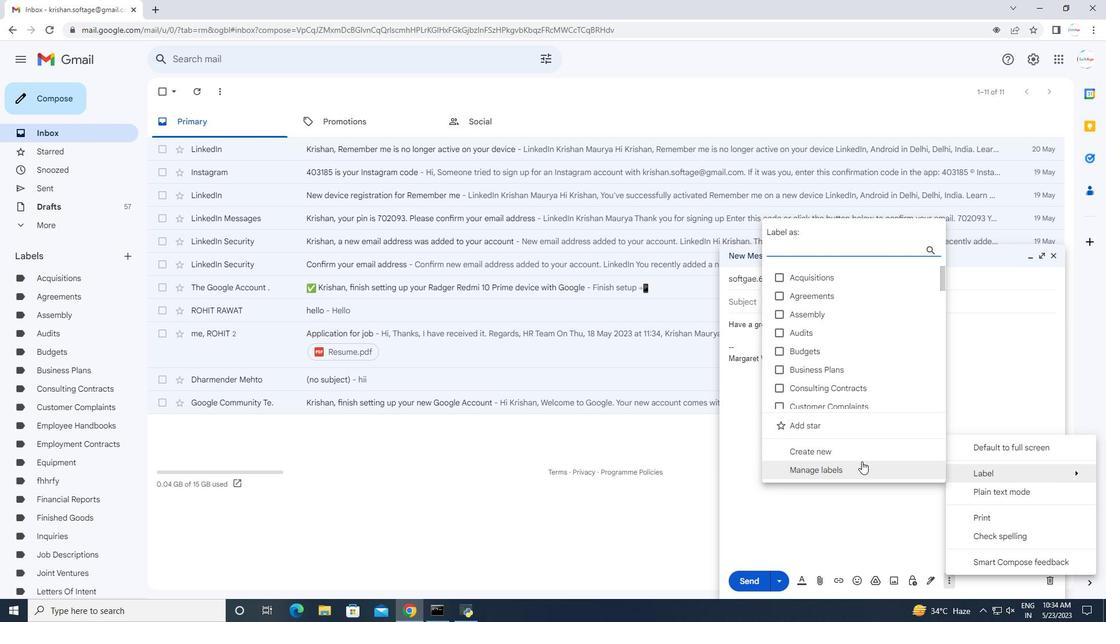 
Action: Mouse pressed left at (861, 461)
Screenshot: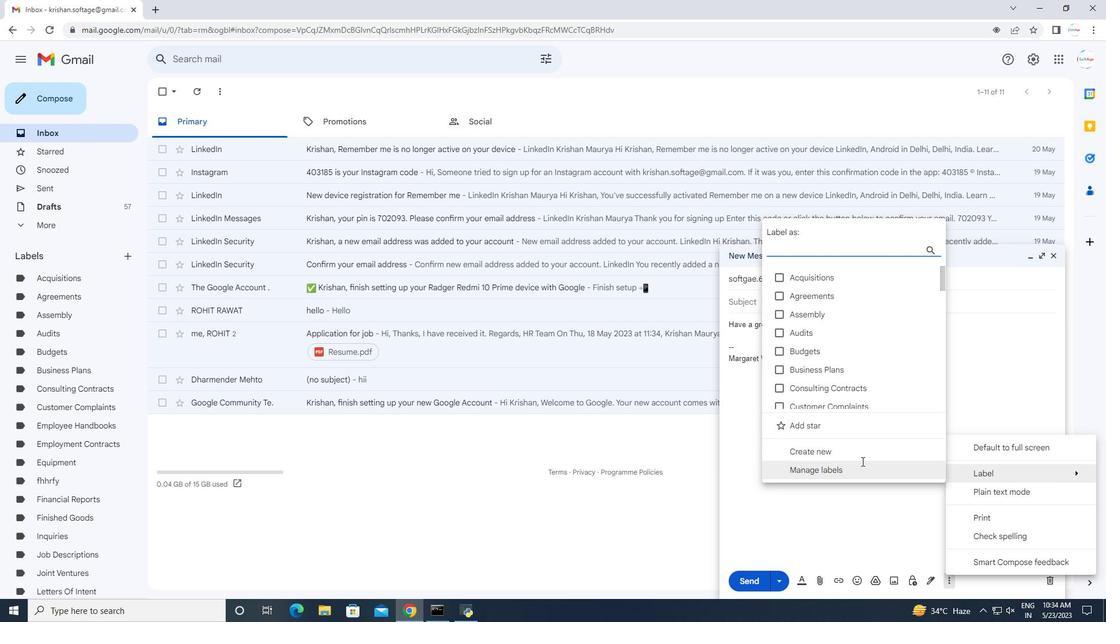 
Action: Mouse moved to (951, 581)
Screenshot: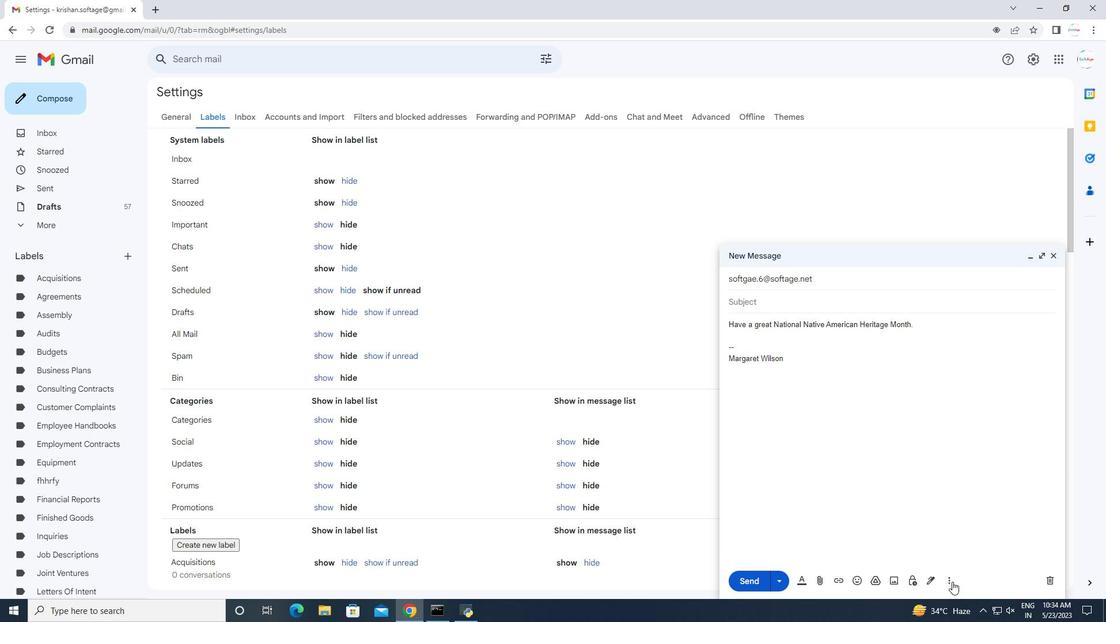 
Action: Mouse pressed left at (951, 581)
Screenshot: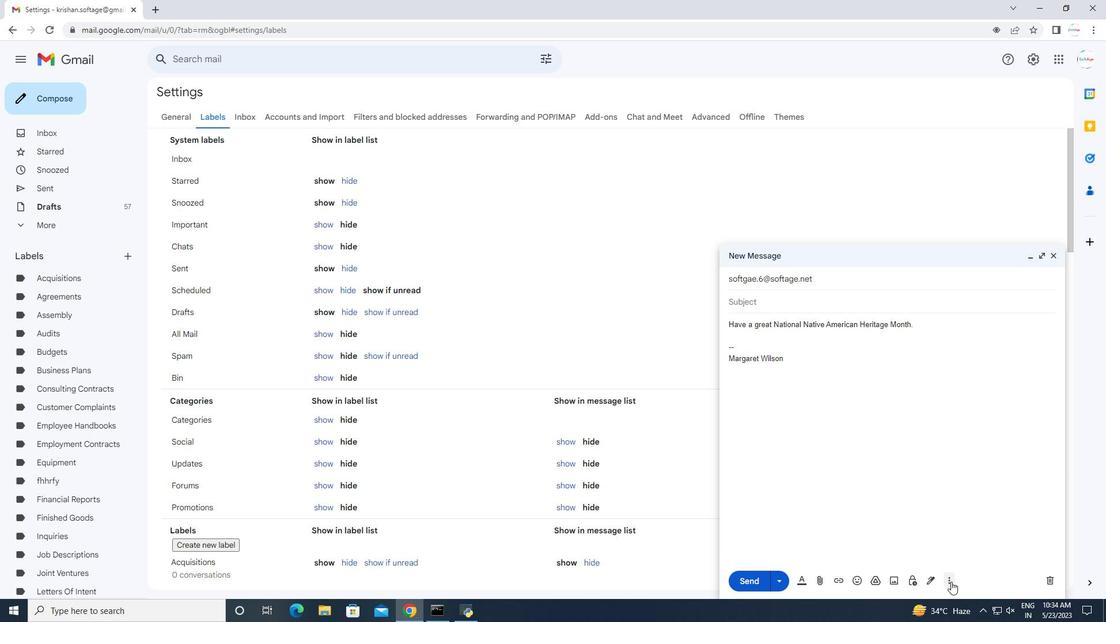 
Action: Mouse moved to (839, 456)
Screenshot: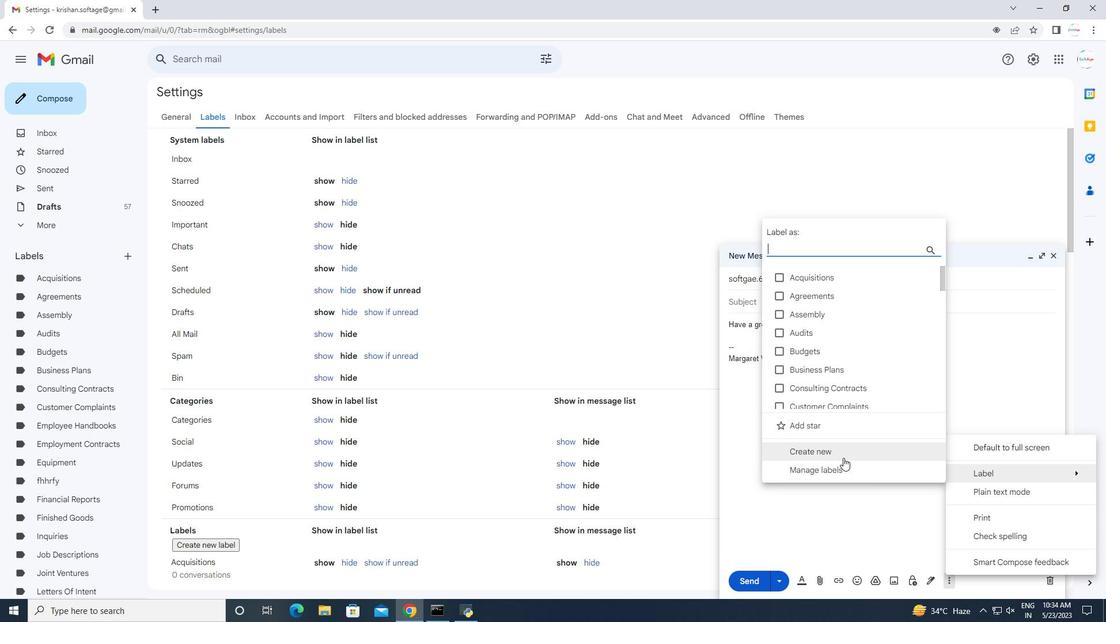
Action: Mouse pressed left at (839, 456)
Screenshot: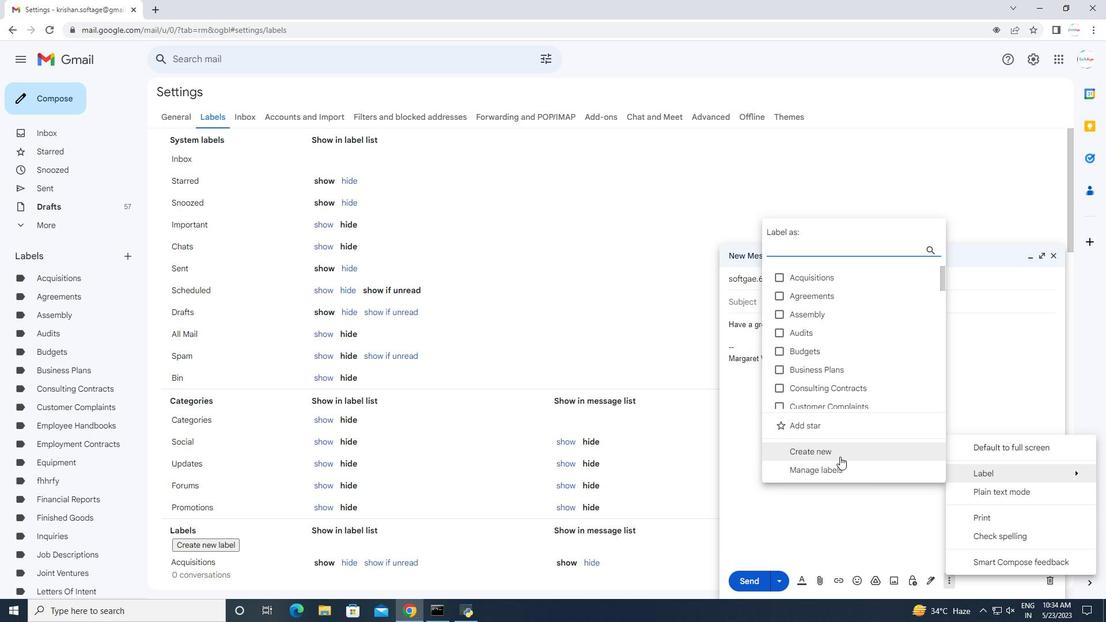 
Action: Mouse moved to (538, 305)
Screenshot: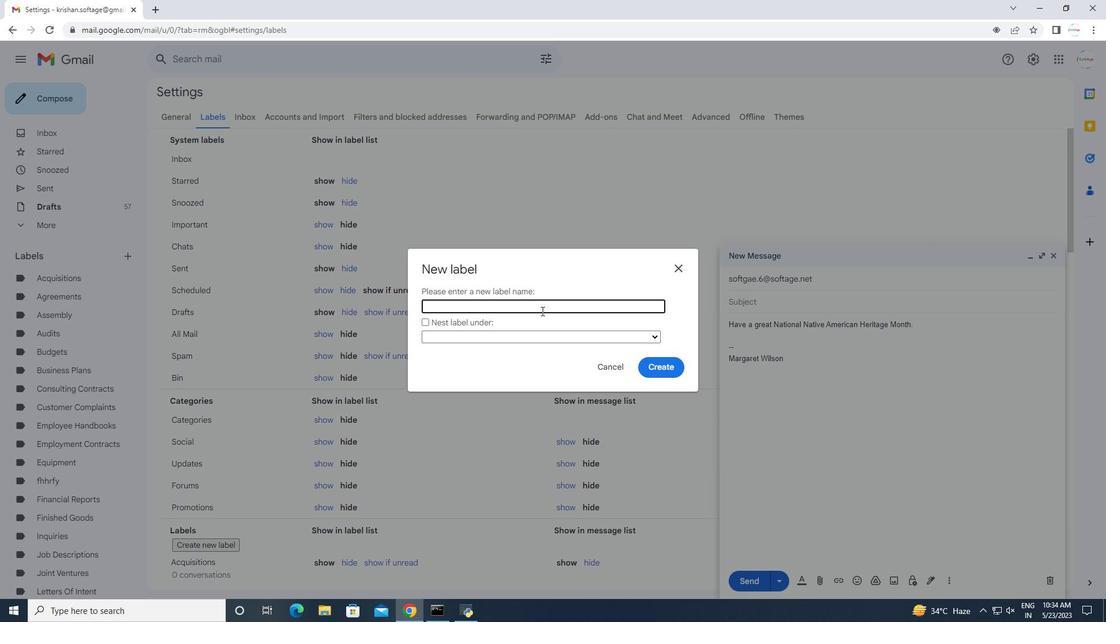 
Action: Mouse pressed left at (538, 305)
Screenshot: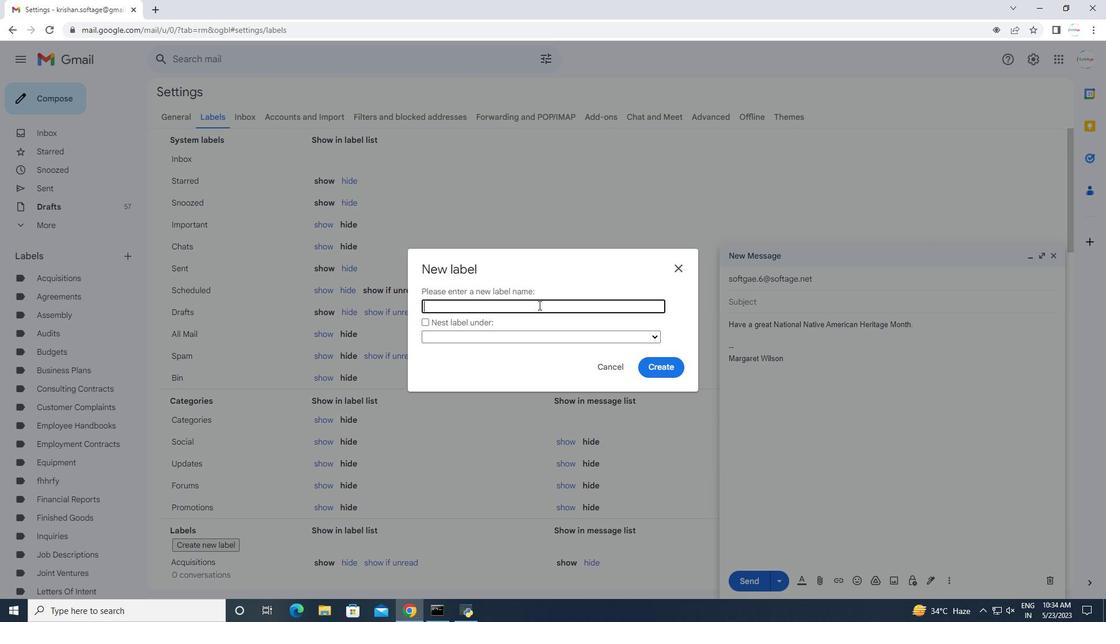 
Action: Mouse moved to (538, 303)
Screenshot: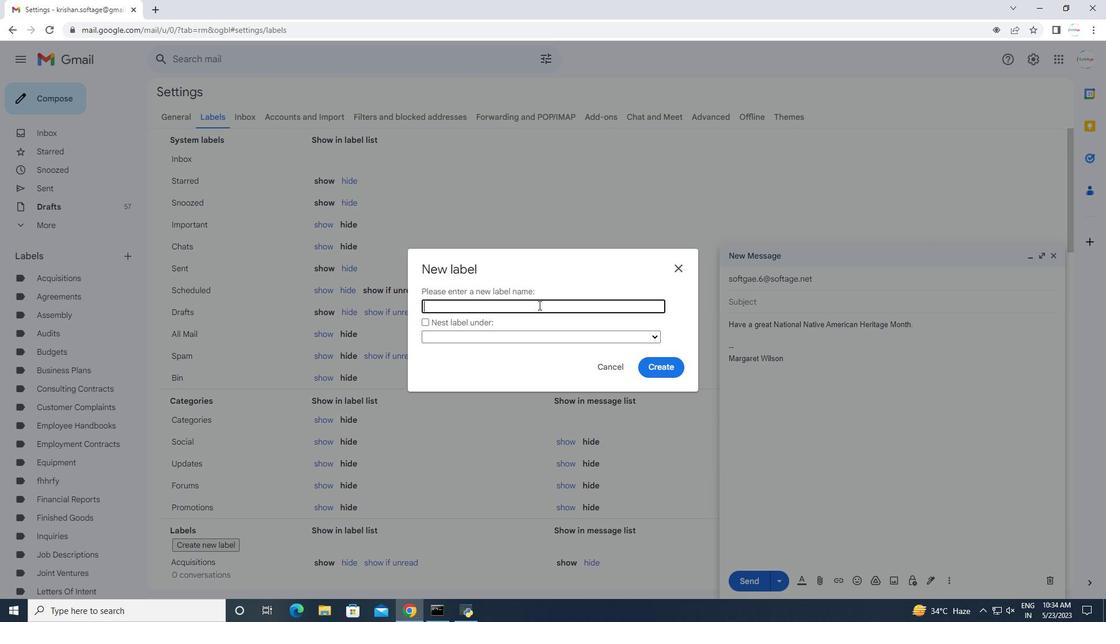 
Action: Key pressed <Key.shift>Freelance<Key.space><Key.shift>Contracts
Screenshot: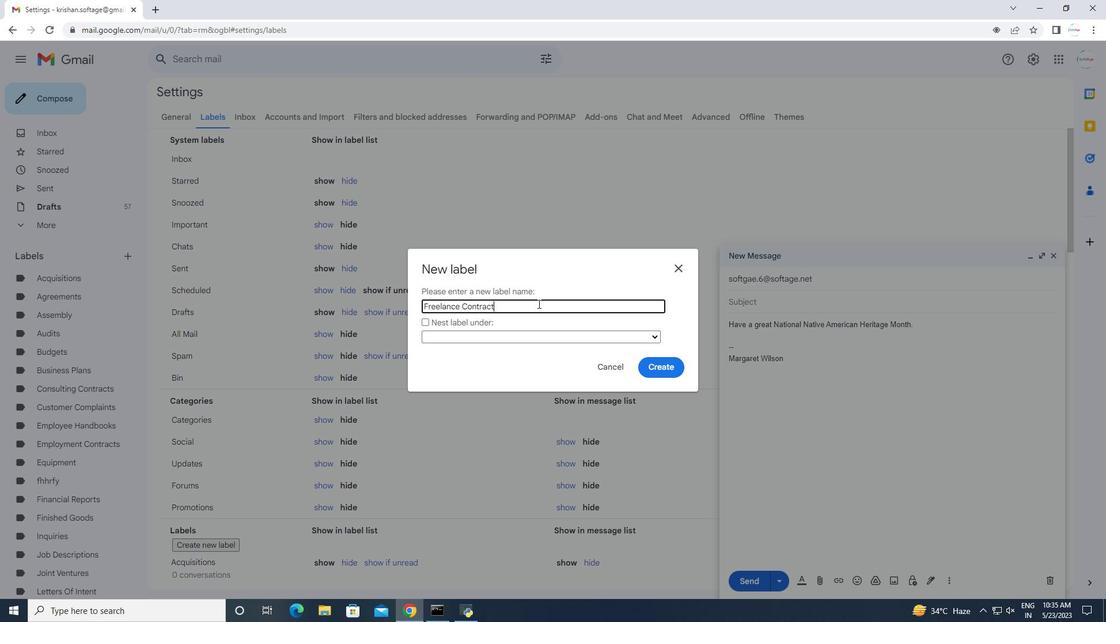 
Action: Mouse moved to (663, 370)
Screenshot: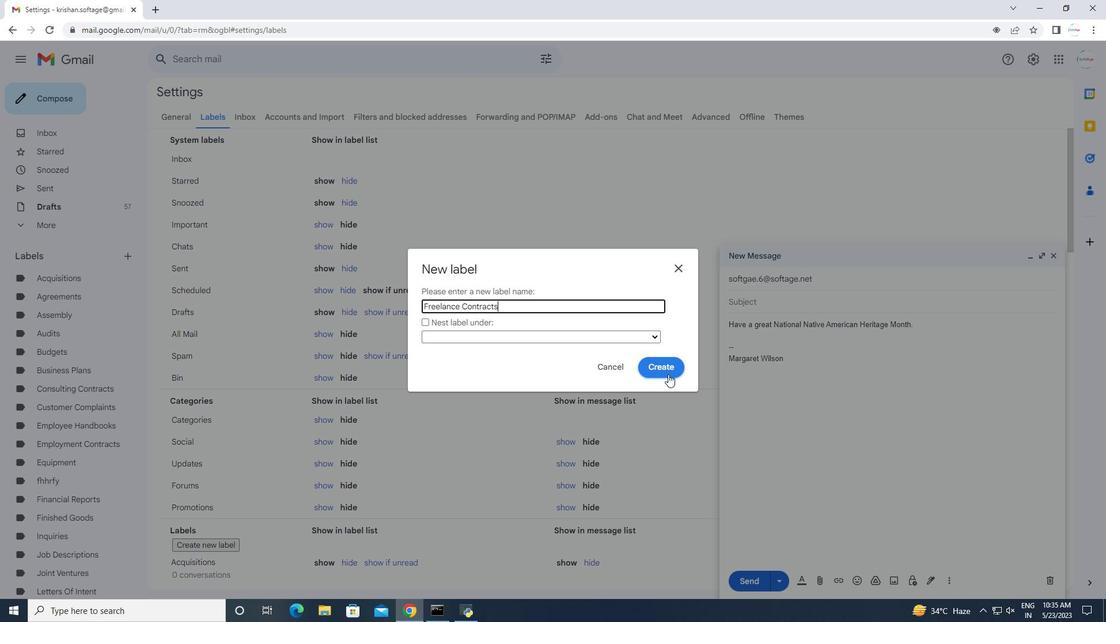 
Action: Mouse pressed left at (663, 370)
Screenshot: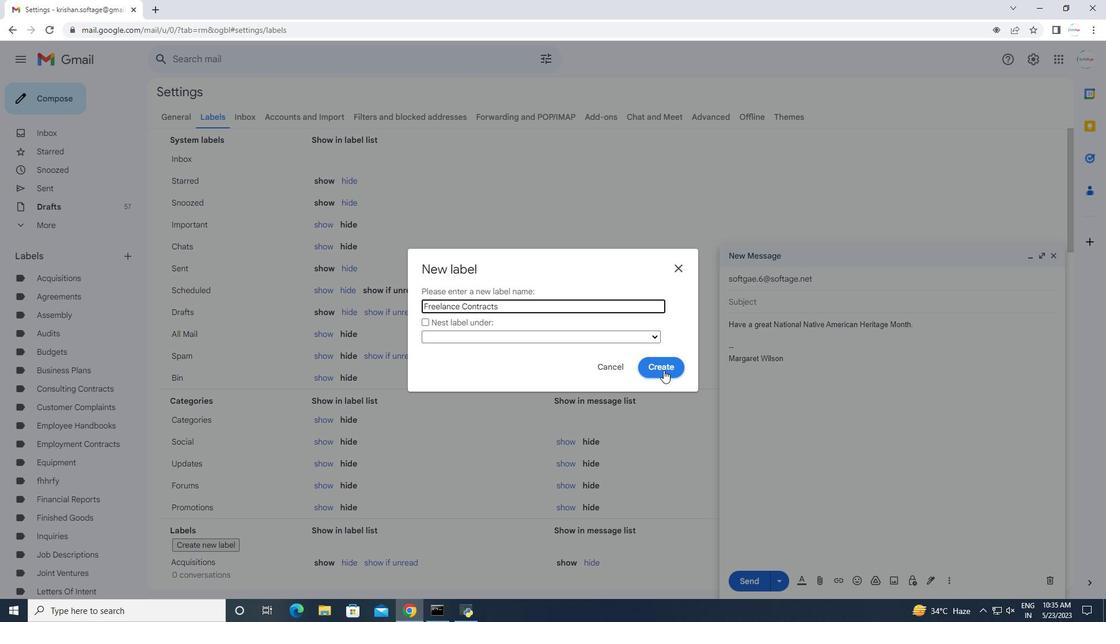 
Action: Mouse moved to (895, 373)
Screenshot: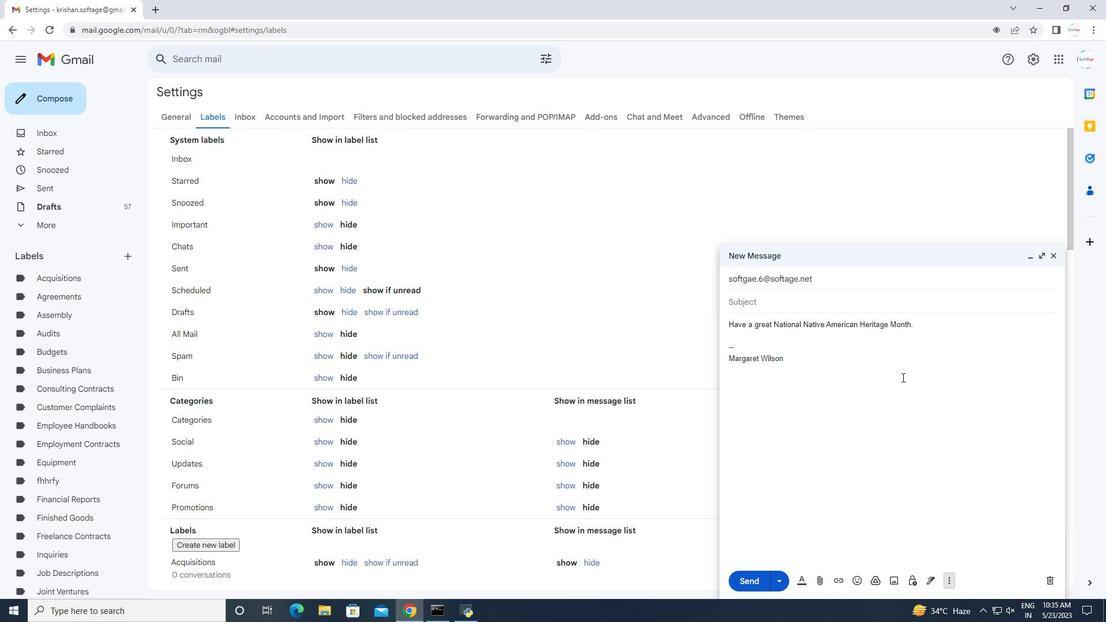 
